 Task: Forward email with the signature Caleb Scott with the subject Apology from softage.1@softage.net to softage.9@softage.net with the message Can you please provide more information about the new company branding initiative?, select first sentence, change the font of the message to Georgia and change the font typography to bold Send the email
Action: Mouse moved to (1209, 93)
Screenshot: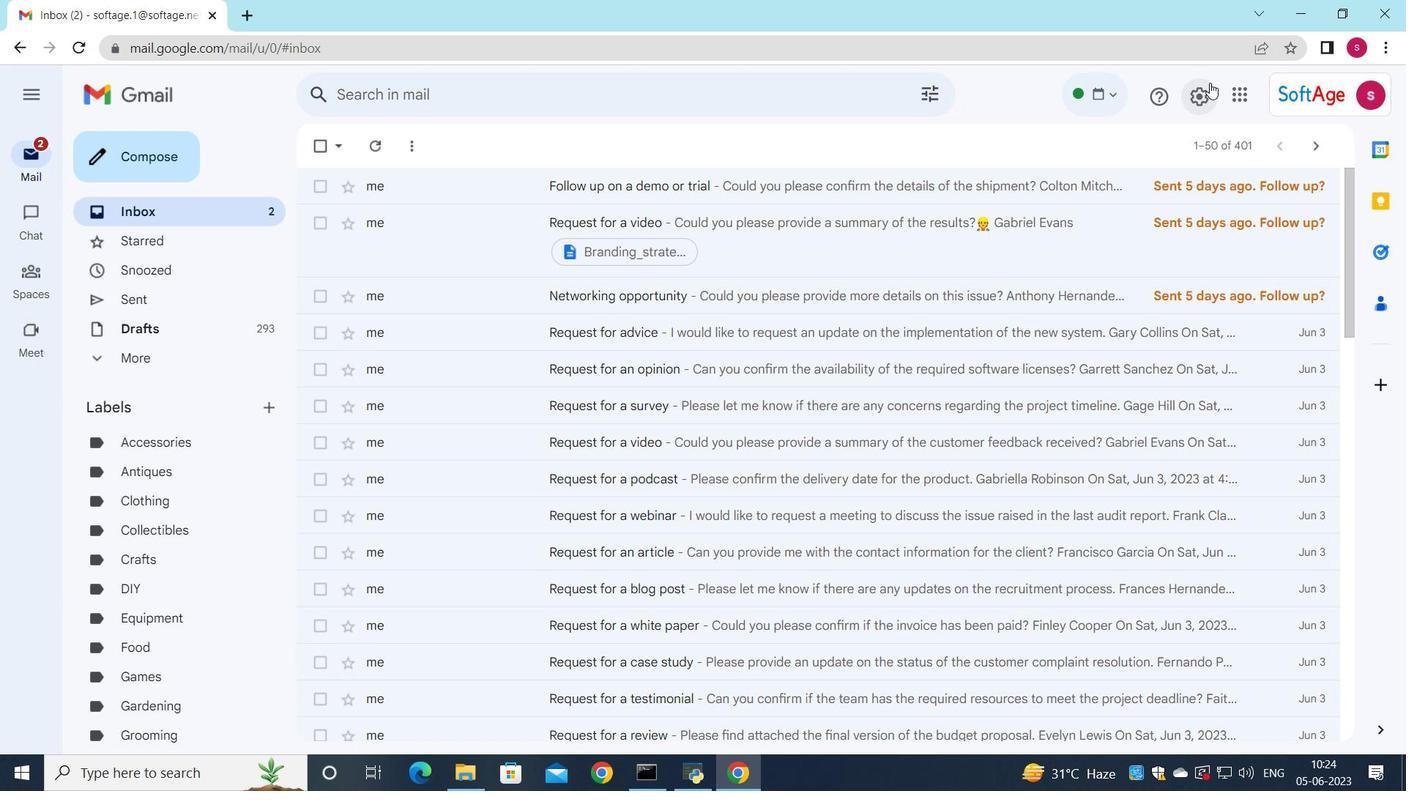 
Action: Mouse pressed left at (1209, 93)
Screenshot: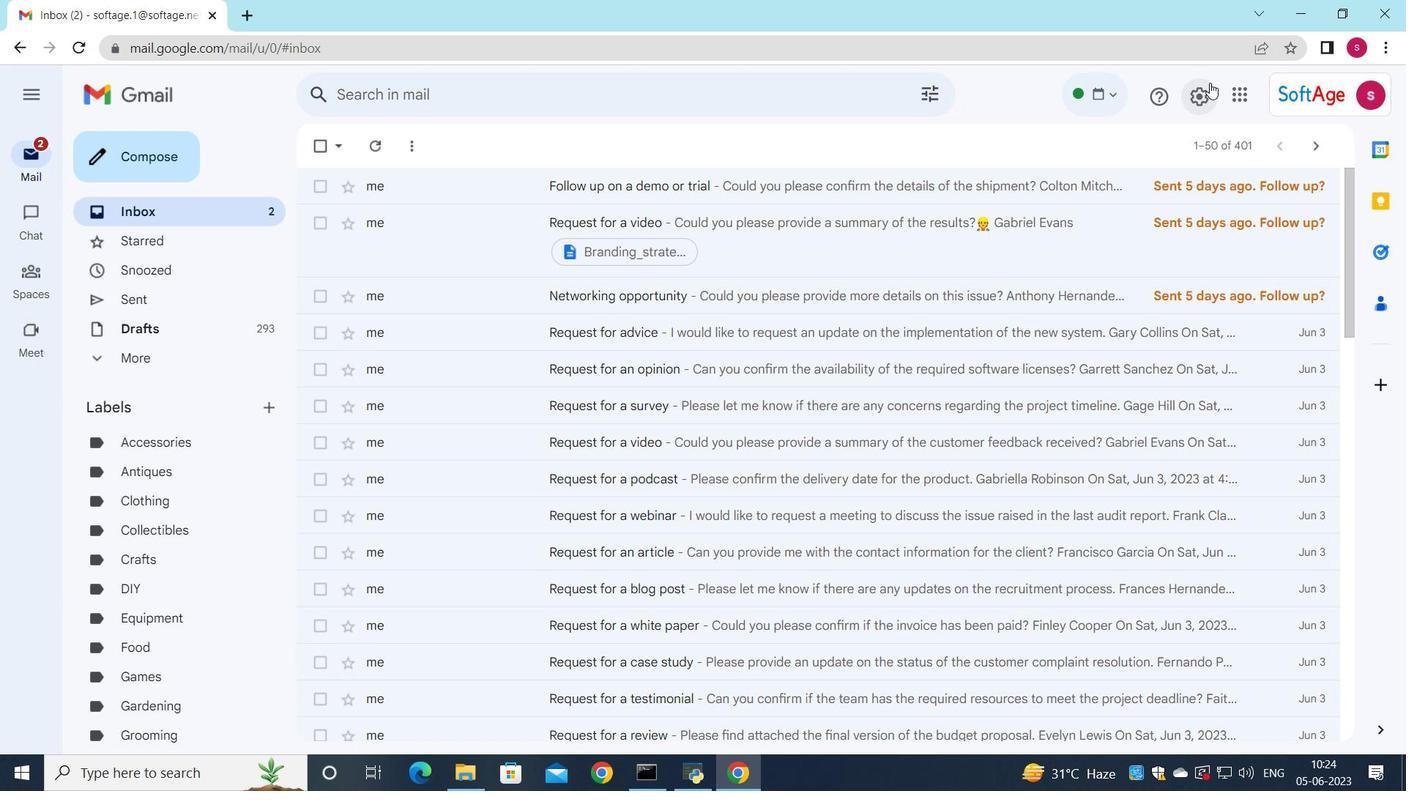 
Action: Mouse moved to (1221, 183)
Screenshot: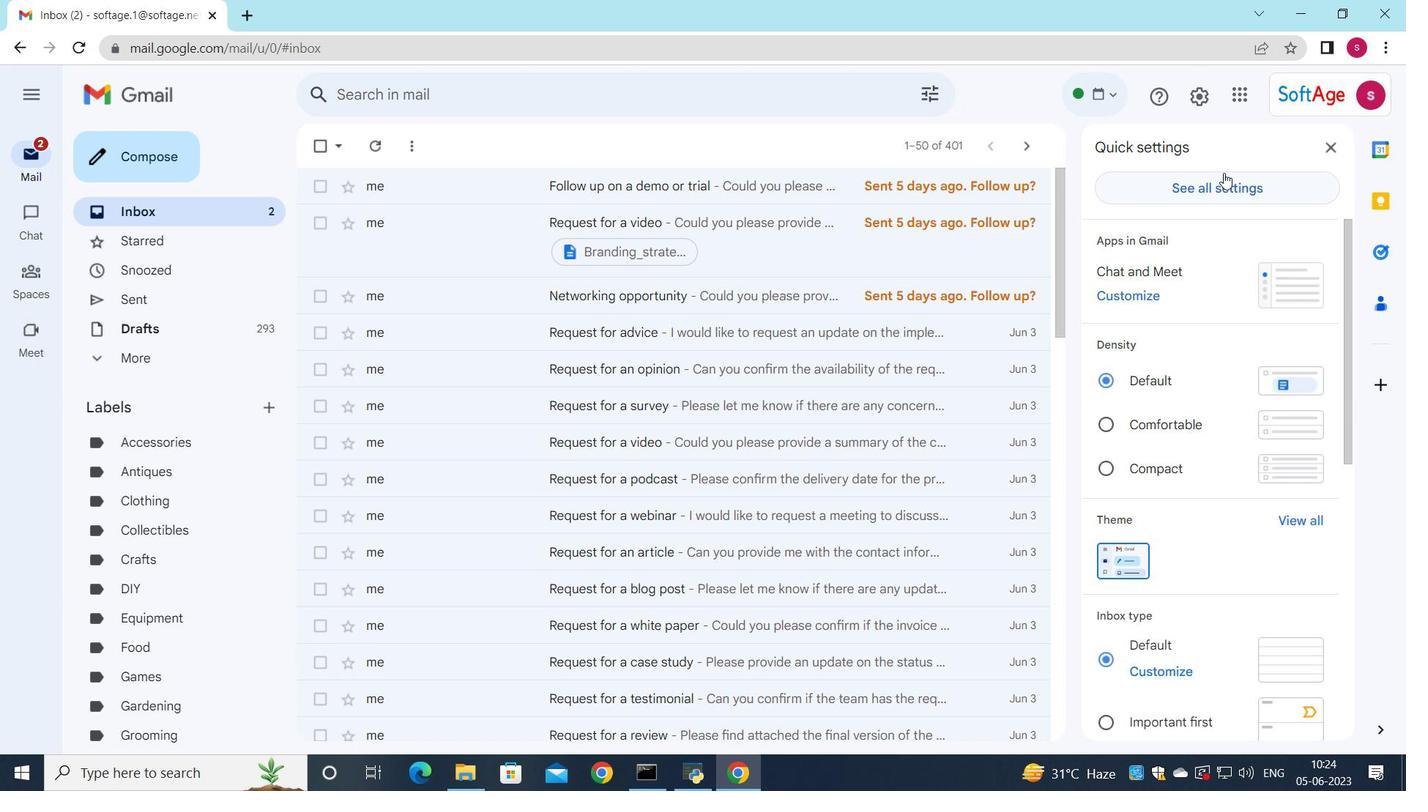 
Action: Mouse pressed left at (1221, 183)
Screenshot: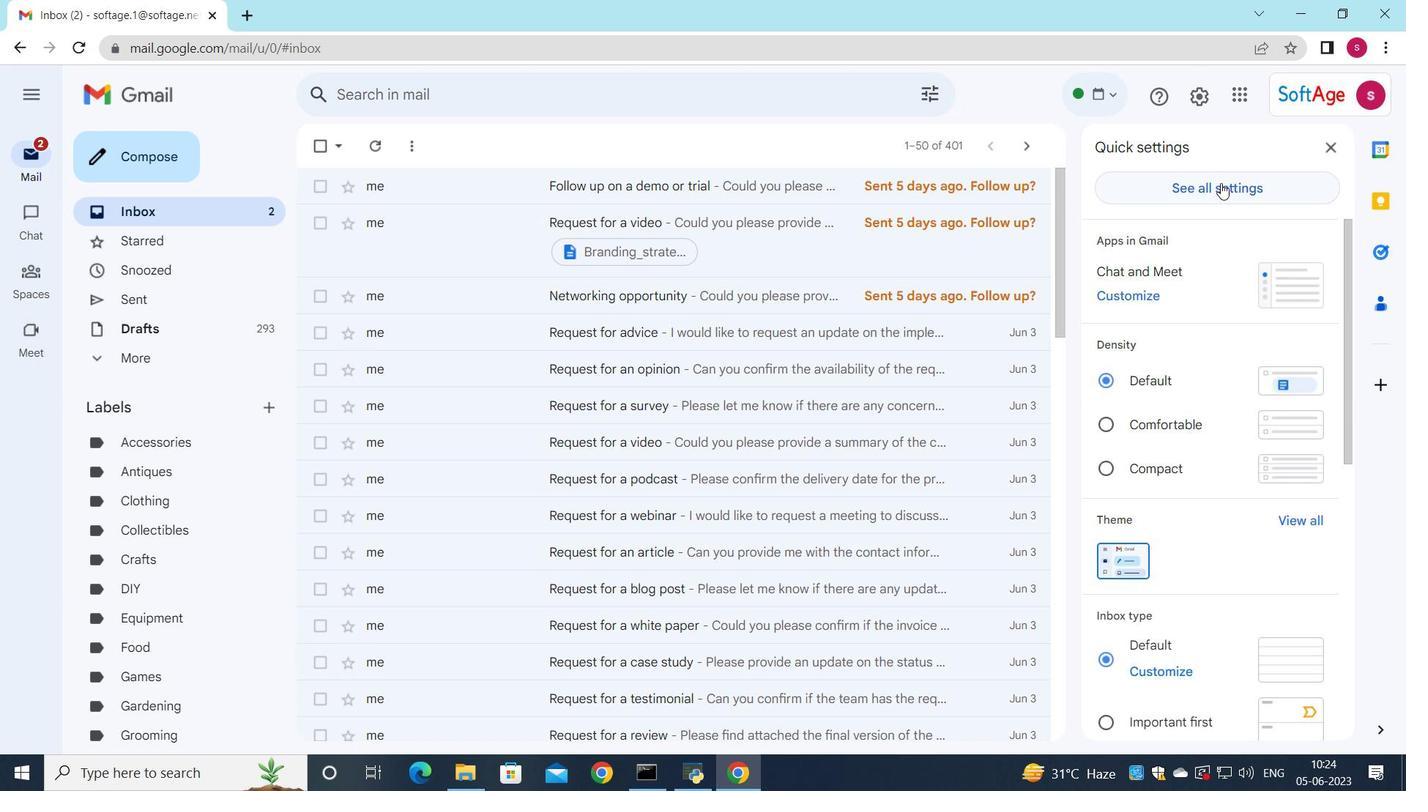 
Action: Mouse moved to (795, 278)
Screenshot: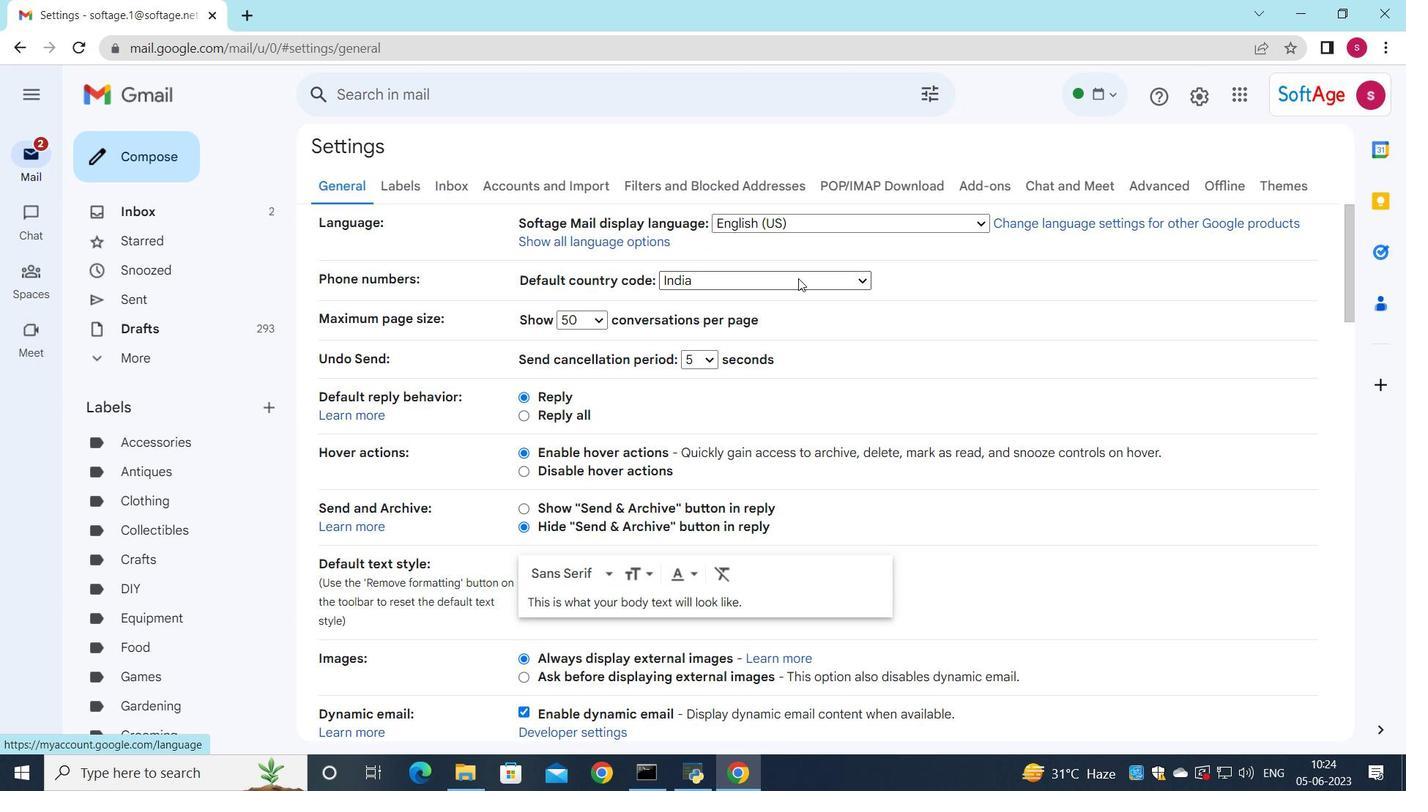
Action: Mouse scrolled (795, 277) with delta (0, 0)
Screenshot: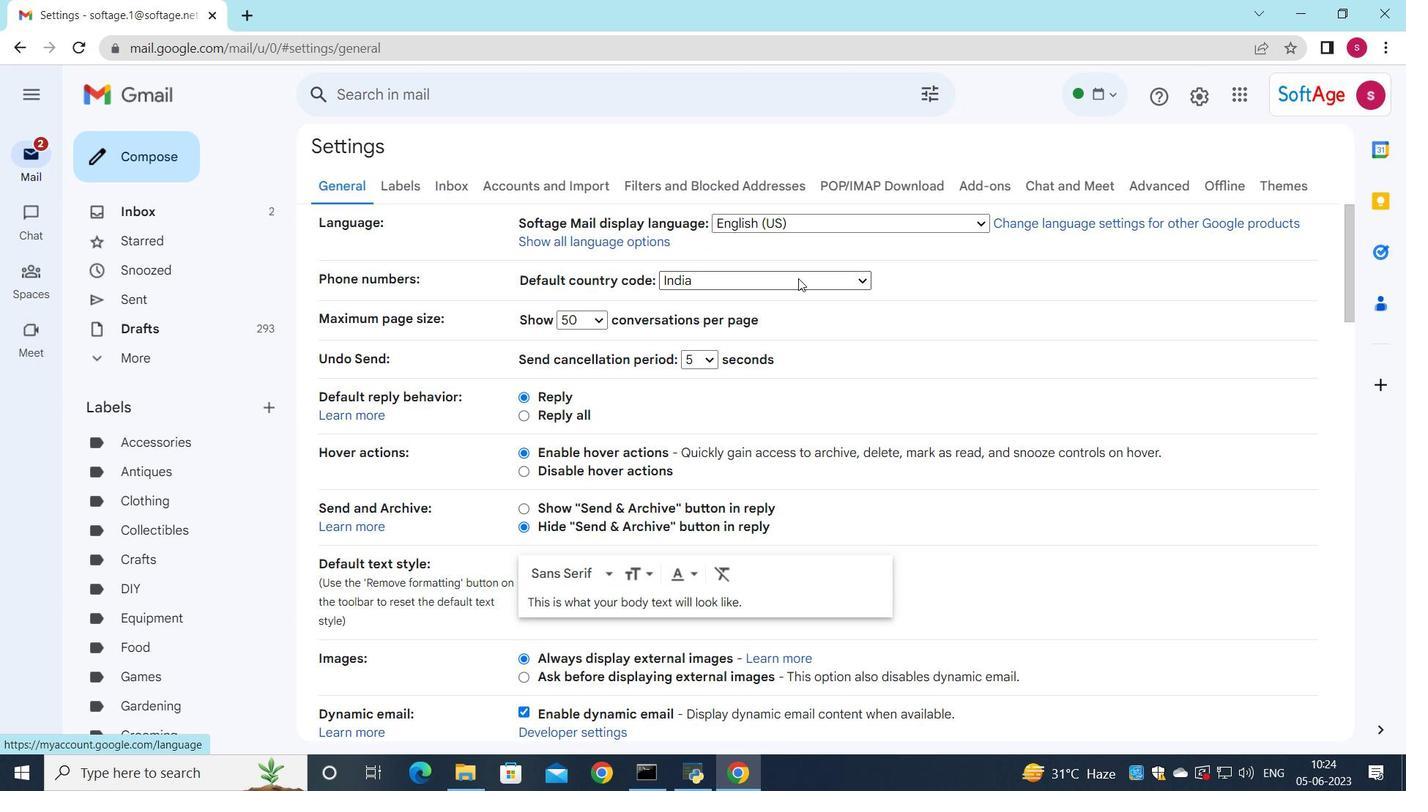 
Action: Mouse scrolled (795, 277) with delta (0, 0)
Screenshot: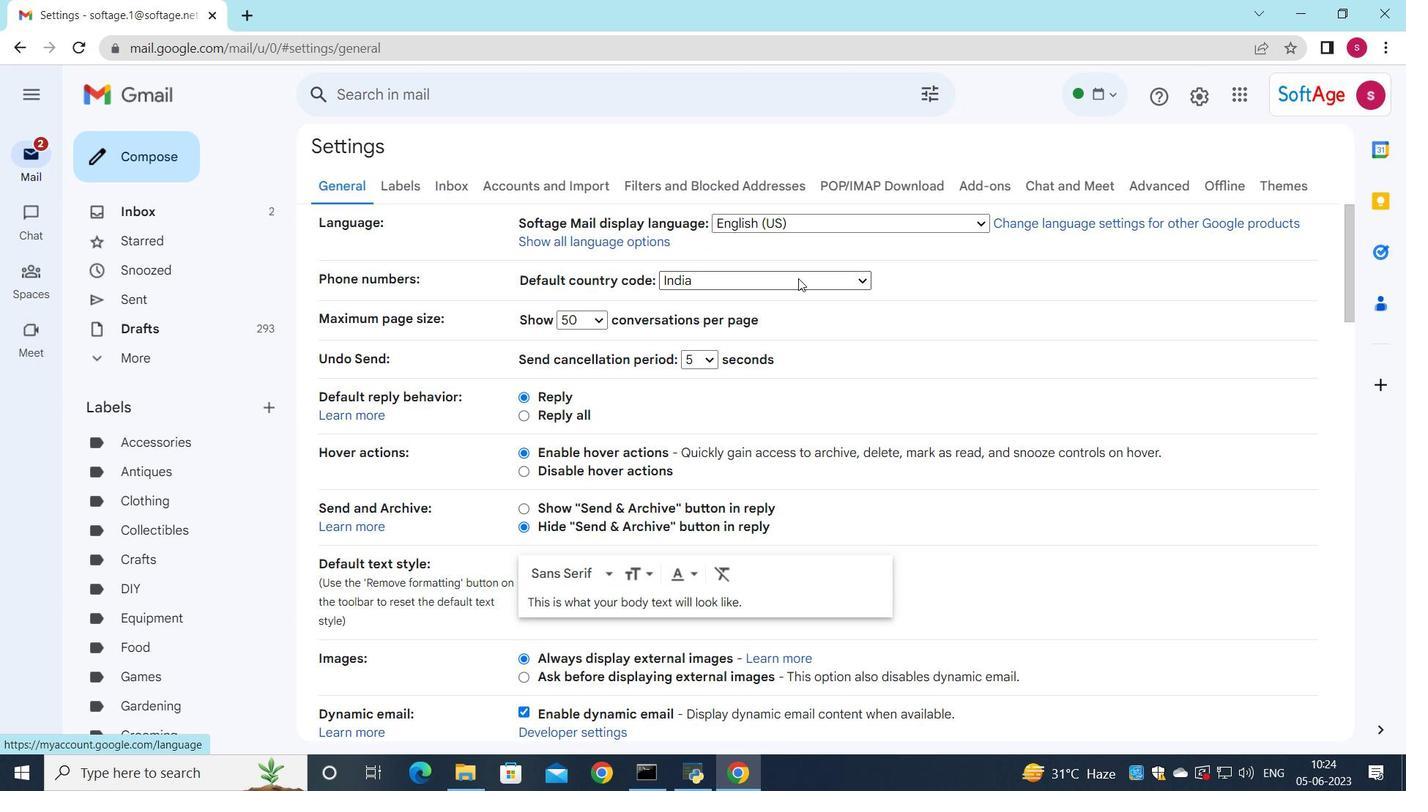 
Action: Mouse scrolled (795, 277) with delta (0, 0)
Screenshot: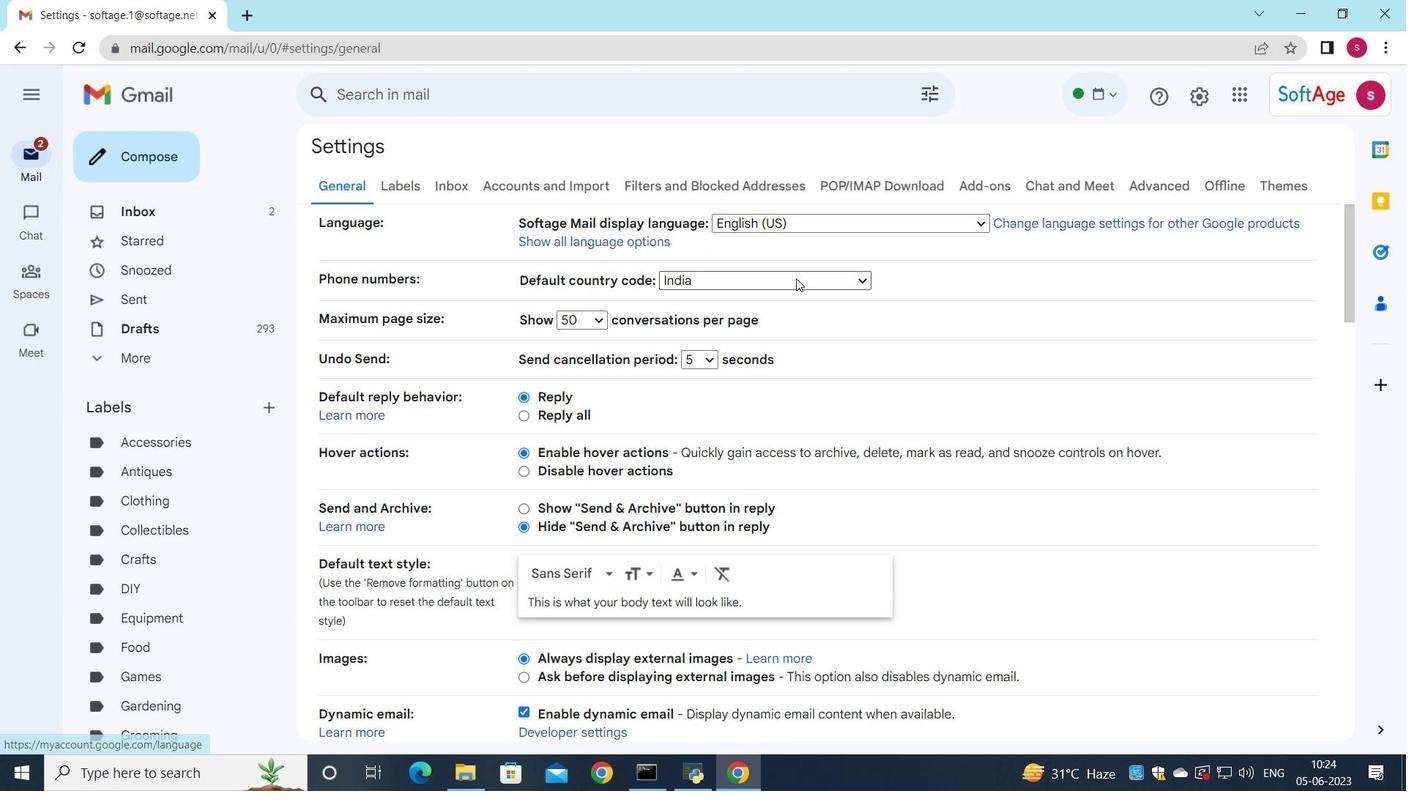 
Action: Mouse scrolled (795, 277) with delta (0, 0)
Screenshot: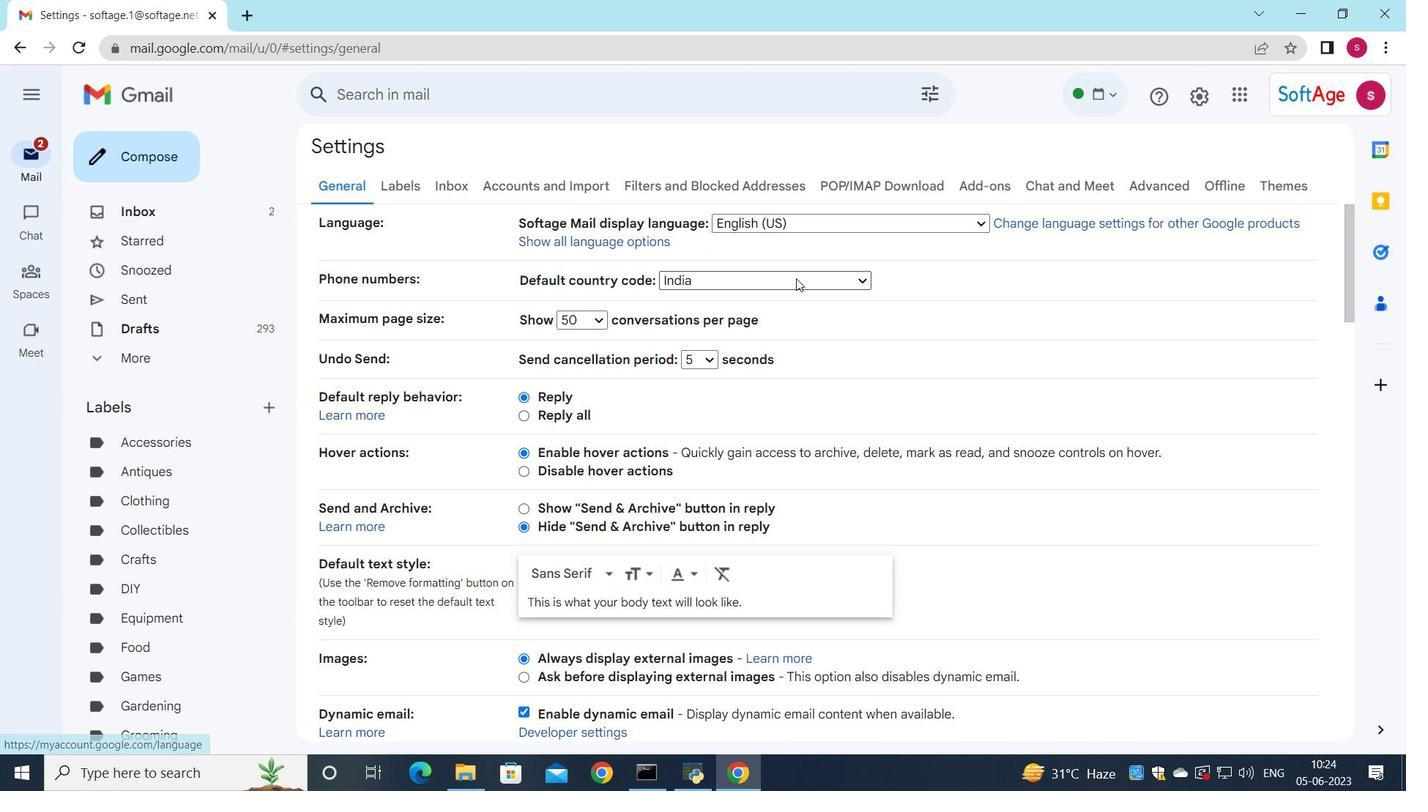 
Action: Mouse moved to (791, 278)
Screenshot: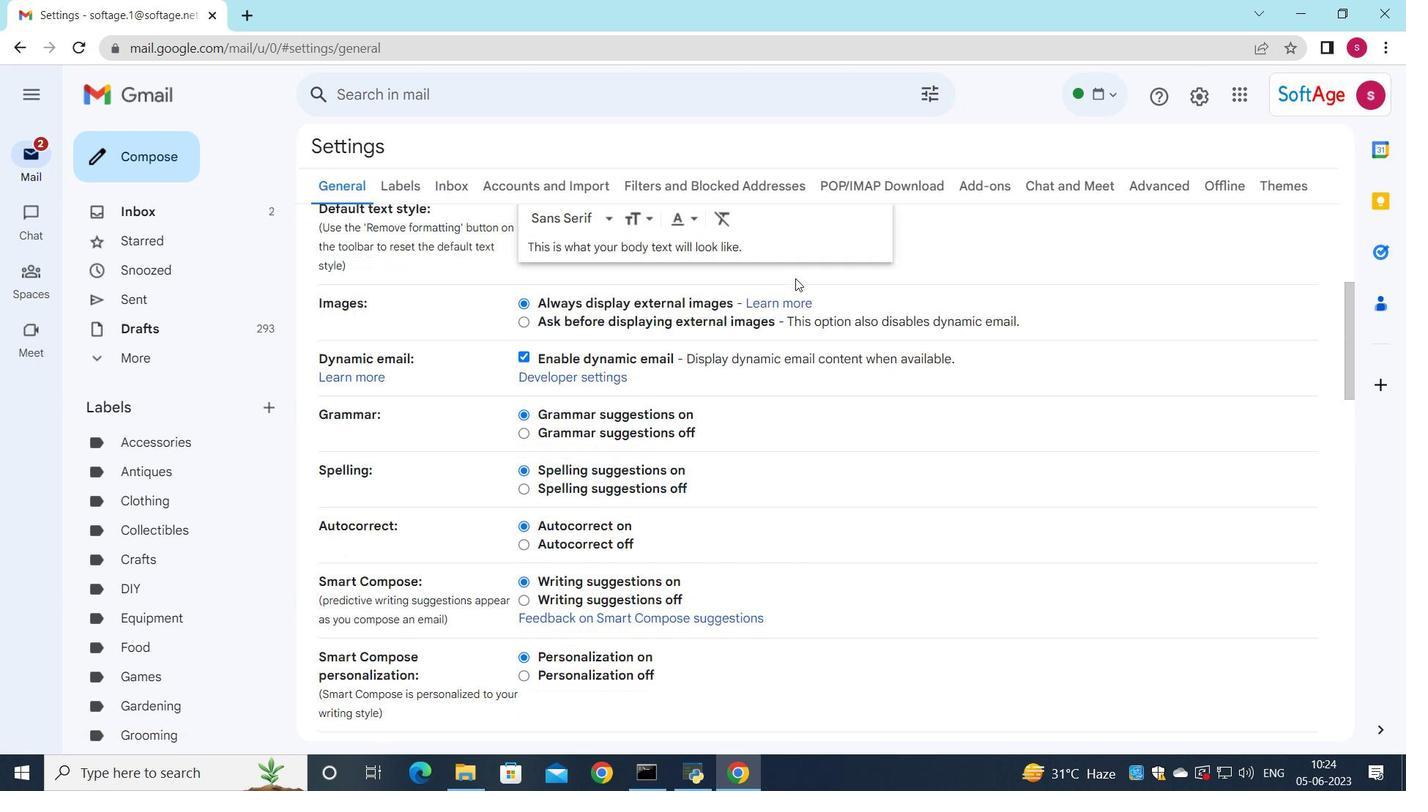 
Action: Mouse scrolled (791, 277) with delta (0, 0)
Screenshot: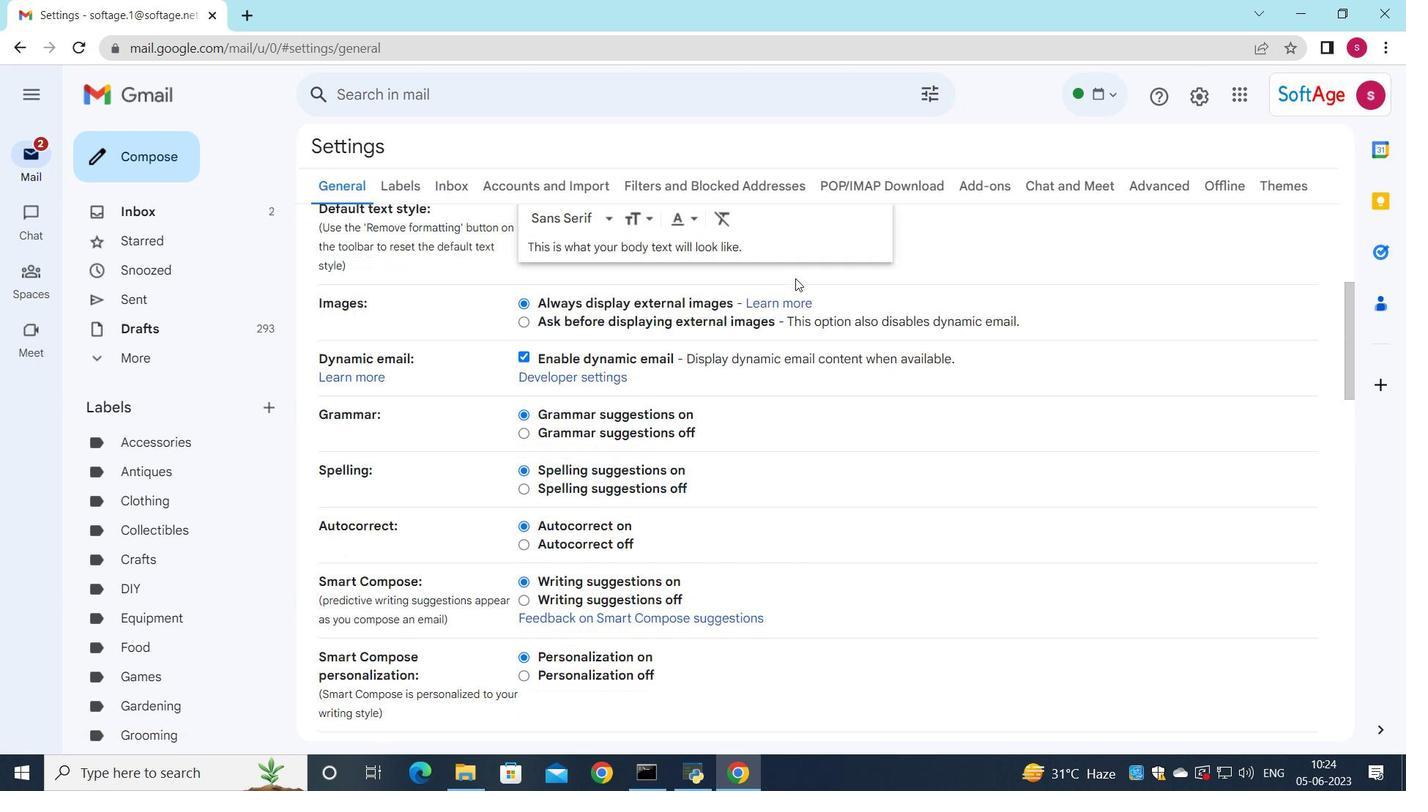 
Action: Mouse moved to (789, 278)
Screenshot: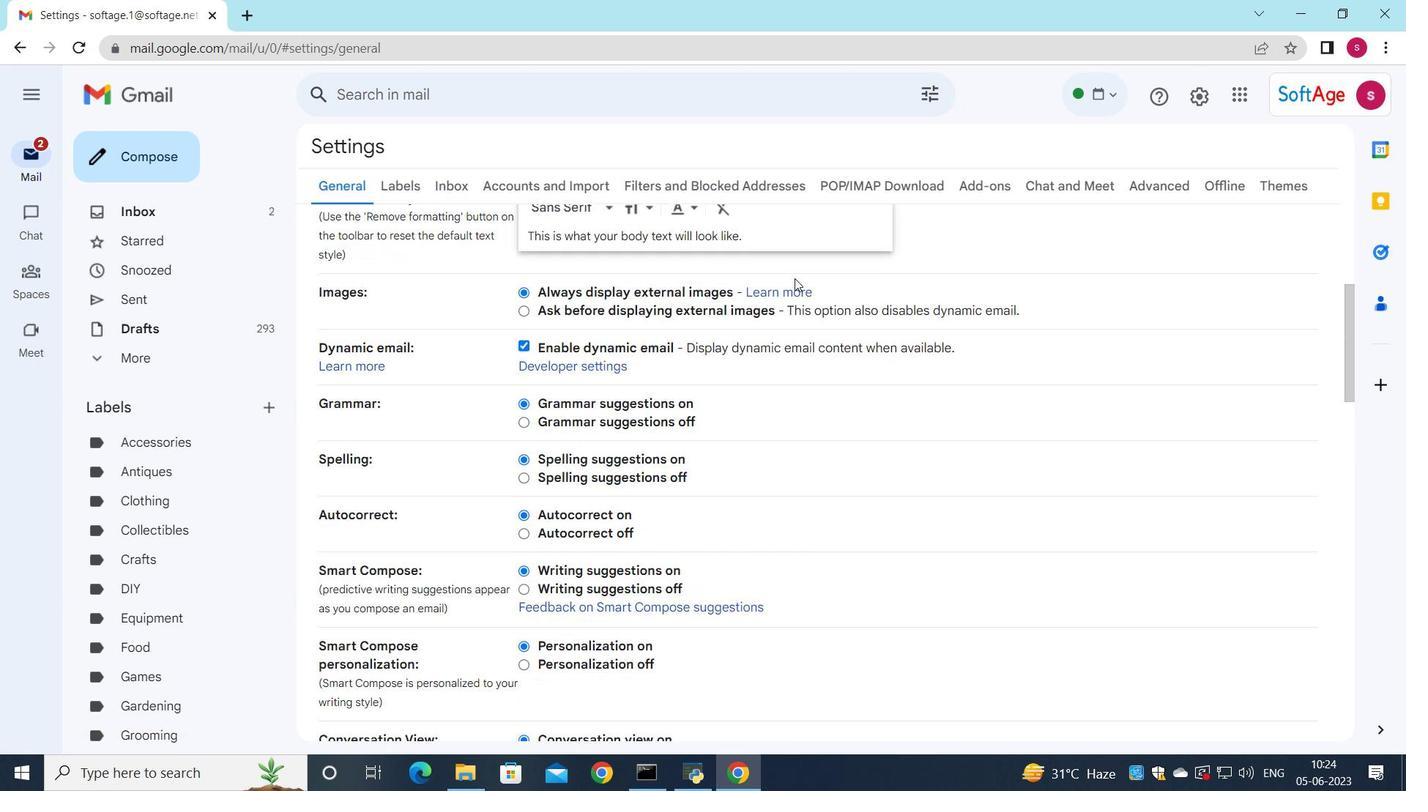 
Action: Mouse scrolled (789, 277) with delta (0, 0)
Screenshot: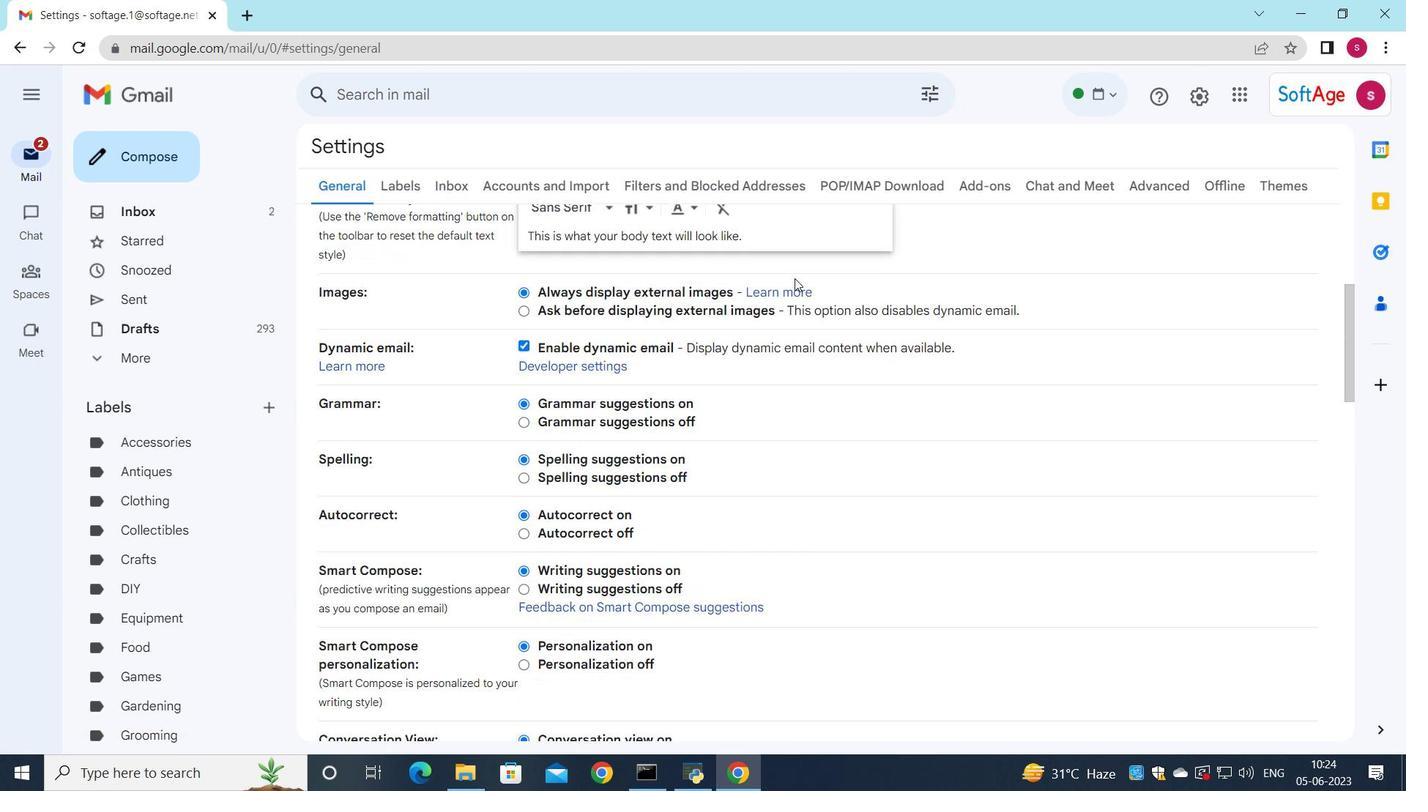 
Action: Mouse scrolled (789, 277) with delta (0, 0)
Screenshot: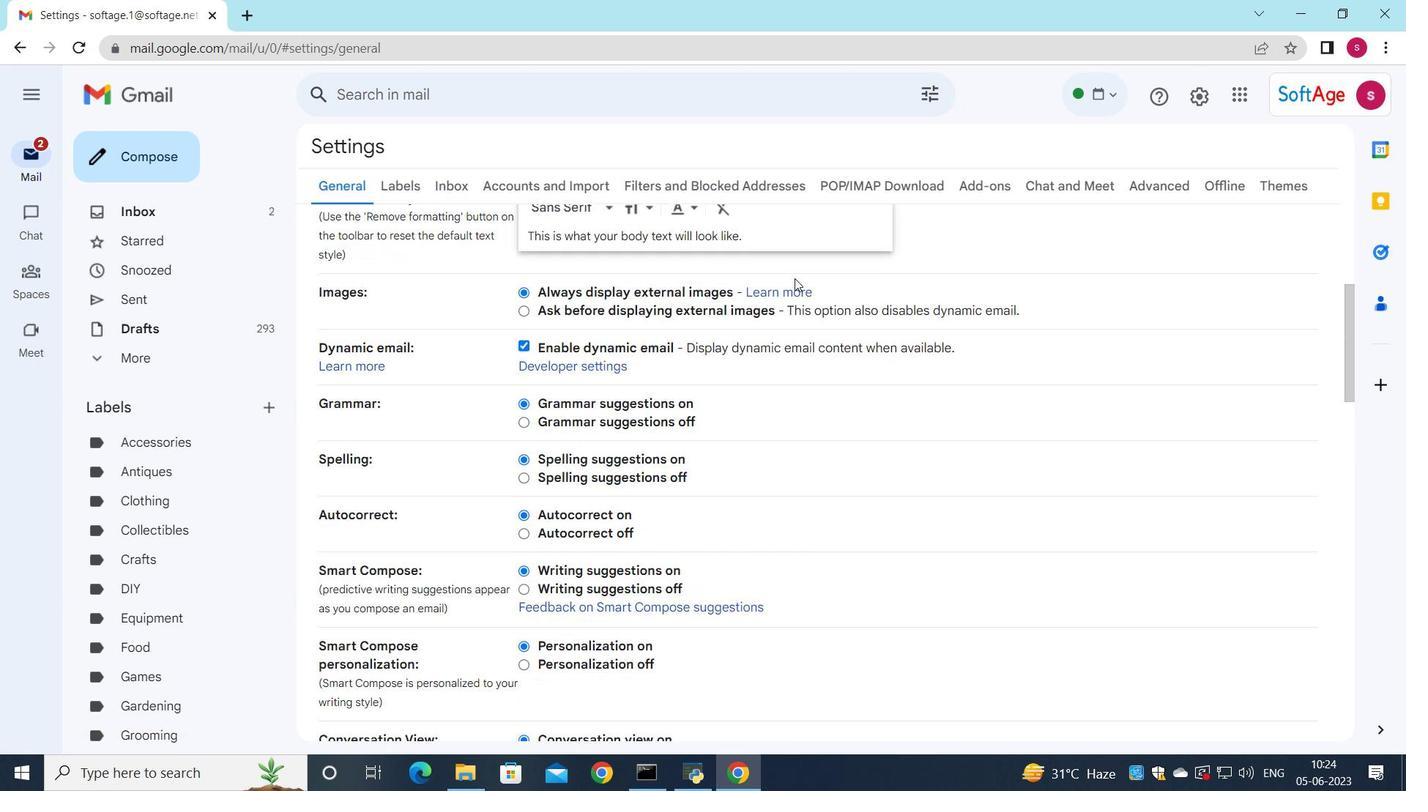 
Action: Mouse scrolled (789, 277) with delta (0, 0)
Screenshot: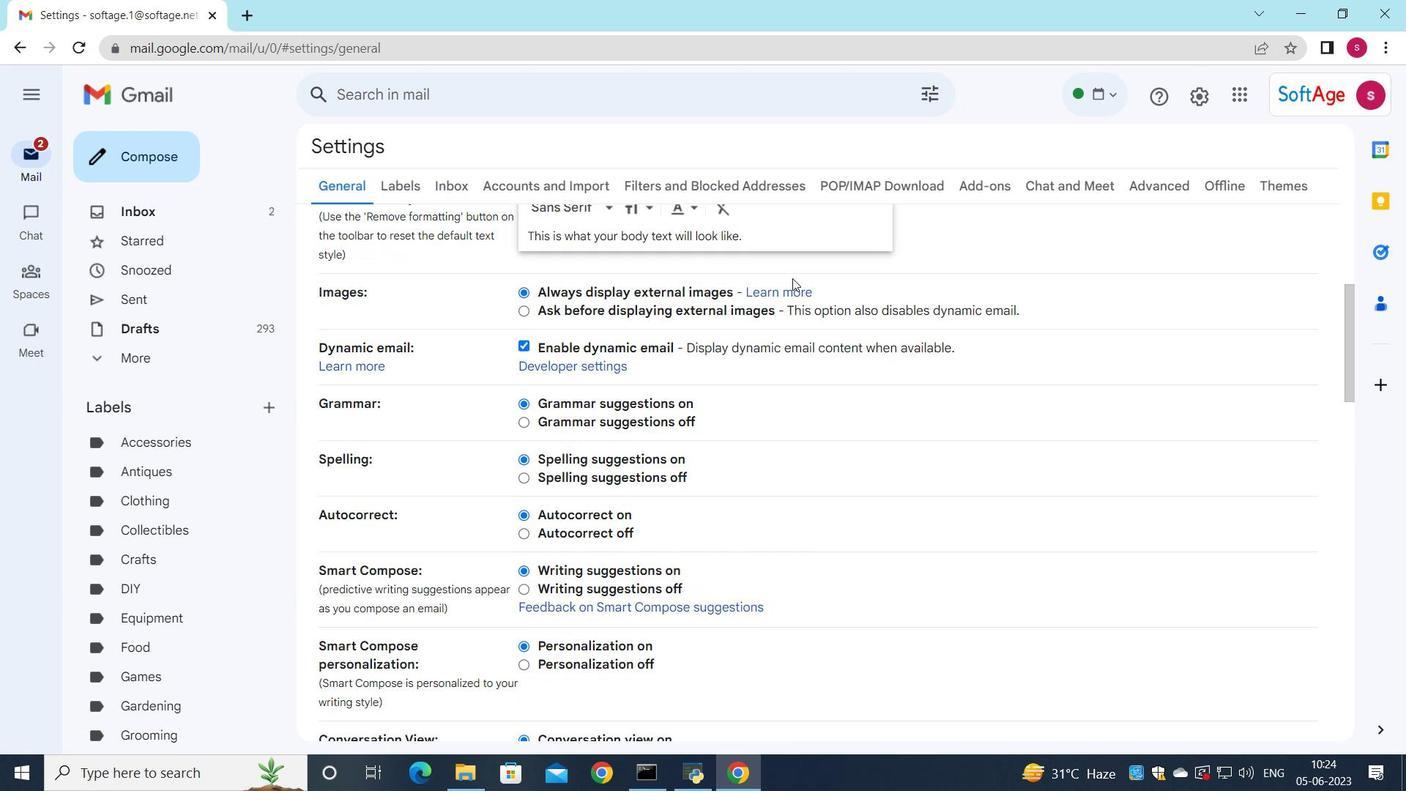 
Action: Mouse moved to (727, 312)
Screenshot: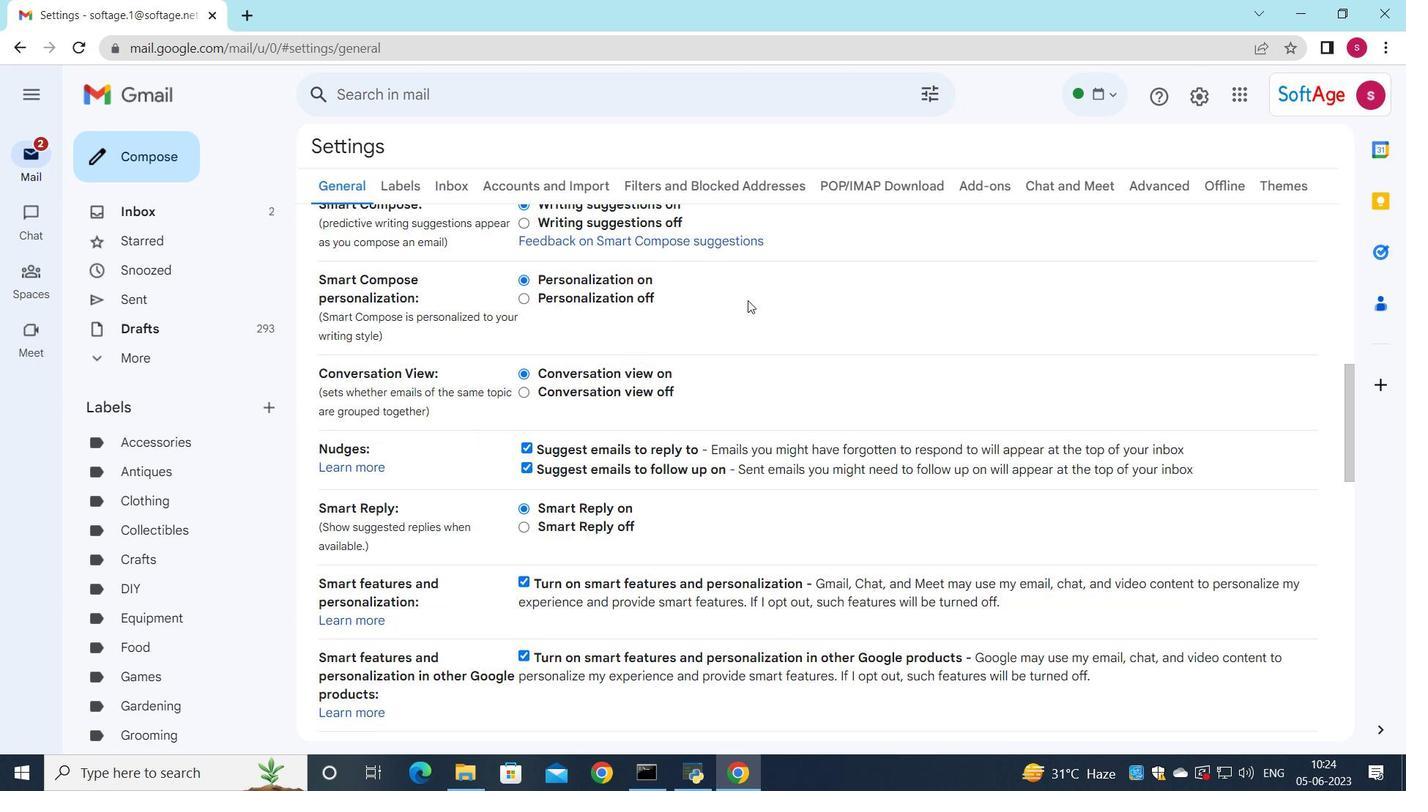 
Action: Mouse scrolled (727, 312) with delta (0, 0)
Screenshot: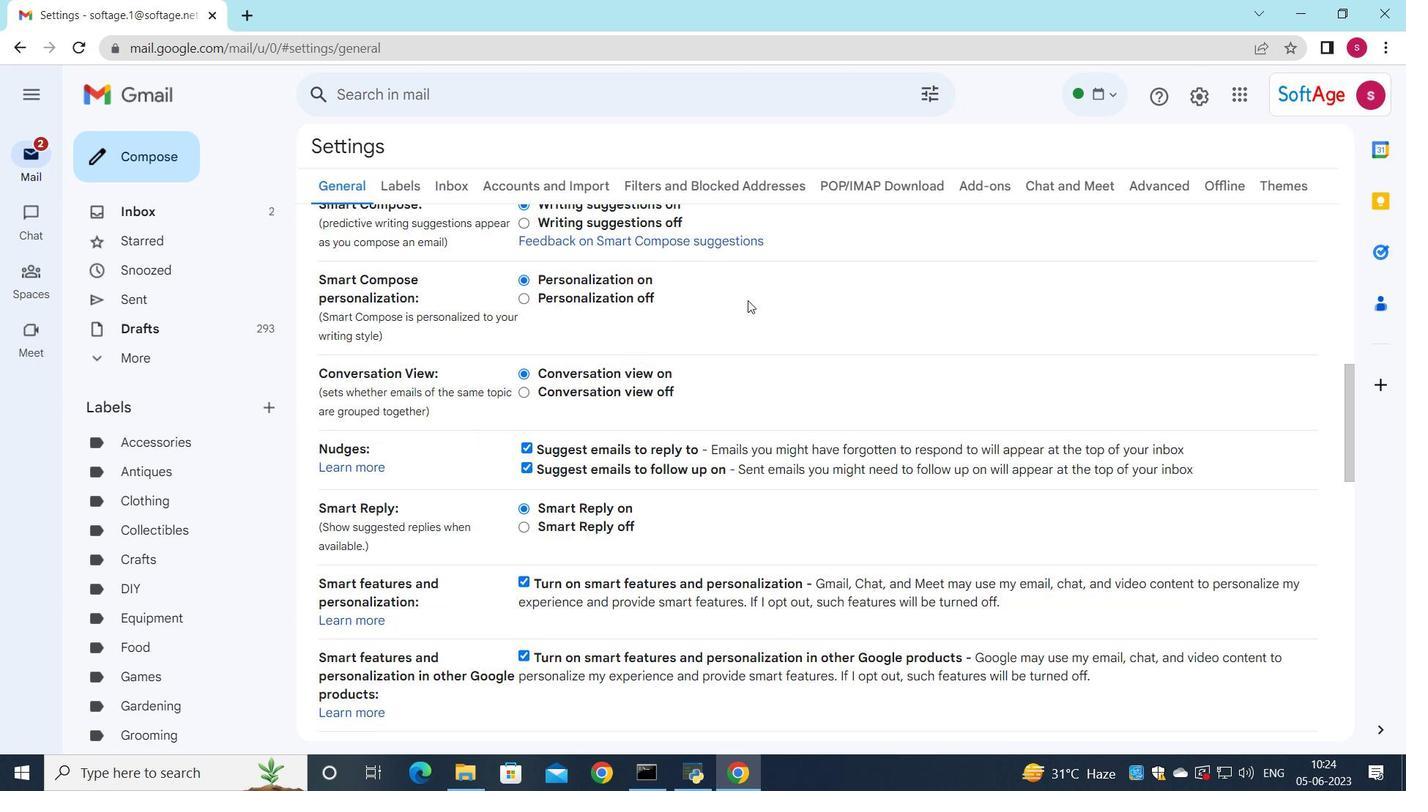 
Action: Mouse moved to (706, 332)
Screenshot: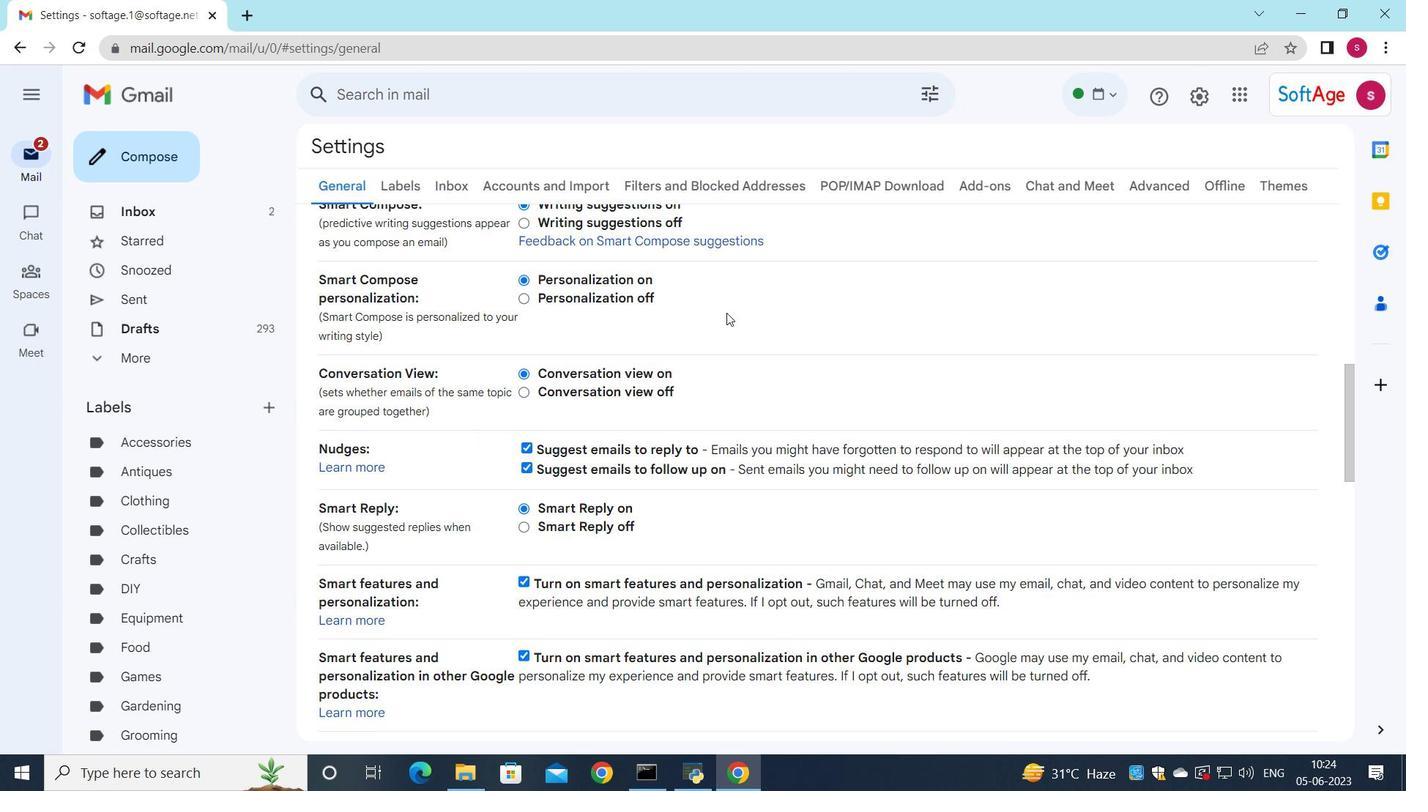 
Action: Mouse scrolled (721, 318) with delta (0, 0)
Screenshot: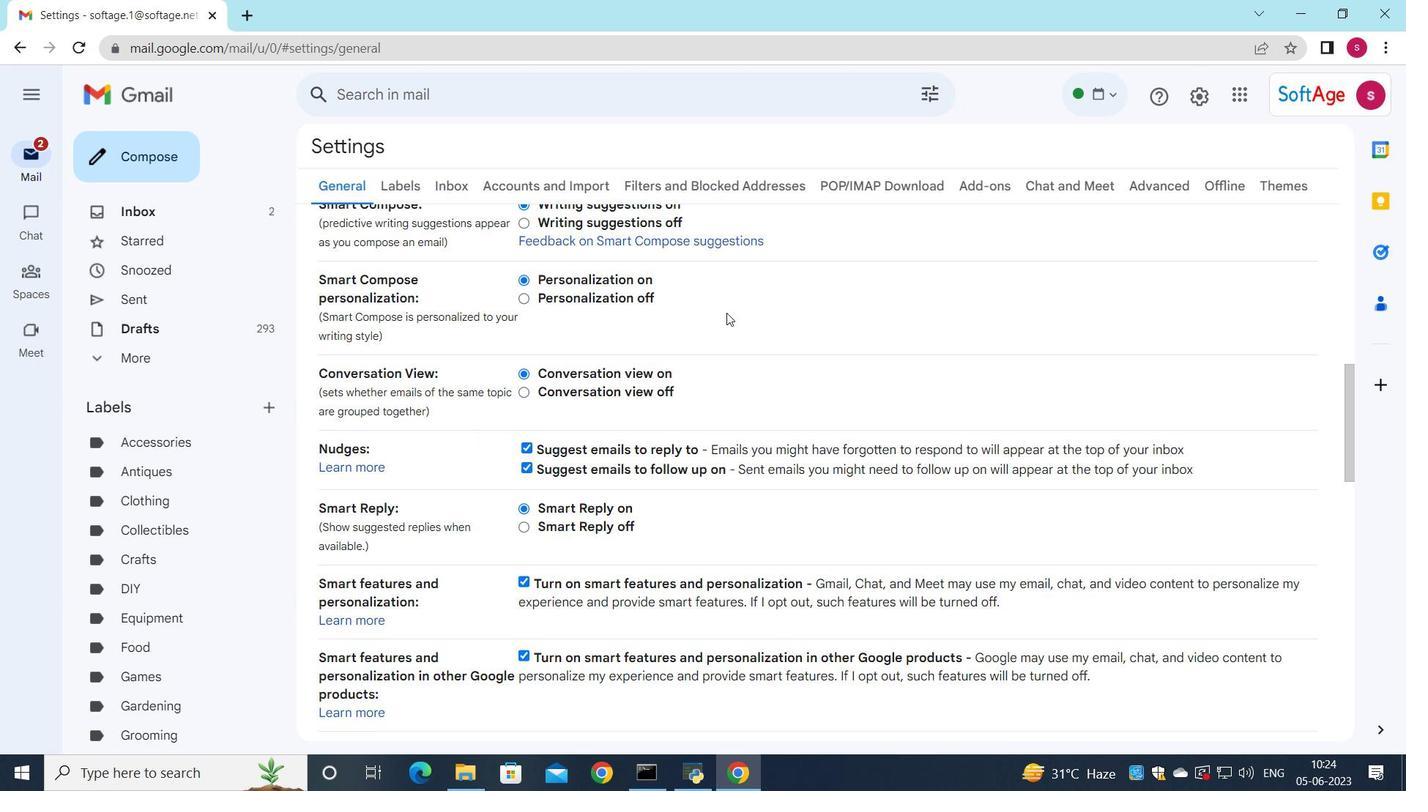 
Action: Mouse scrolled (716, 323) with delta (0, 0)
Screenshot: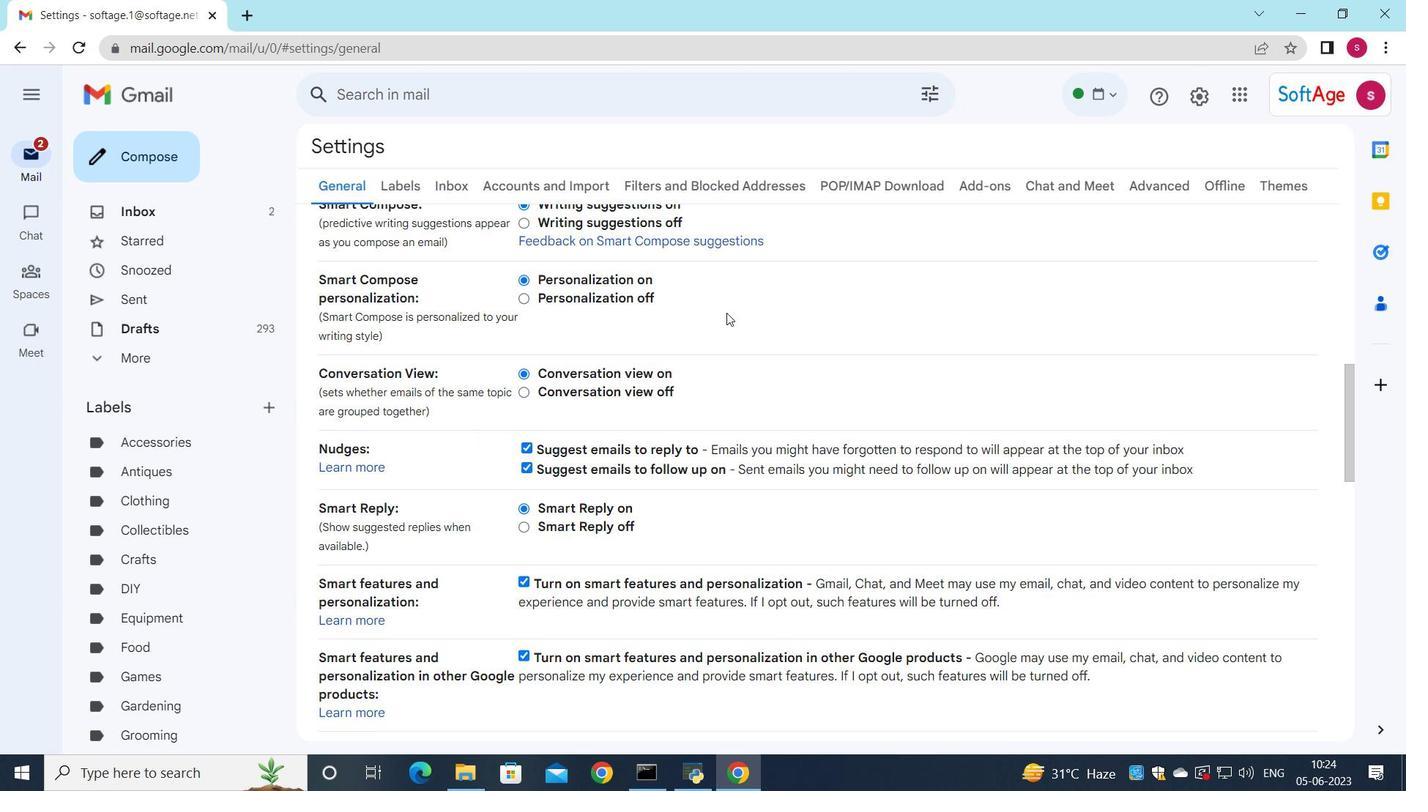 
Action: Mouse moved to (680, 366)
Screenshot: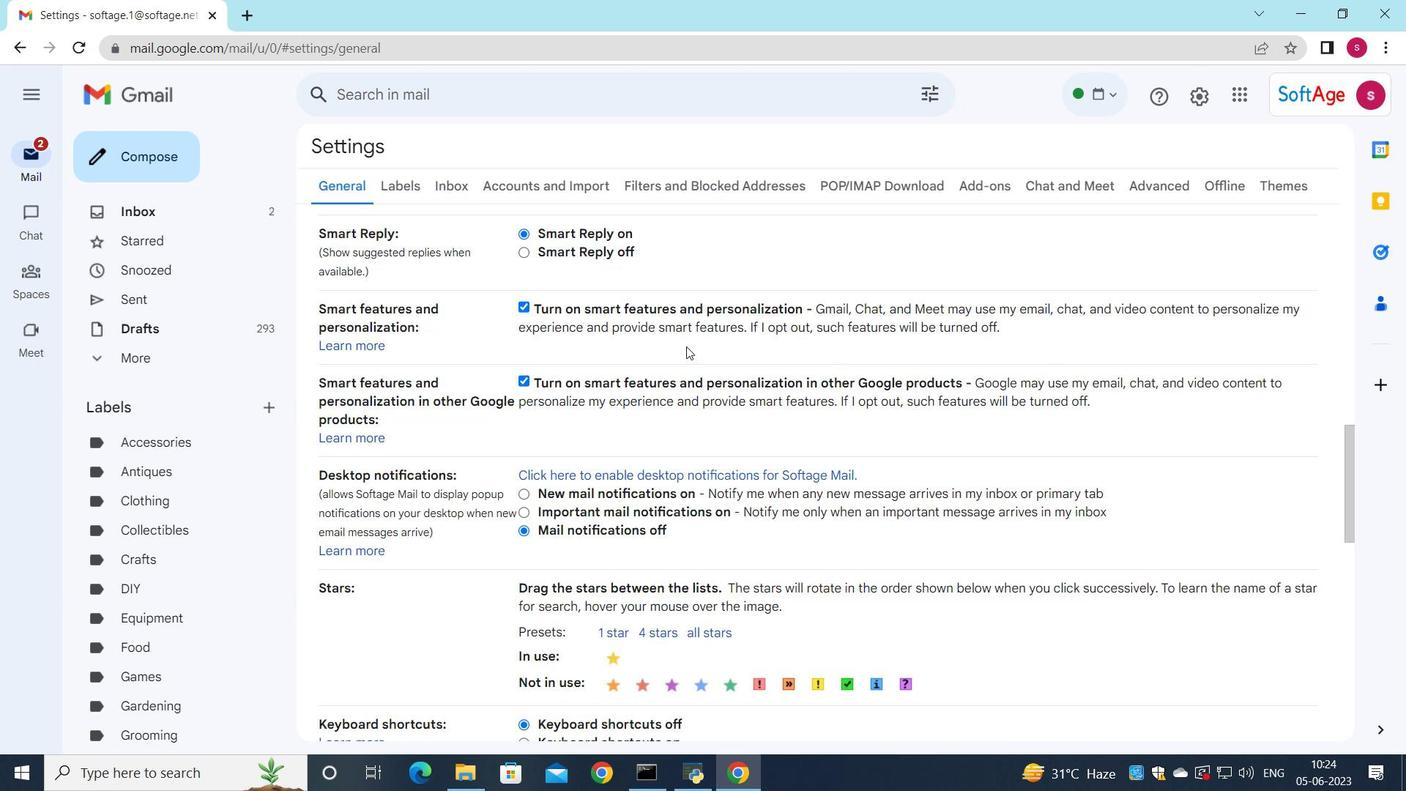 
Action: Mouse scrolled (680, 365) with delta (0, 0)
Screenshot: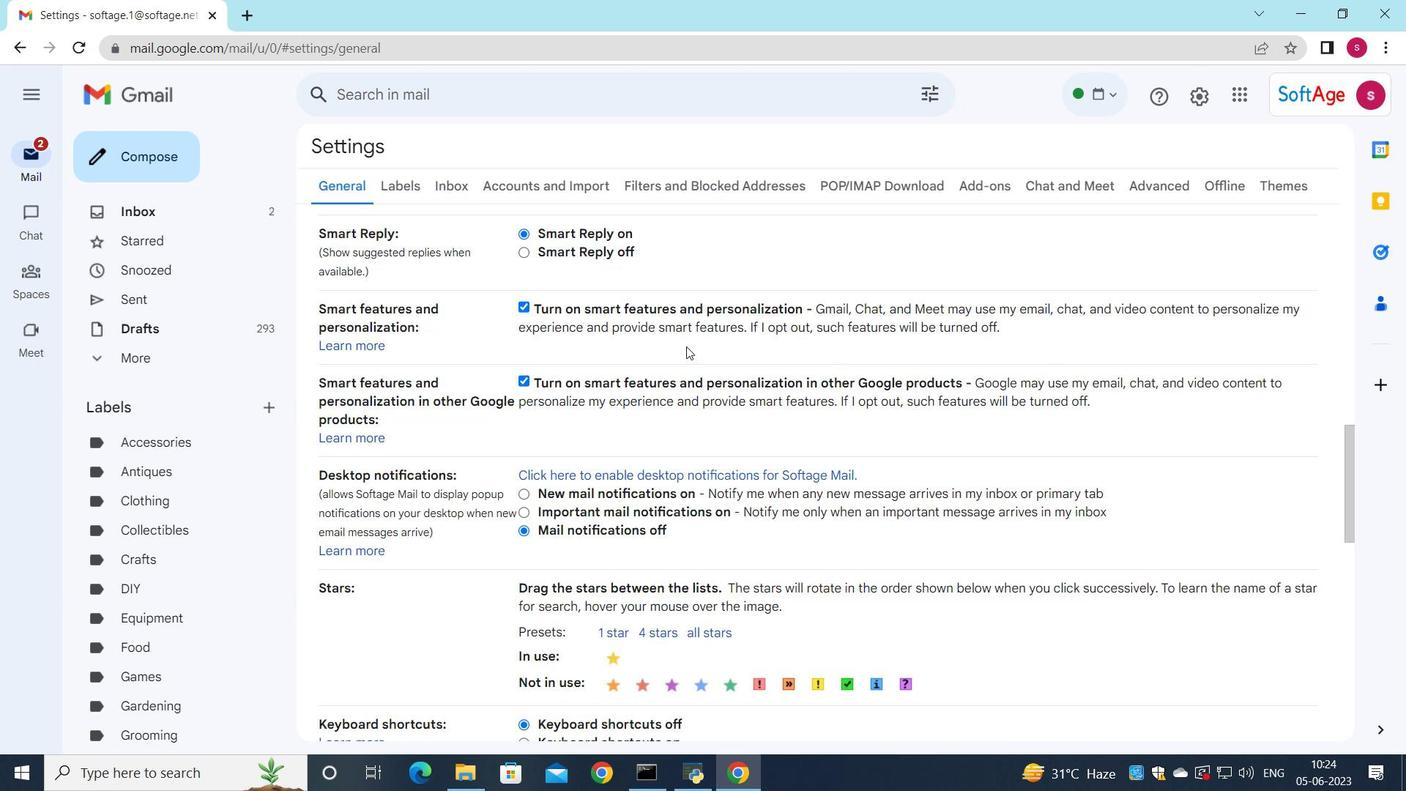 
Action: Mouse moved to (679, 370)
Screenshot: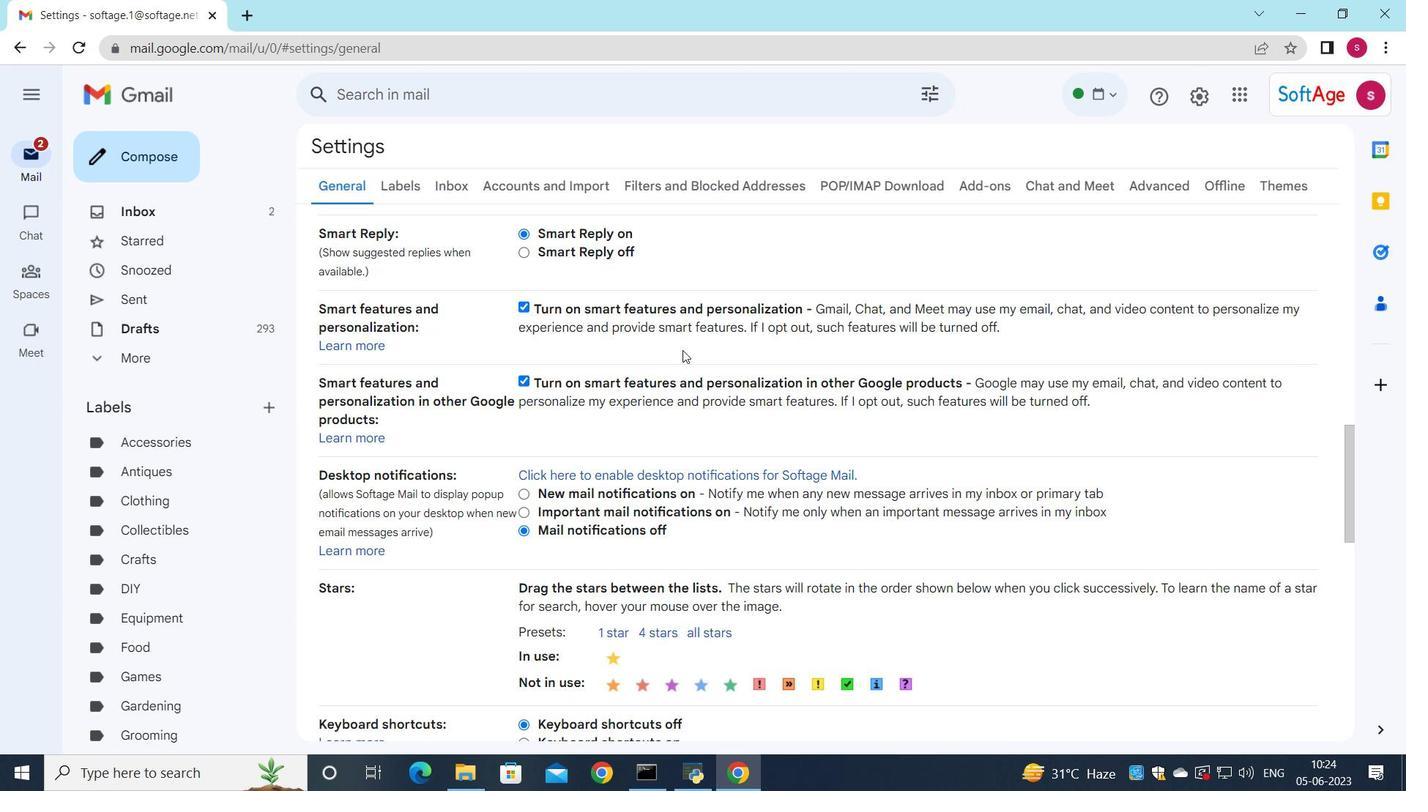 
Action: Mouse scrolled (679, 370) with delta (0, 0)
Screenshot: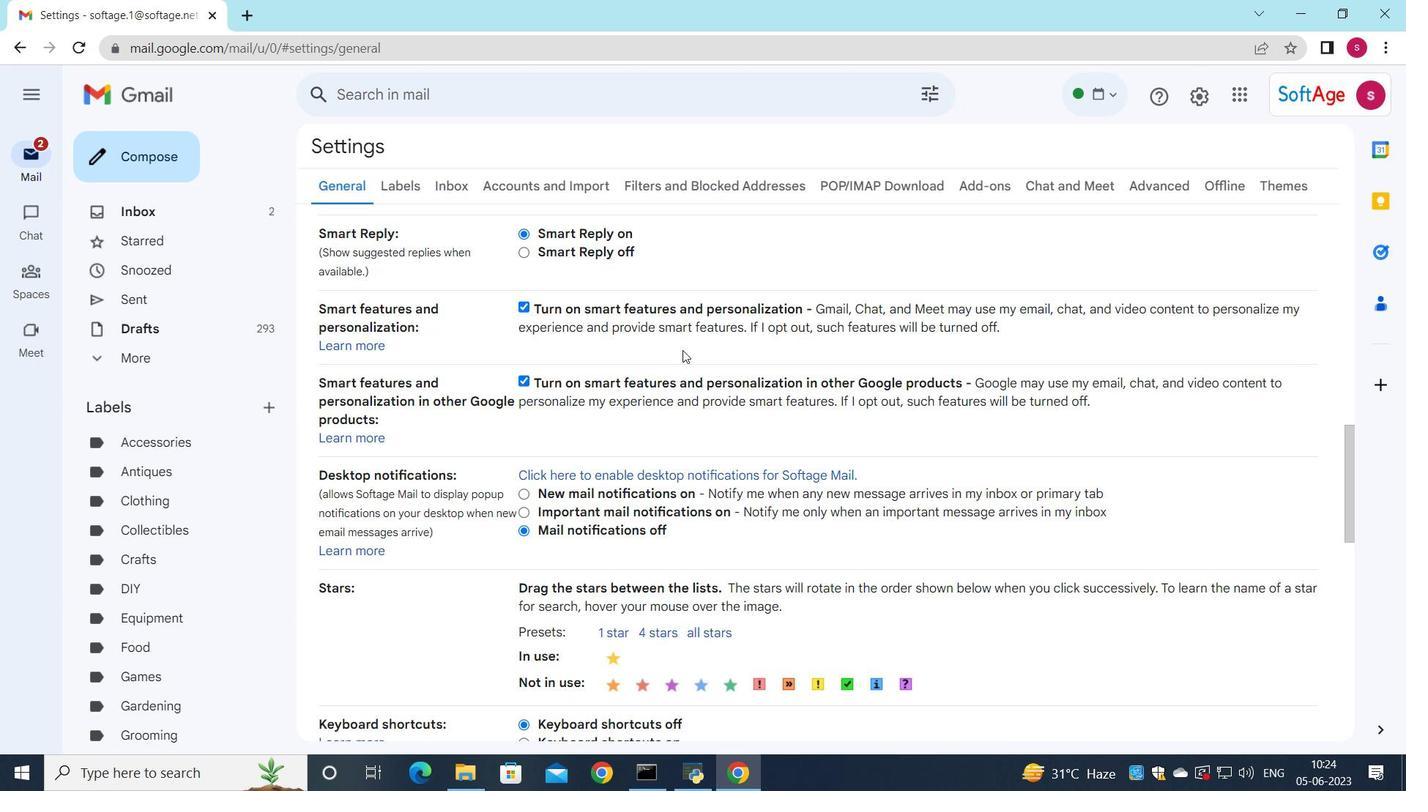 
Action: Mouse moved to (679, 371)
Screenshot: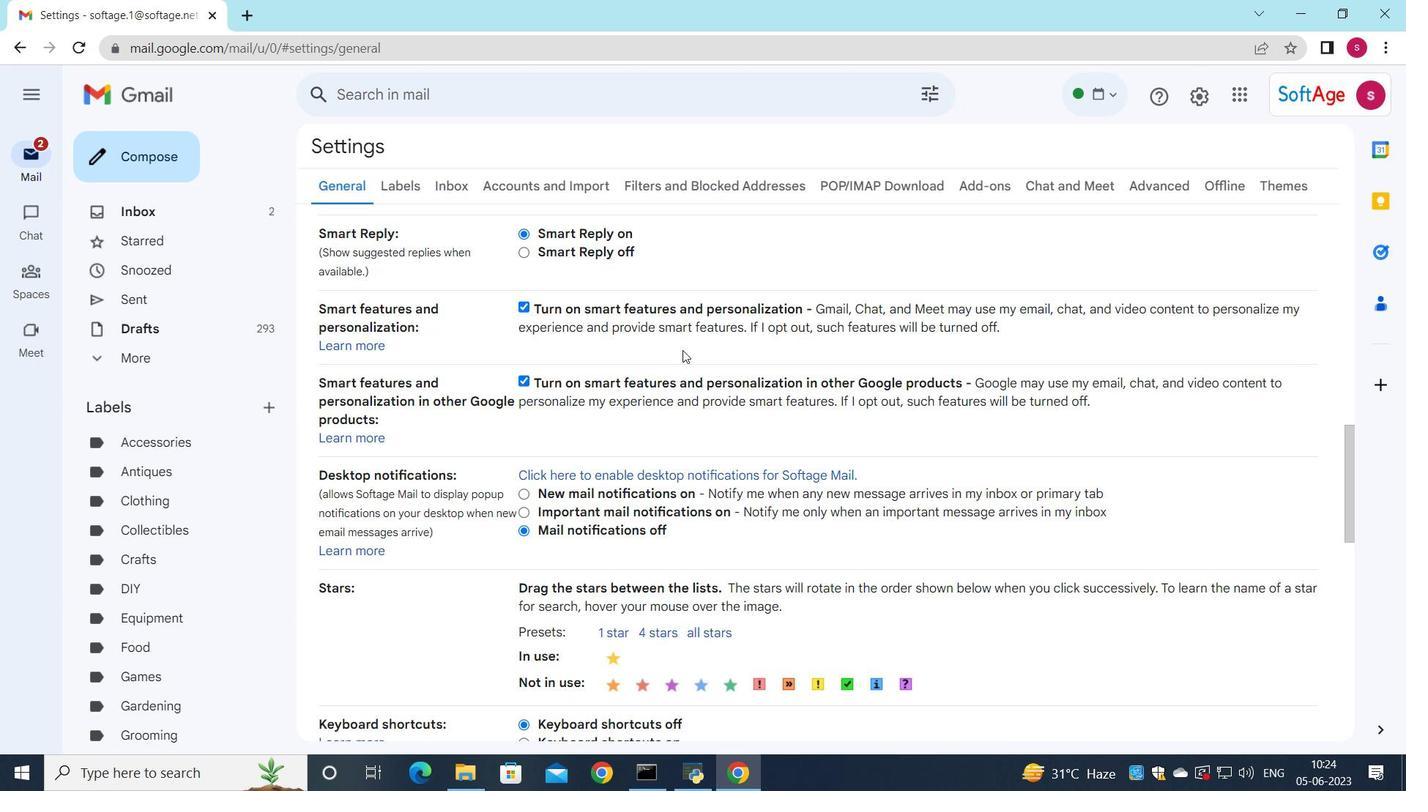 
Action: Mouse scrolled (679, 370) with delta (0, 0)
Screenshot: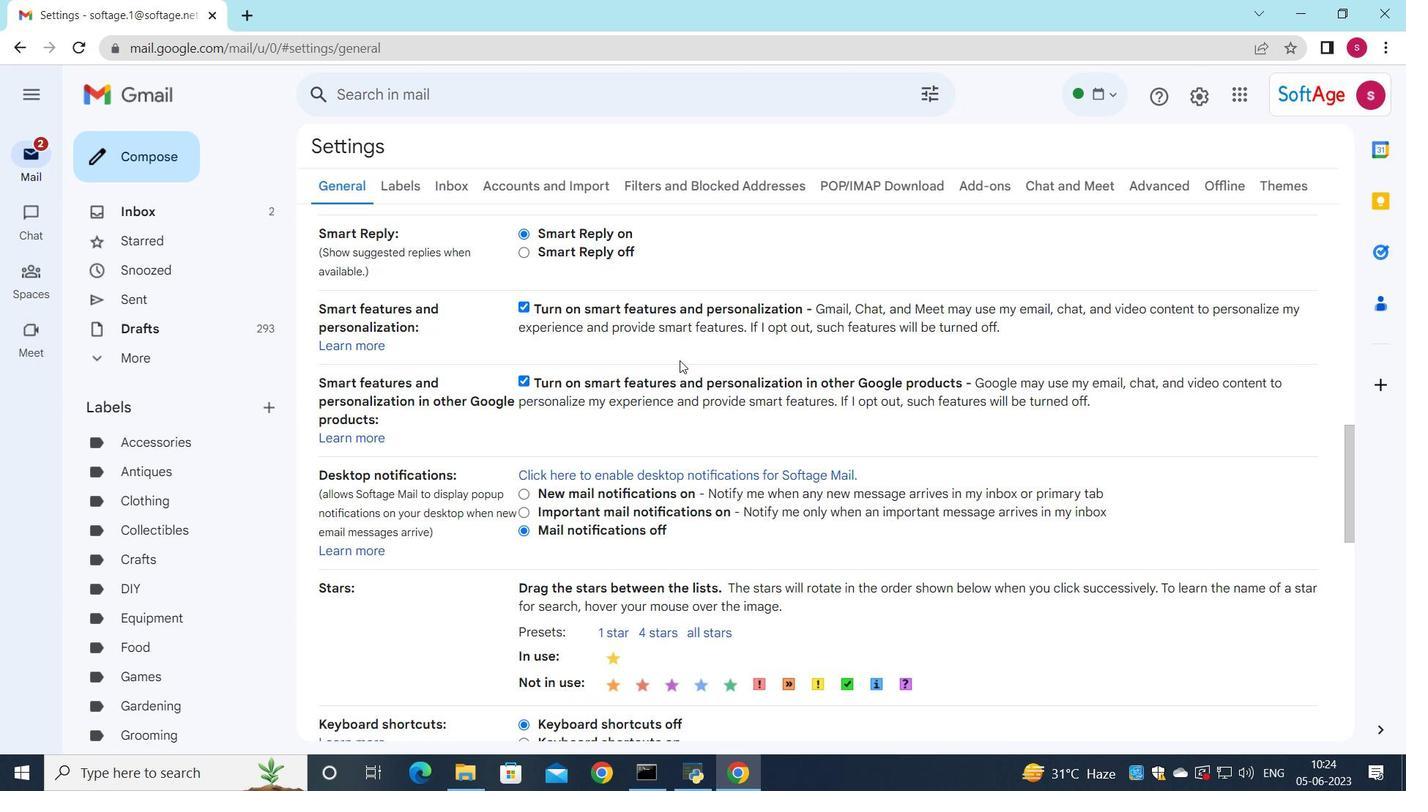 
Action: Mouse moved to (669, 397)
Screenshot: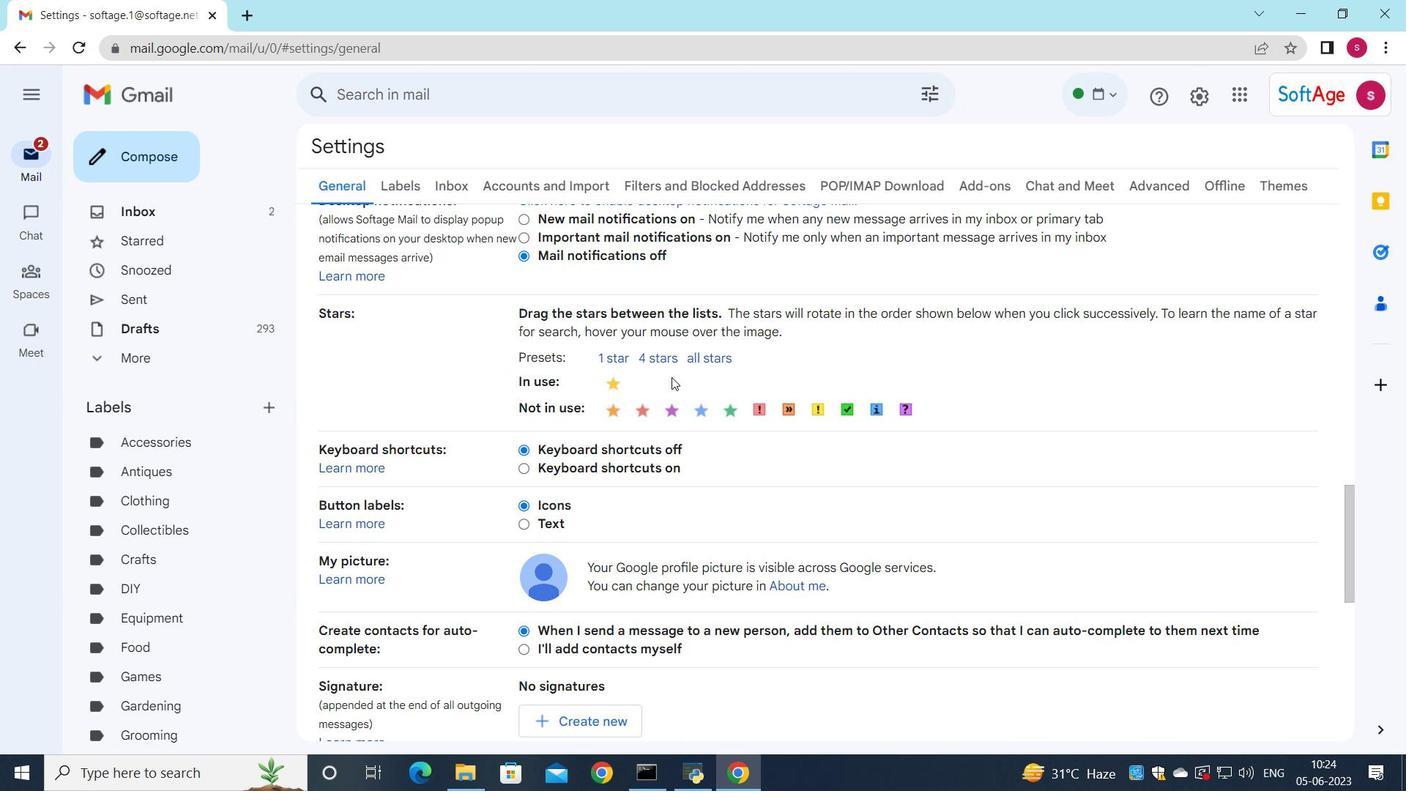 
Action: Mouse scrolled (669, 396) with delta (0, 0)
Screenshot: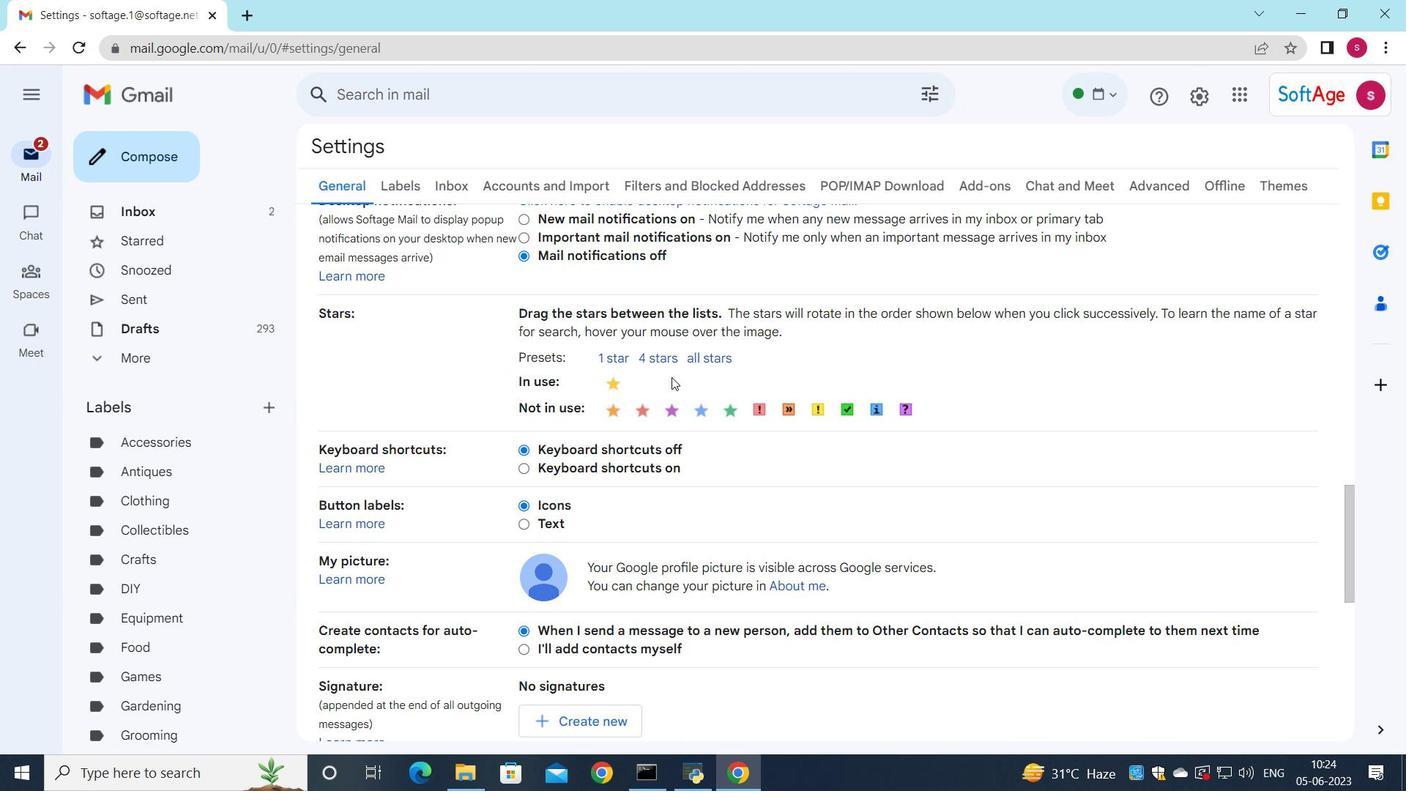 
Action: Mouse moved to (669, 400)
Screenshot: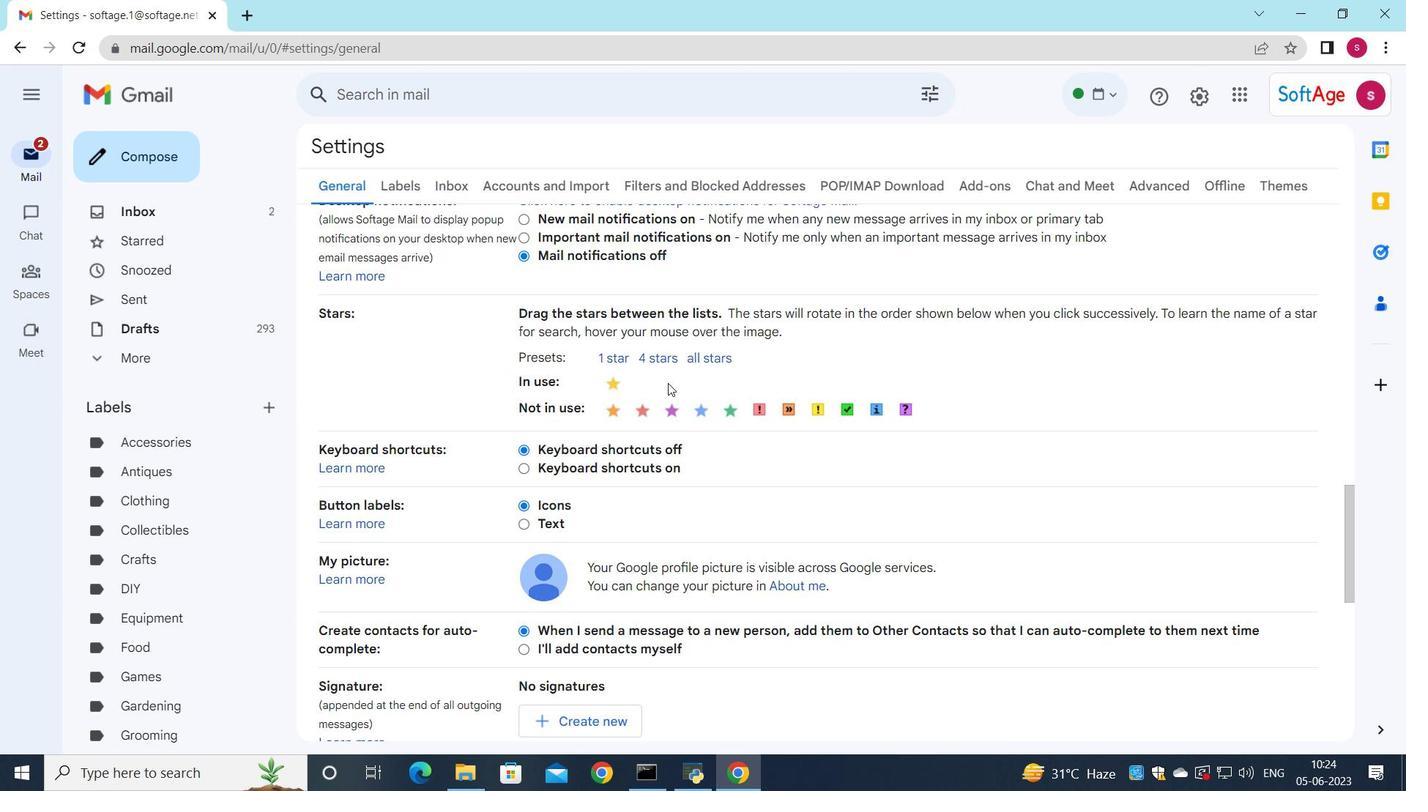 
Action: Mouse scrolled (669, 399) with delta (0, 0)
Screenshot: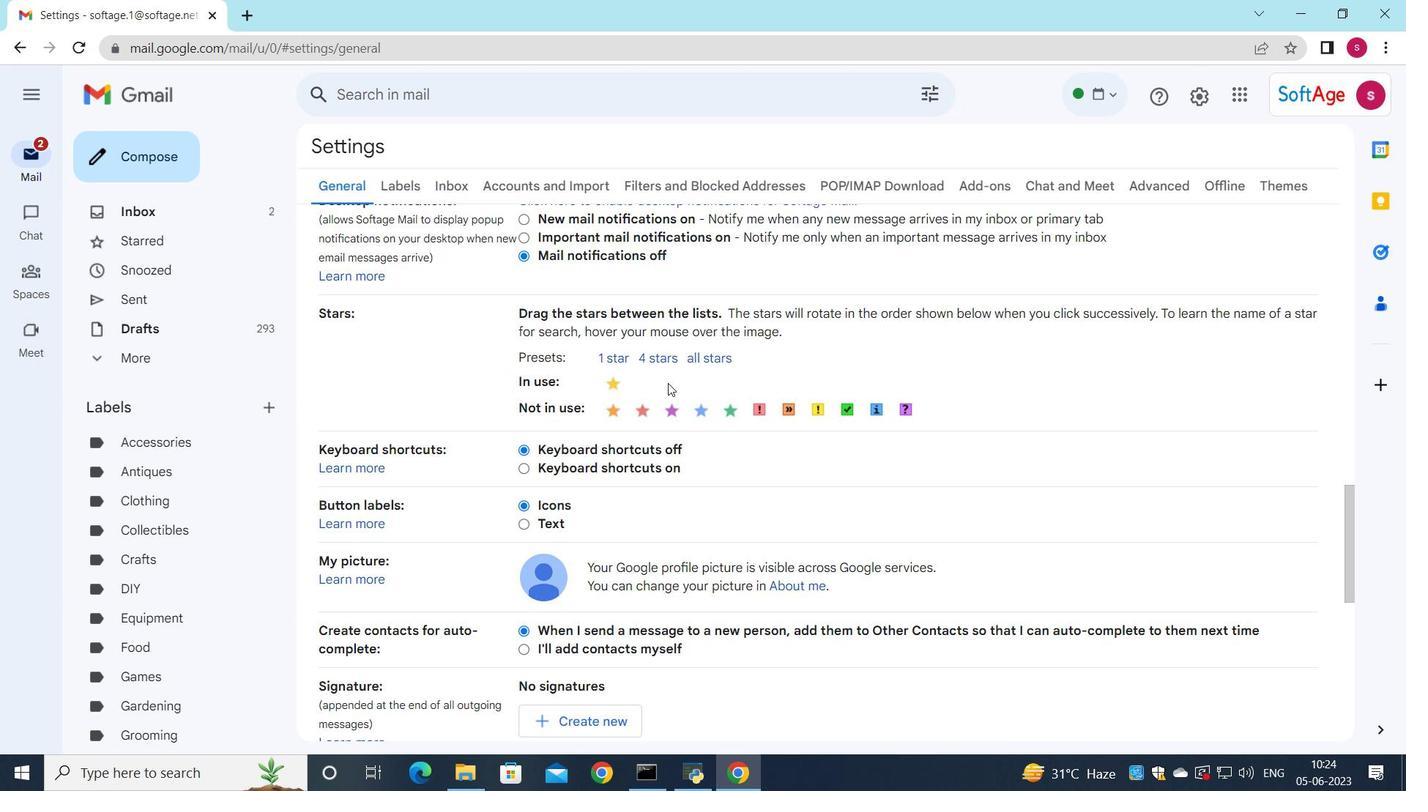 
Action: Mouse scrolled (669, 399) with delta (0, 0)
Screenshot: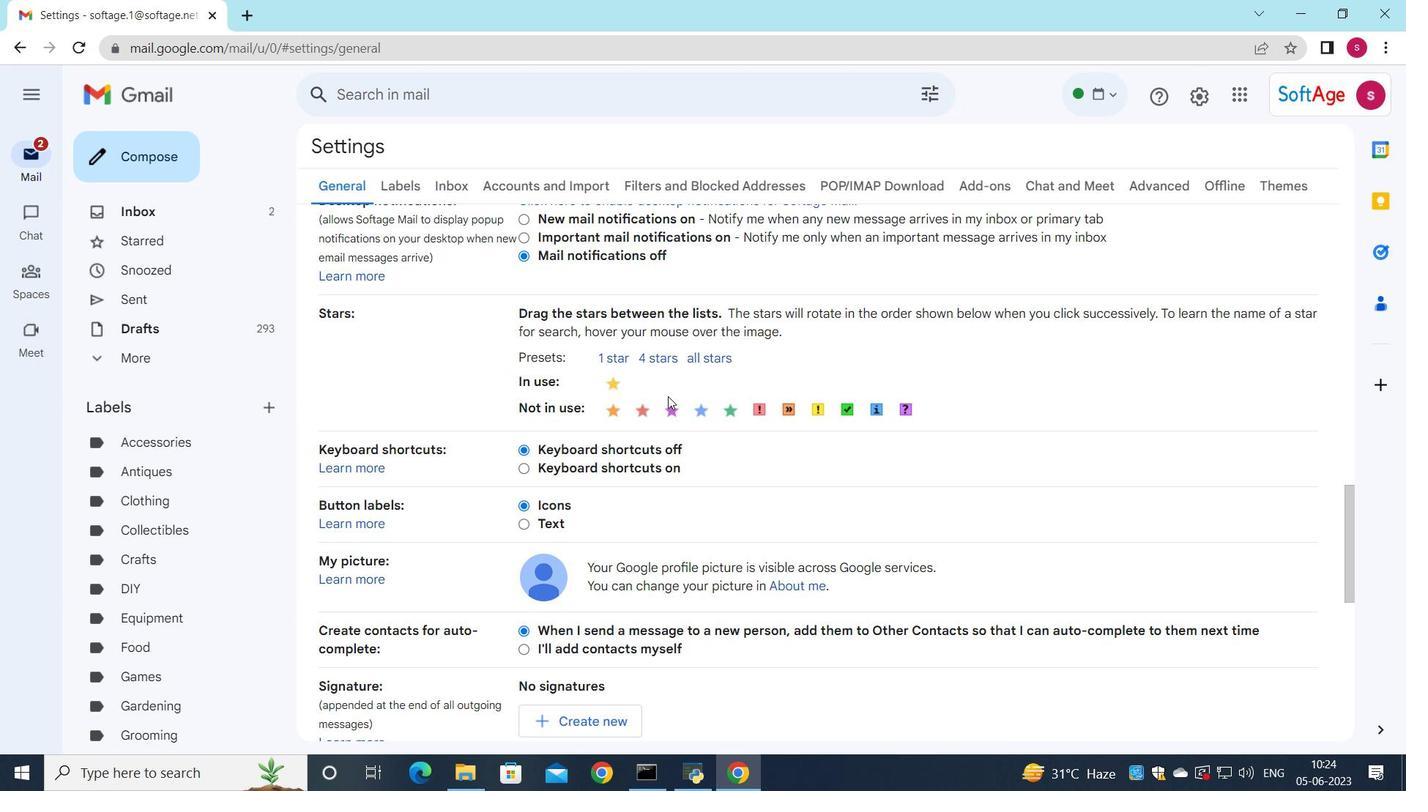 
Action: Mouse scrolled (669, 399) with delta (0, 0)
Screenshot: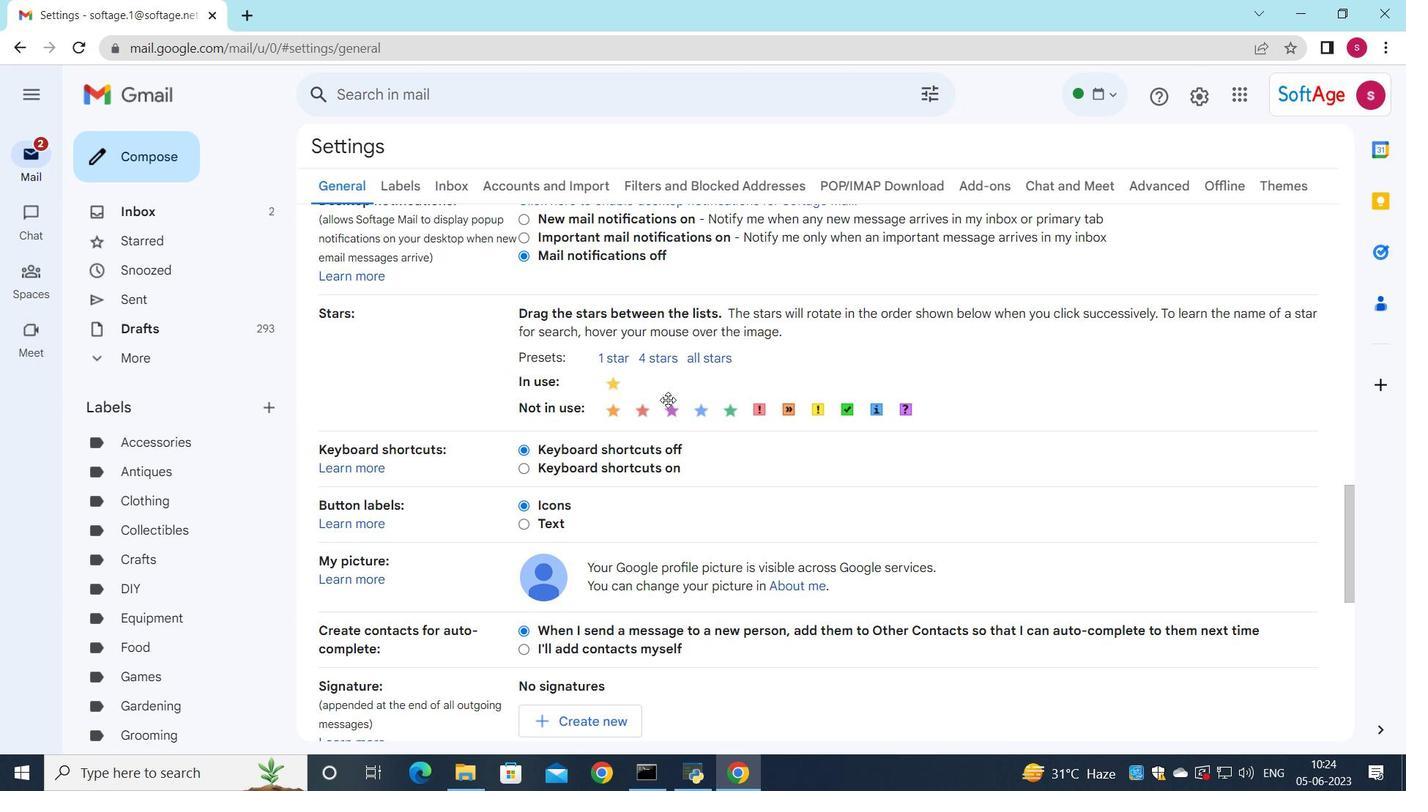 
Action: Mouse moved to (664, 399)
Screenshot: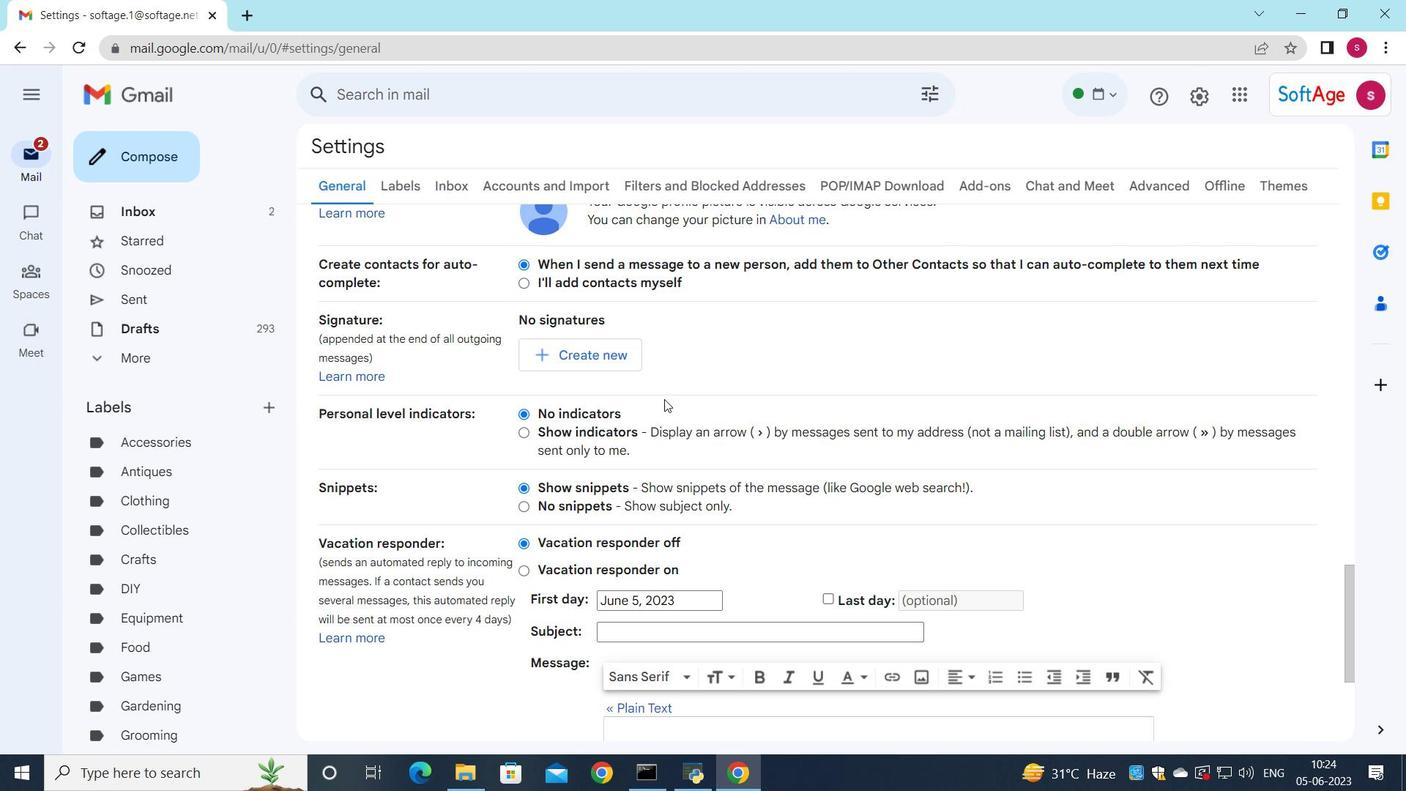 
Action: Mouse scrolled (664, 398) with delta (0, 0)
Screenshot: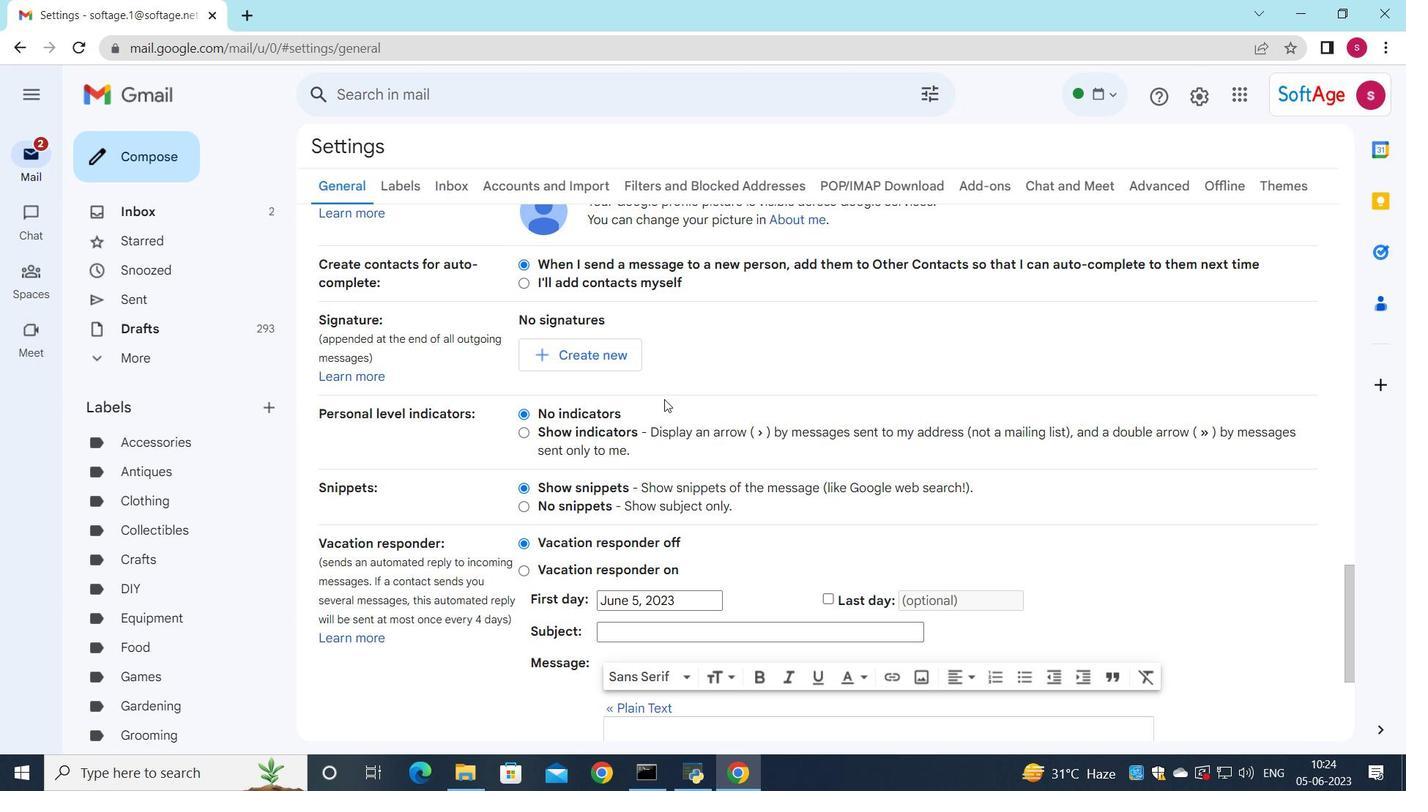 
Action: Mouse scrolled (664, 398) with delta (0, 0)
Screenshot: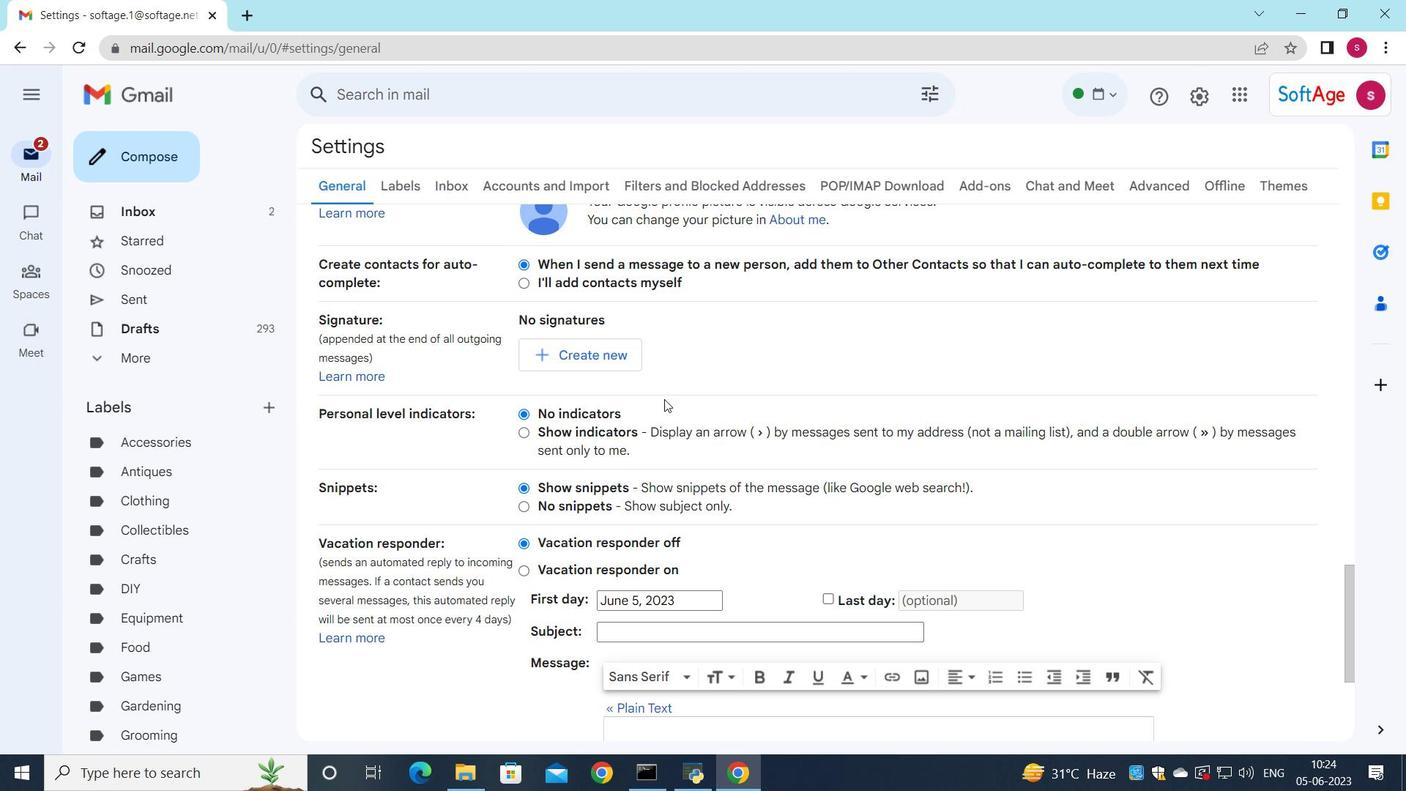 
Action: Mouse scrolled (664, 398) with delta (0, 0)
Screenshot: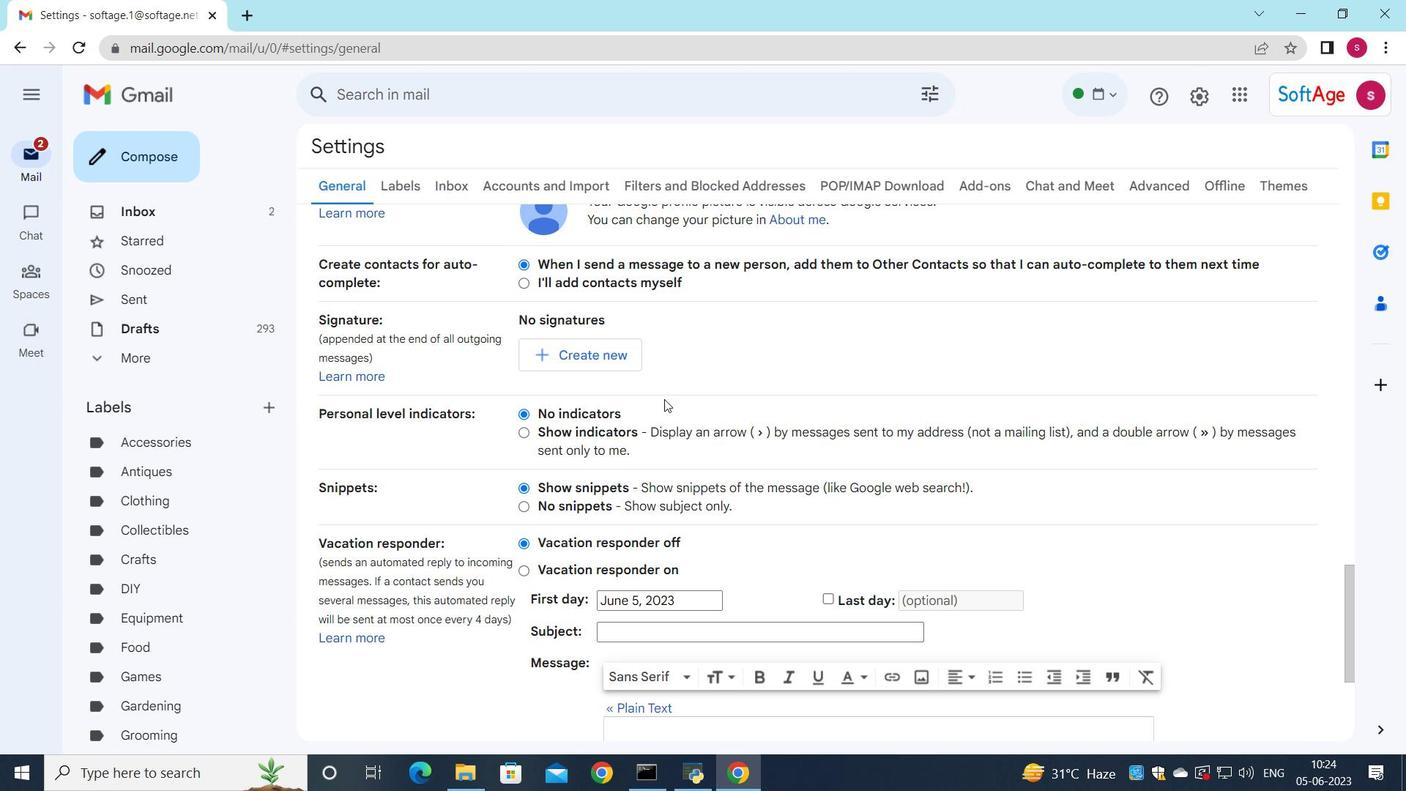 
Action: Mouse moved to (664, 394)
Screenshot: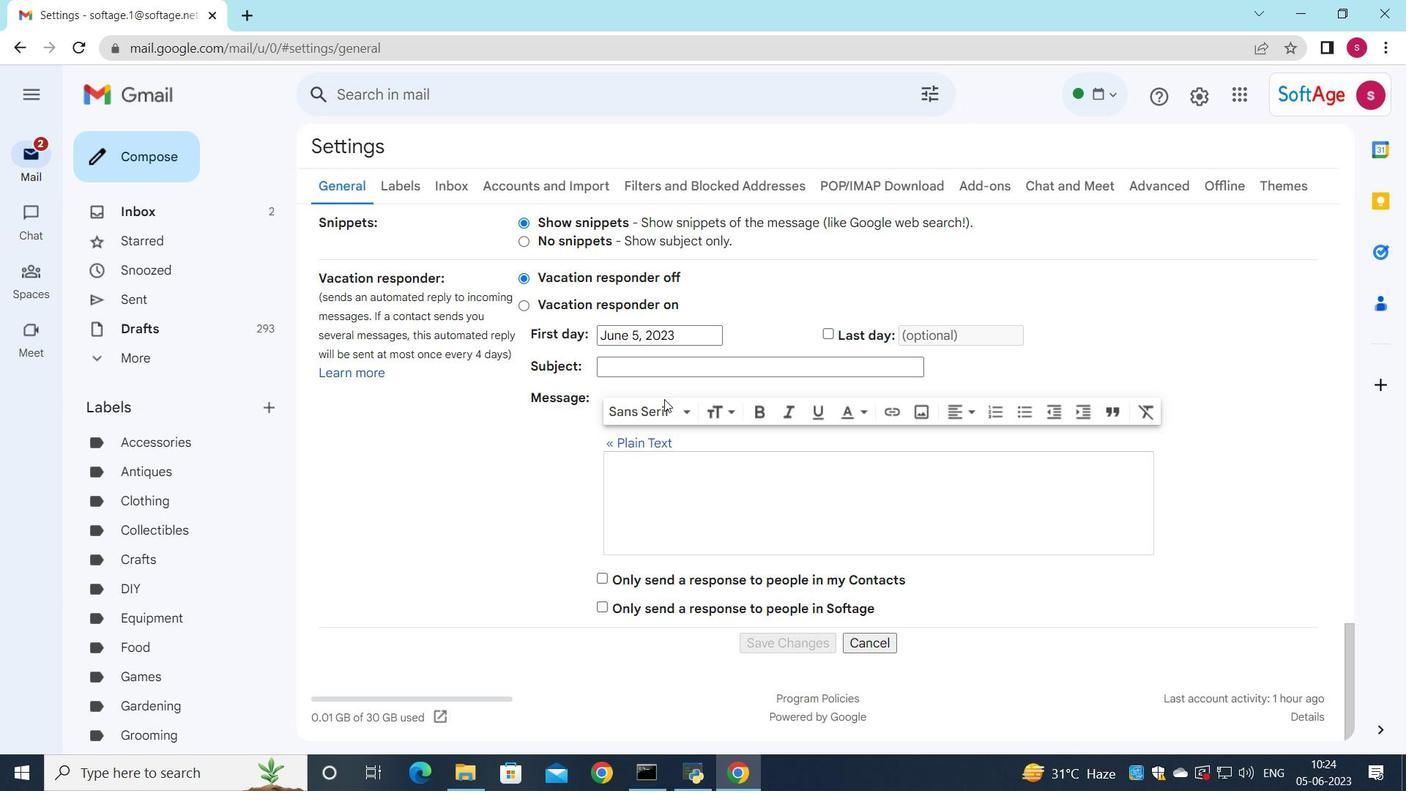 
Action: Mouse scrolled (664, 395) with delta (0, 0)
Screenshot: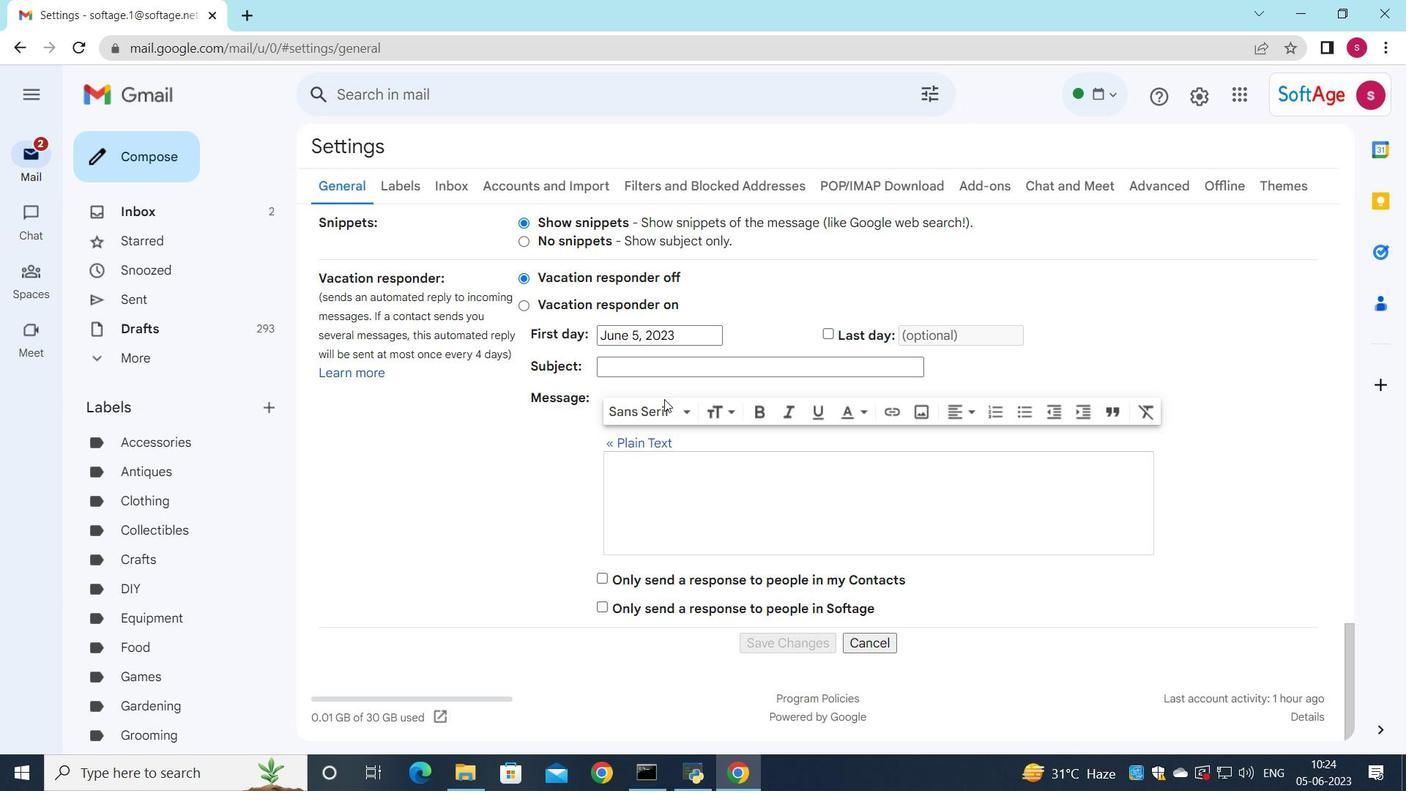 
Action: Mouse moved to (664, 393)
Screenshot: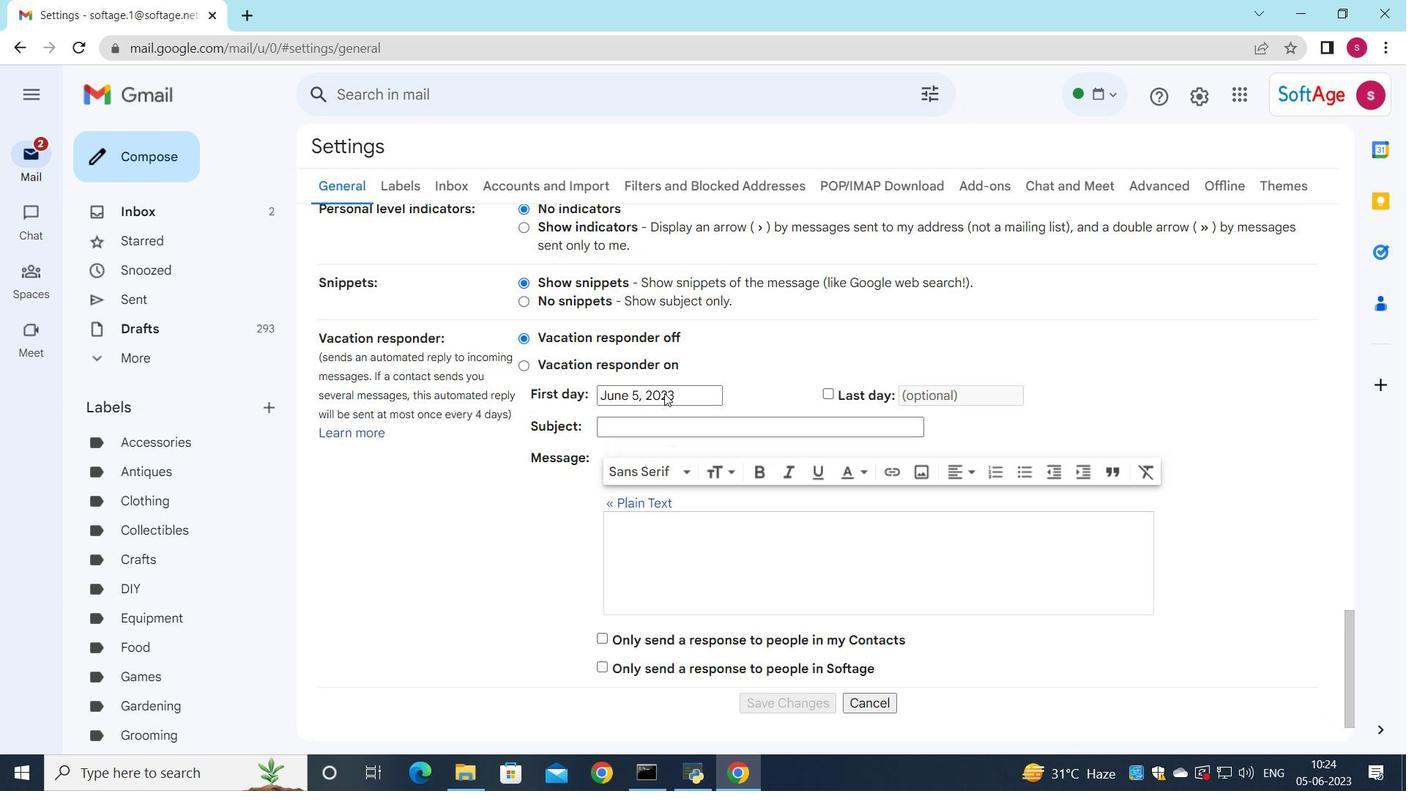 
Action: Mouse scrolled (664, 394) with delta (0, 0)
Screenshot: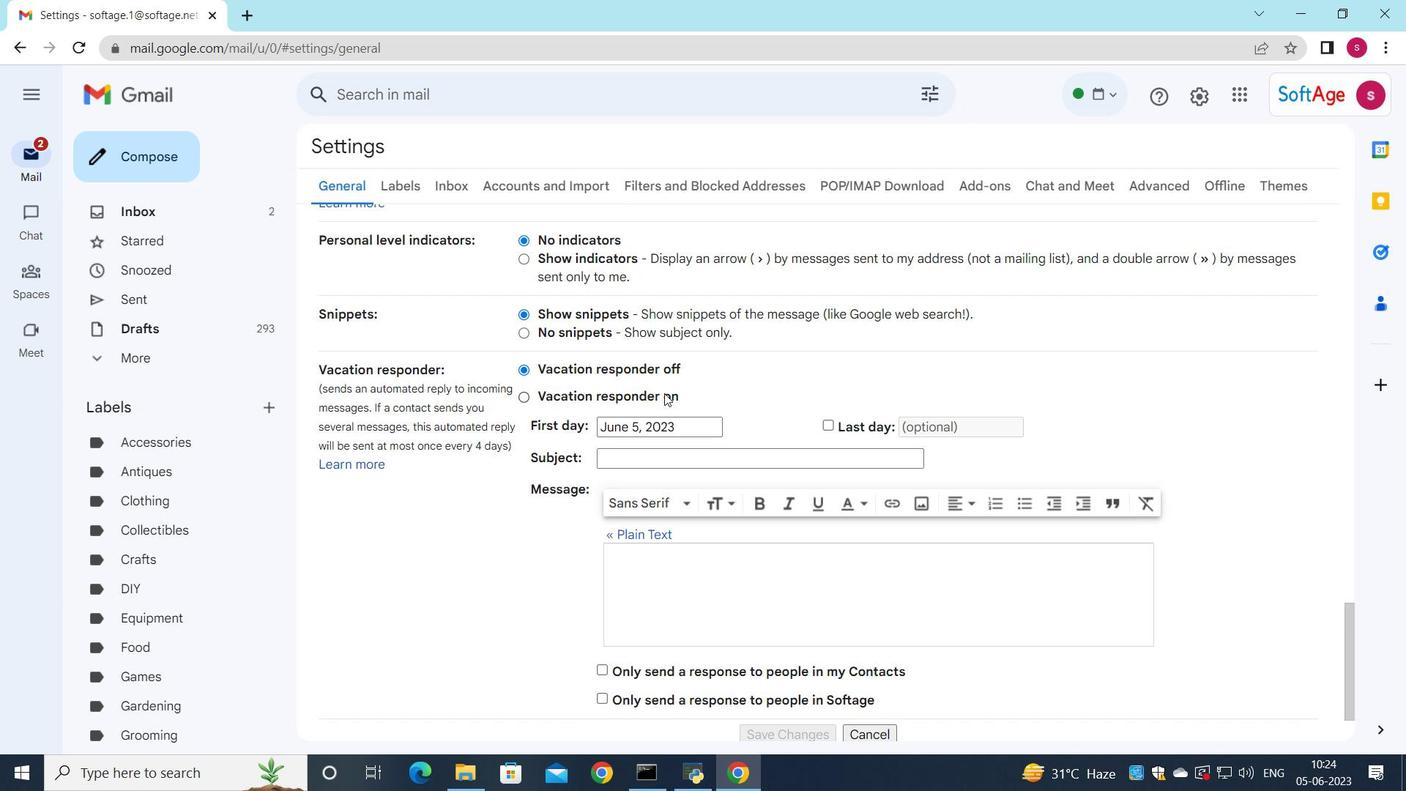 
Action: Mouse scrolled (664, 394) with delta (0, 0)
Screenshot: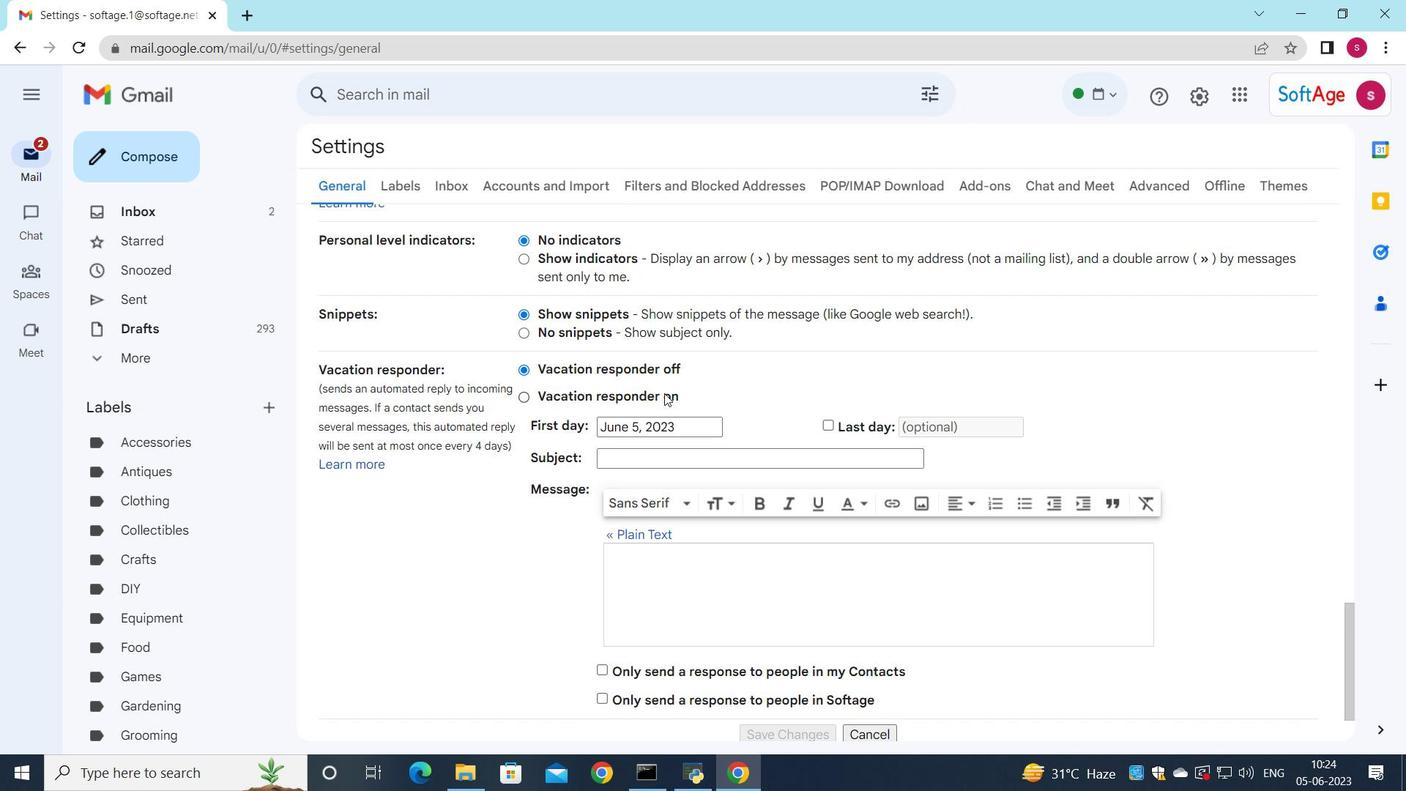 
Action: Mouse scrolled (664, 394) with delta (0, 0)
Screenshot: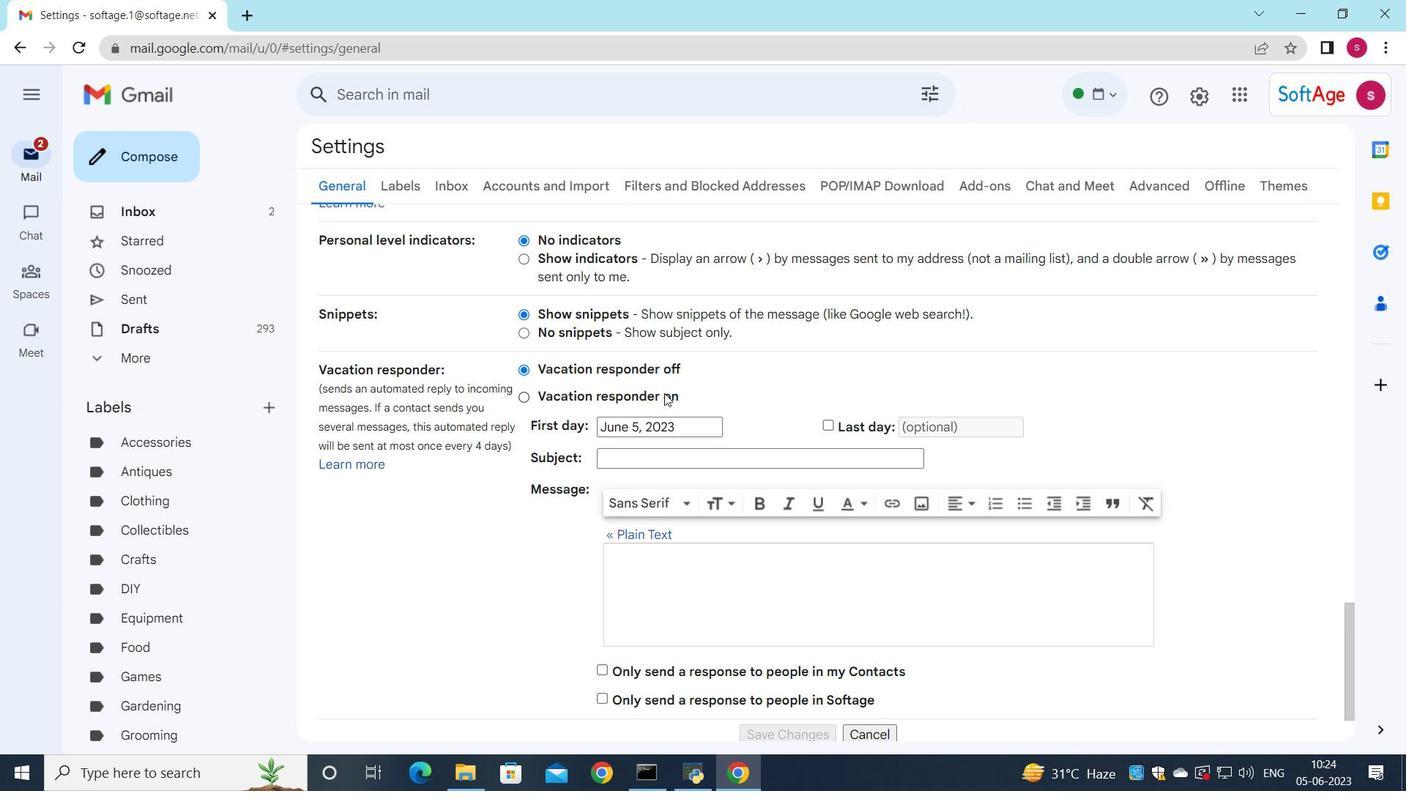 
Action: Mouse scrolled (664, 394) with delta (0, 0)
Screenshot: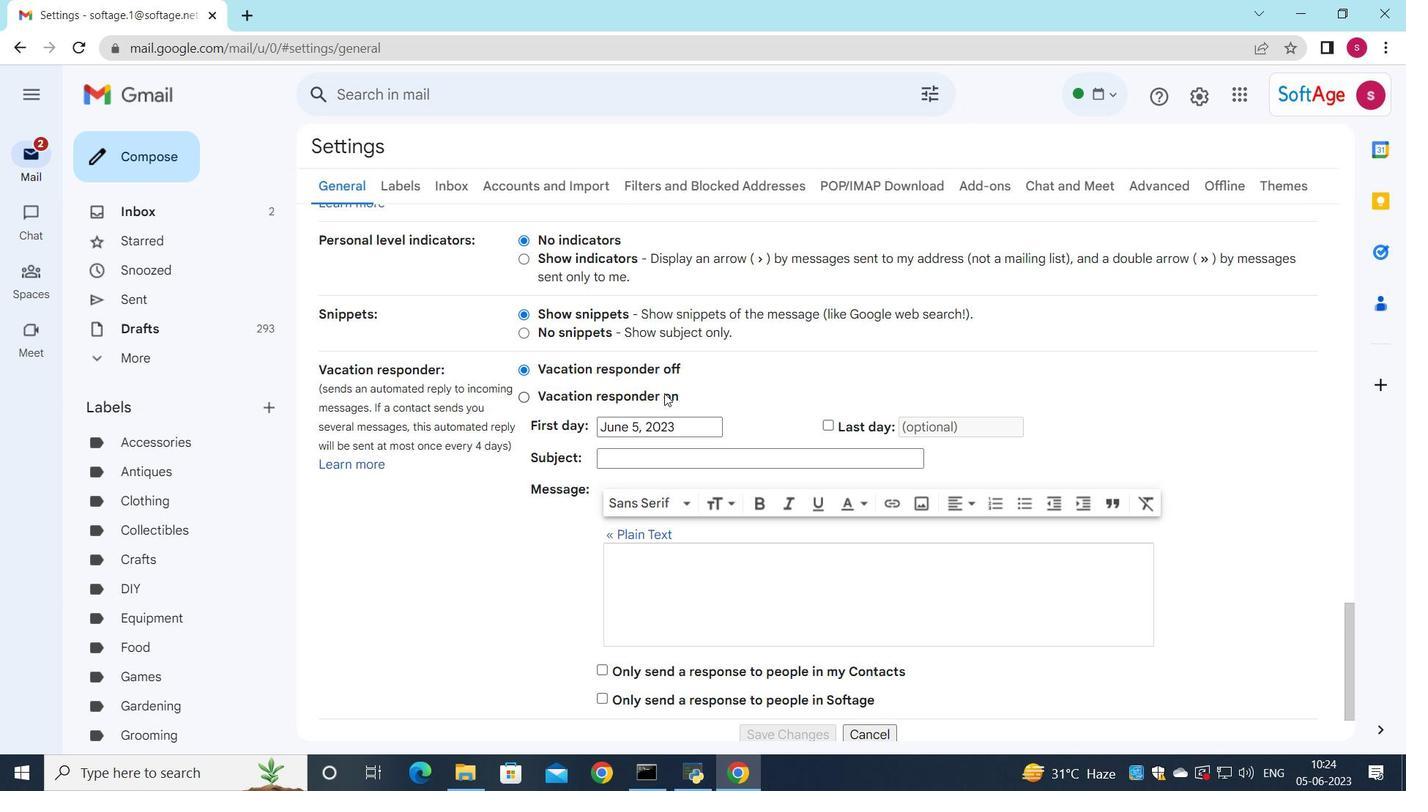 
Action: Mouse scrolled (664, 394) with delta (0, 0)
Screenshot: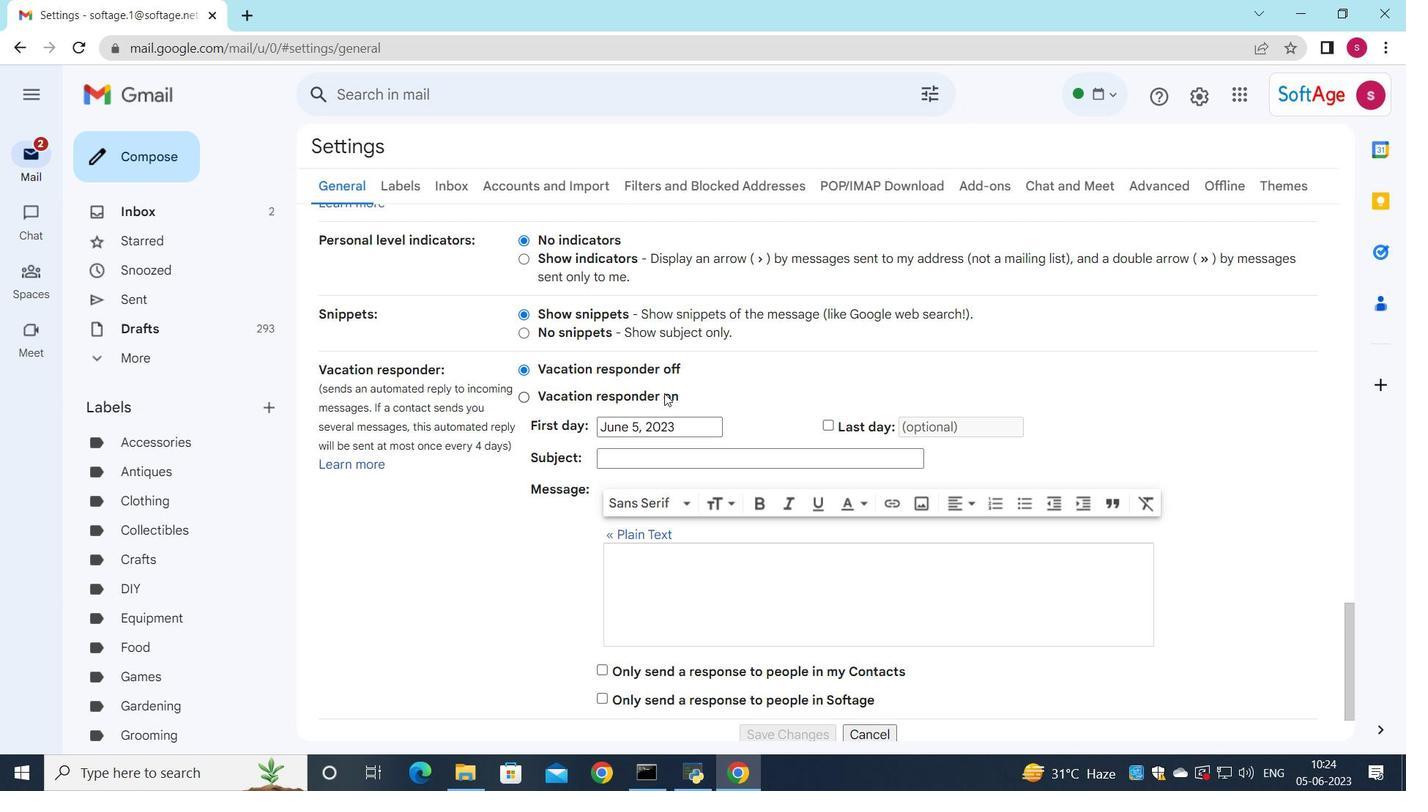 
Action: Mouse moved to (613, 627)
Screenshot: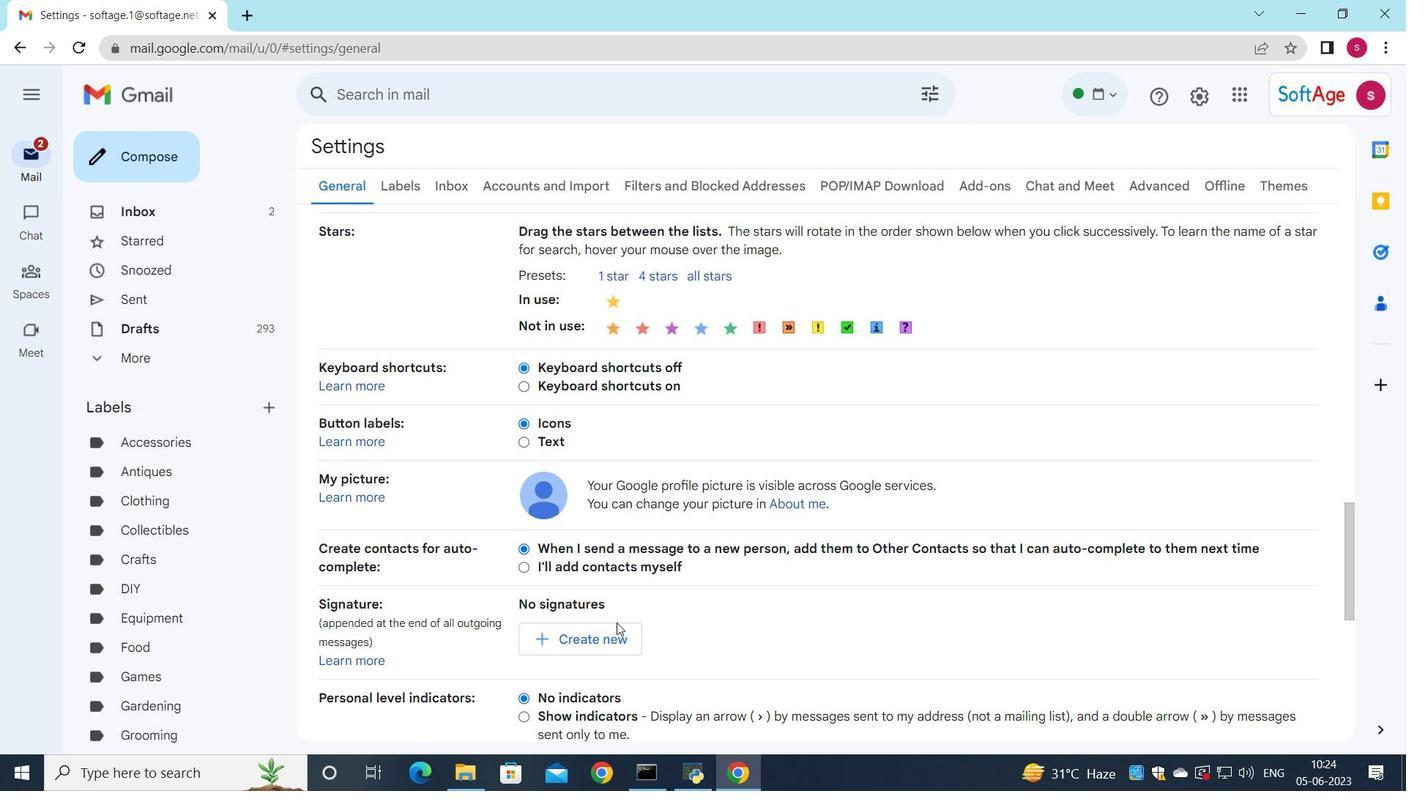 
Action: Mouse pressed left at (613, 627)
Screenshot: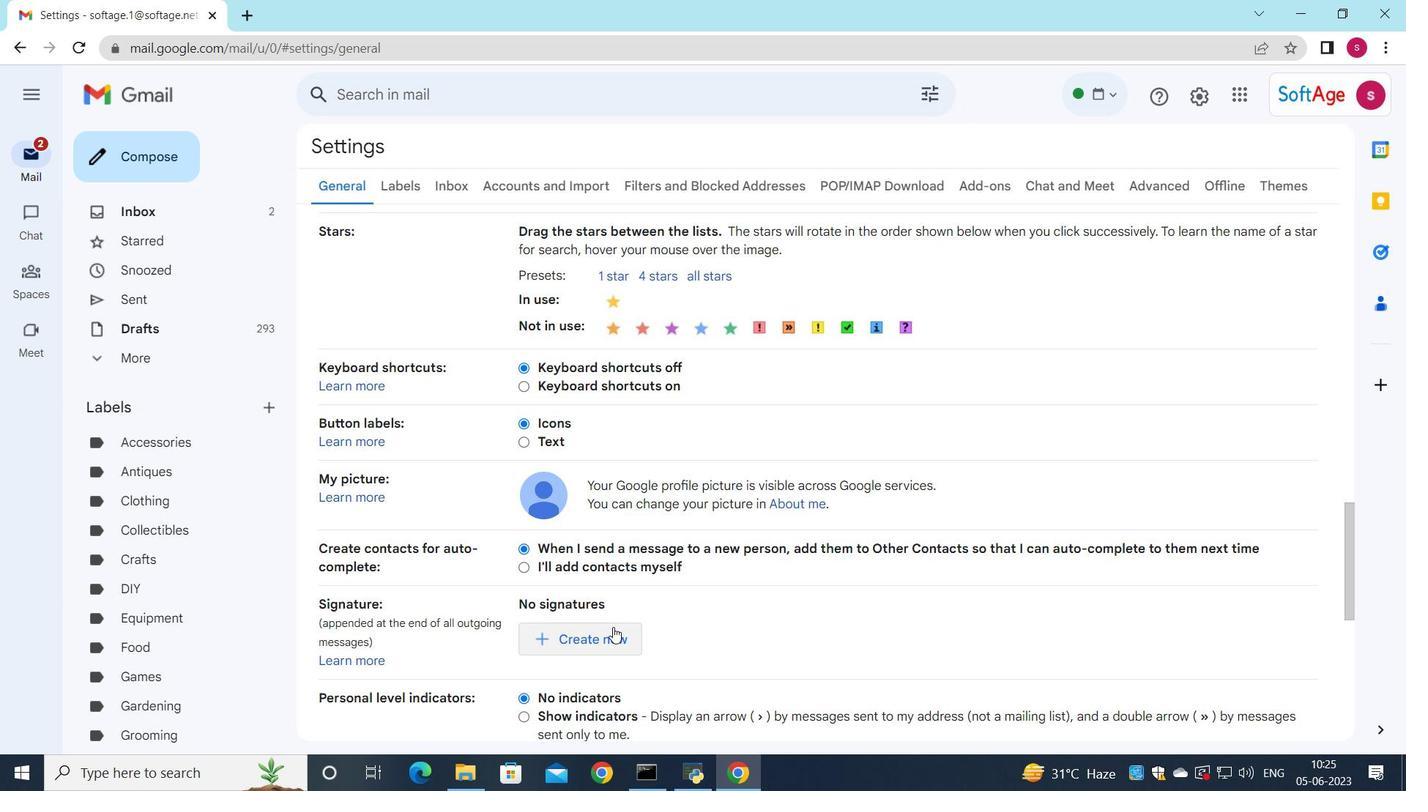 
Action: Mouse moved to (624, 399)
Screenshot: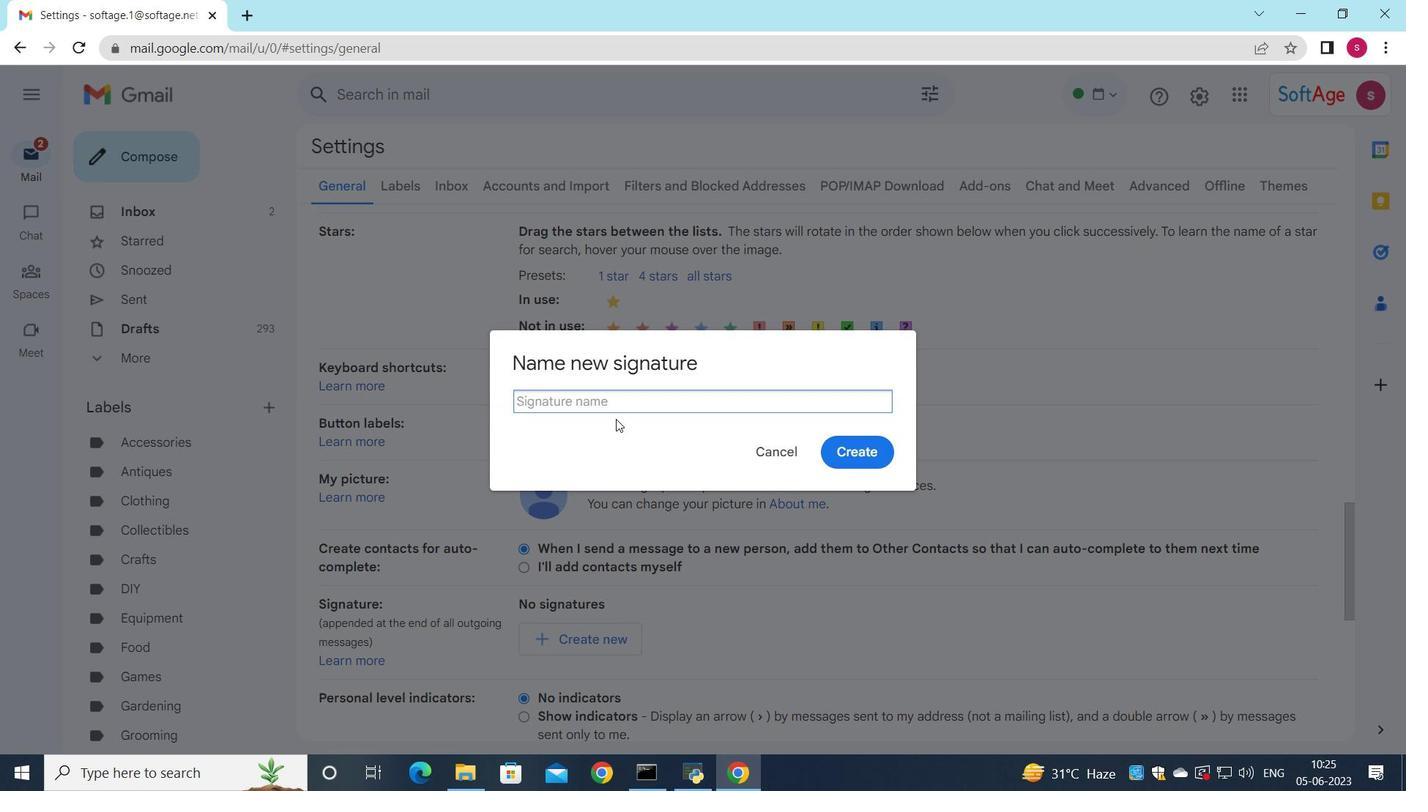 
Action: Key pressed <Key.shift><Key.shift><Key.shift><Key.shift>Caleb<Key.space><Key.shift>Scott
Screenshot: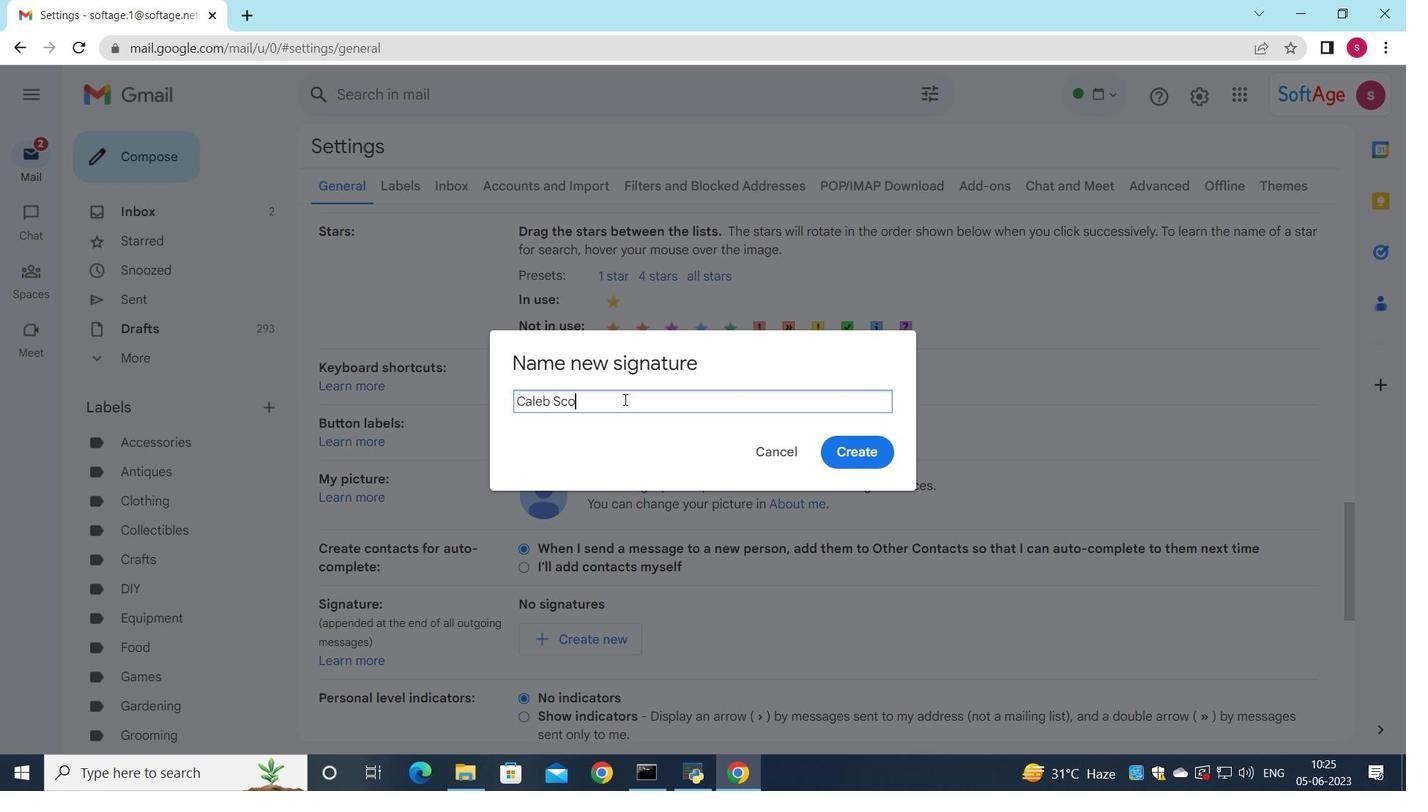 
Action: Mouse moved to (826, 455)
Screenshot: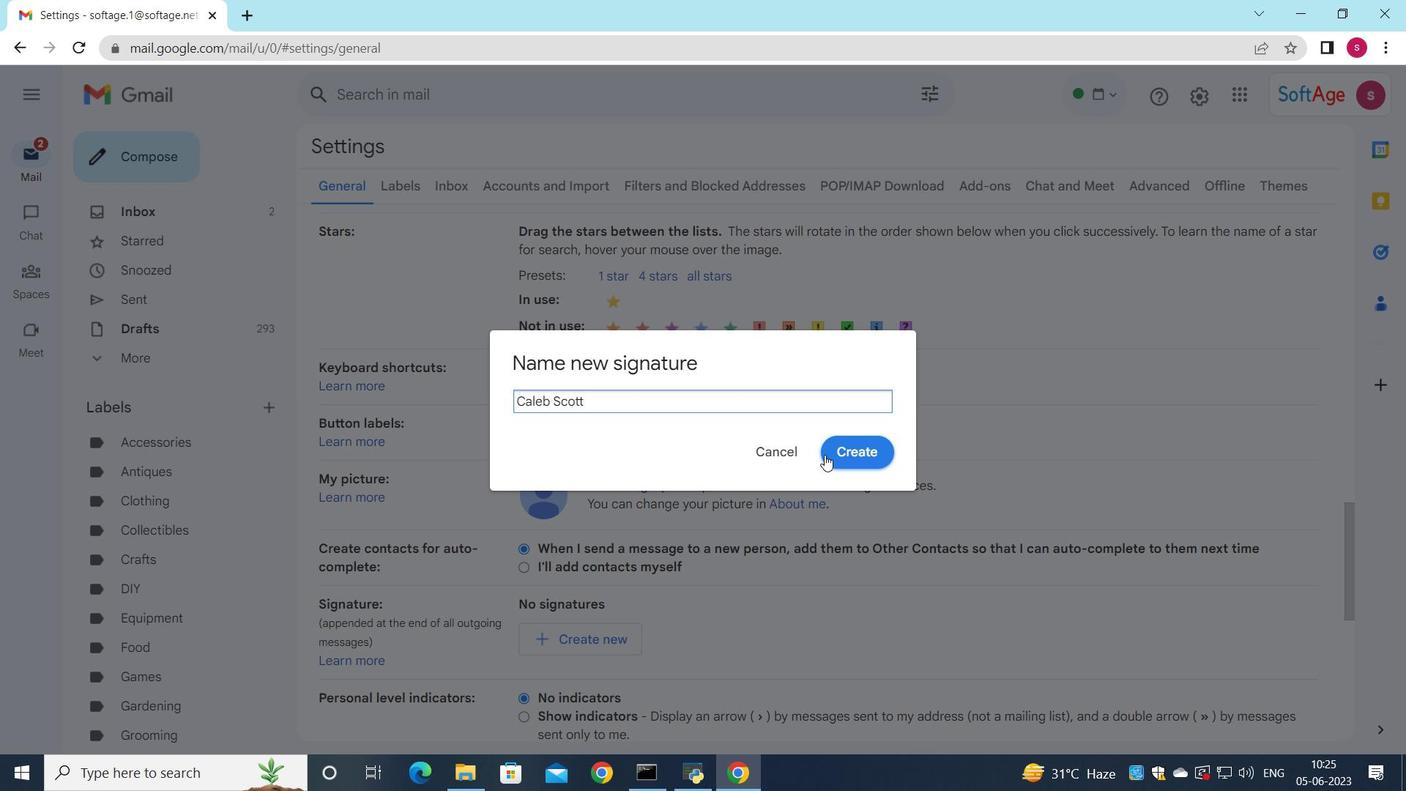 
Action: Mouse pressed left at (826, 455)
Screenshot: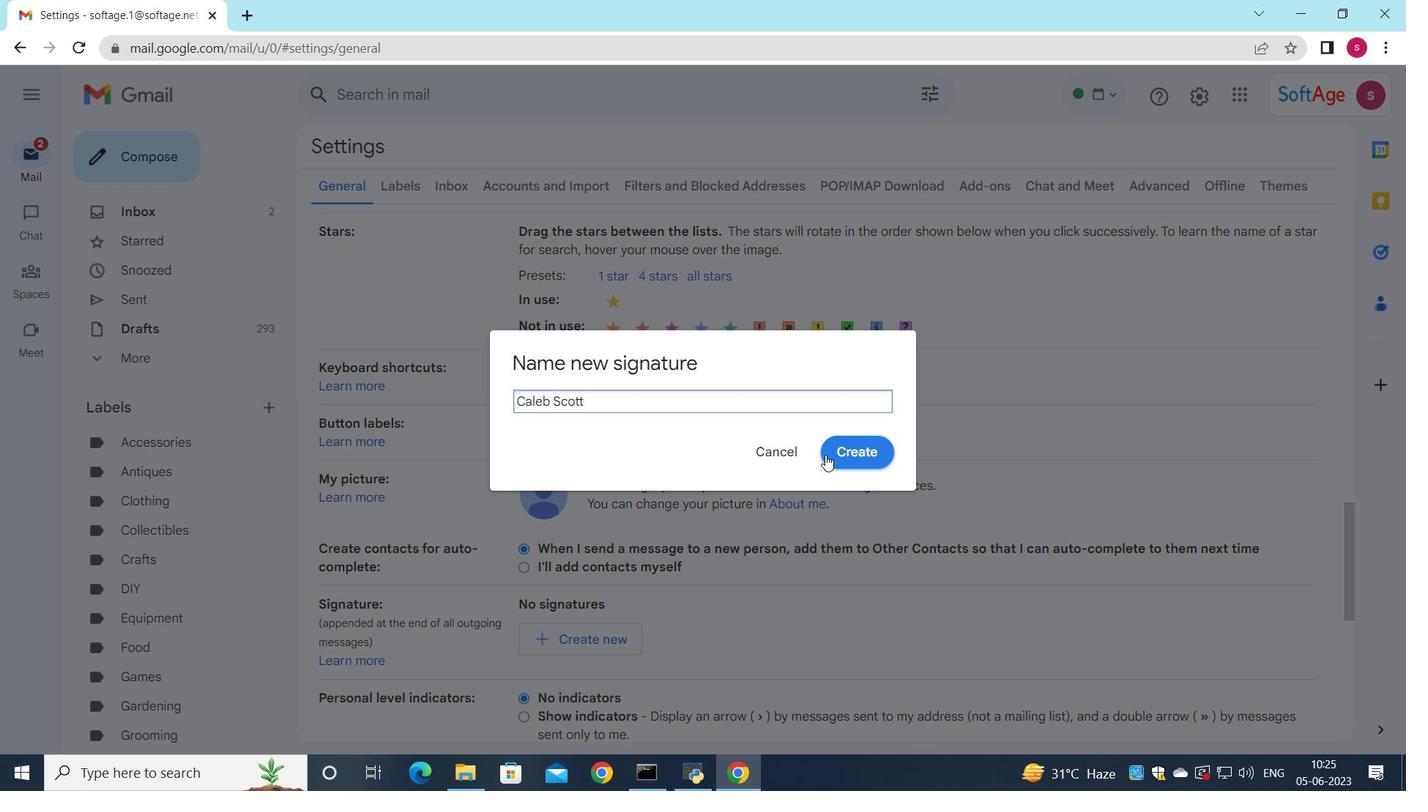 
Action: Mouse moved to (806, 617)
Screenshot: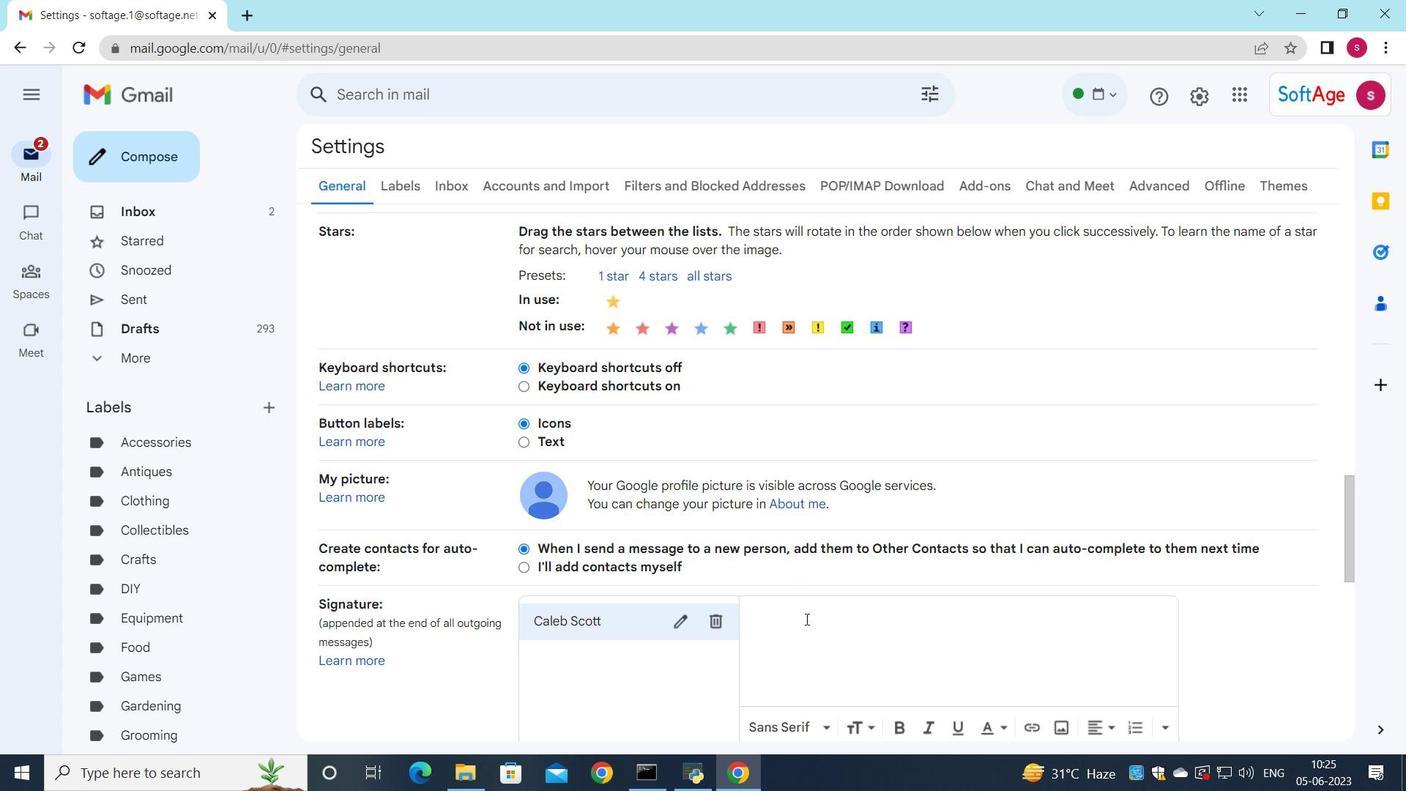 
Action: Mouse pressed left at (806, 617)
Screenshot: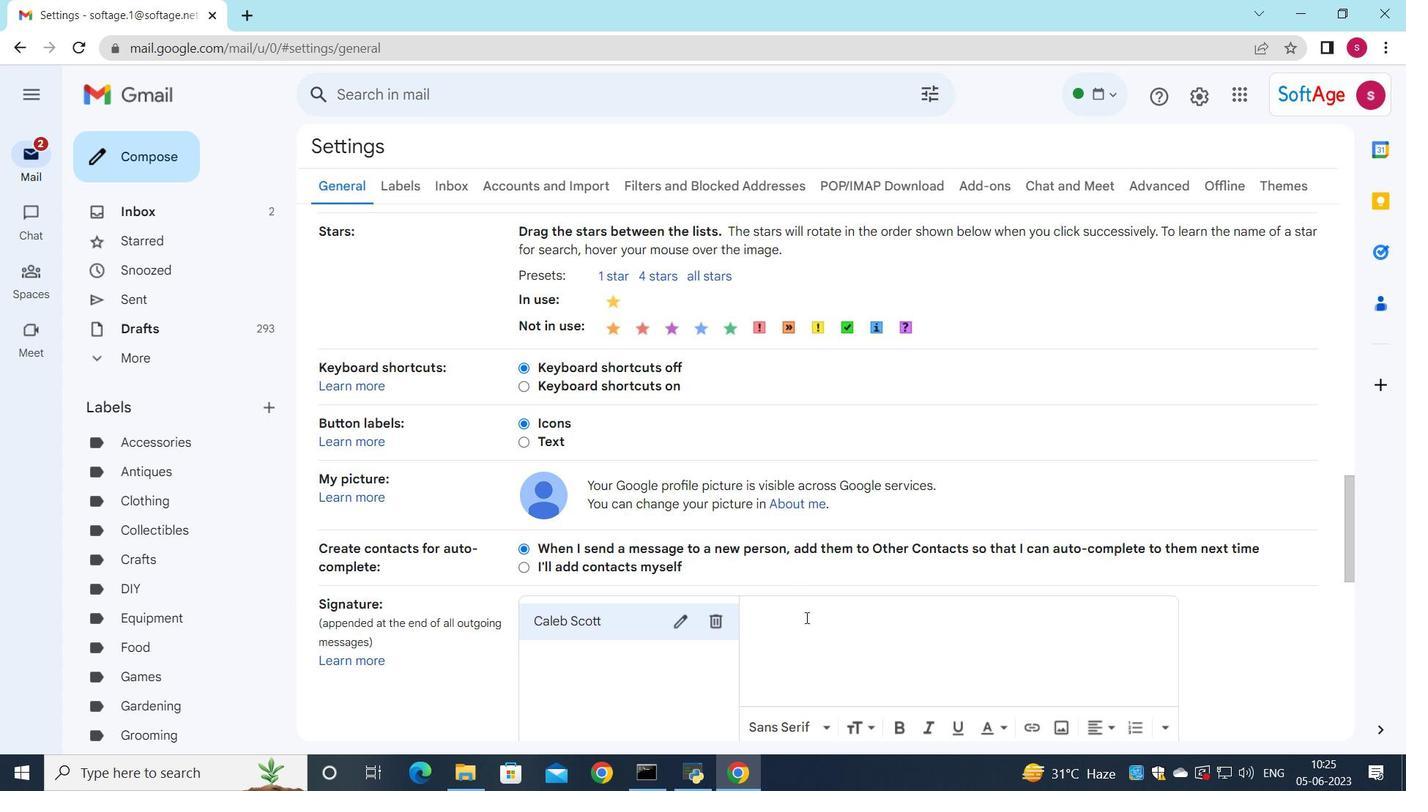 
Action: Mouse moved to (793, 375)
Screenshot: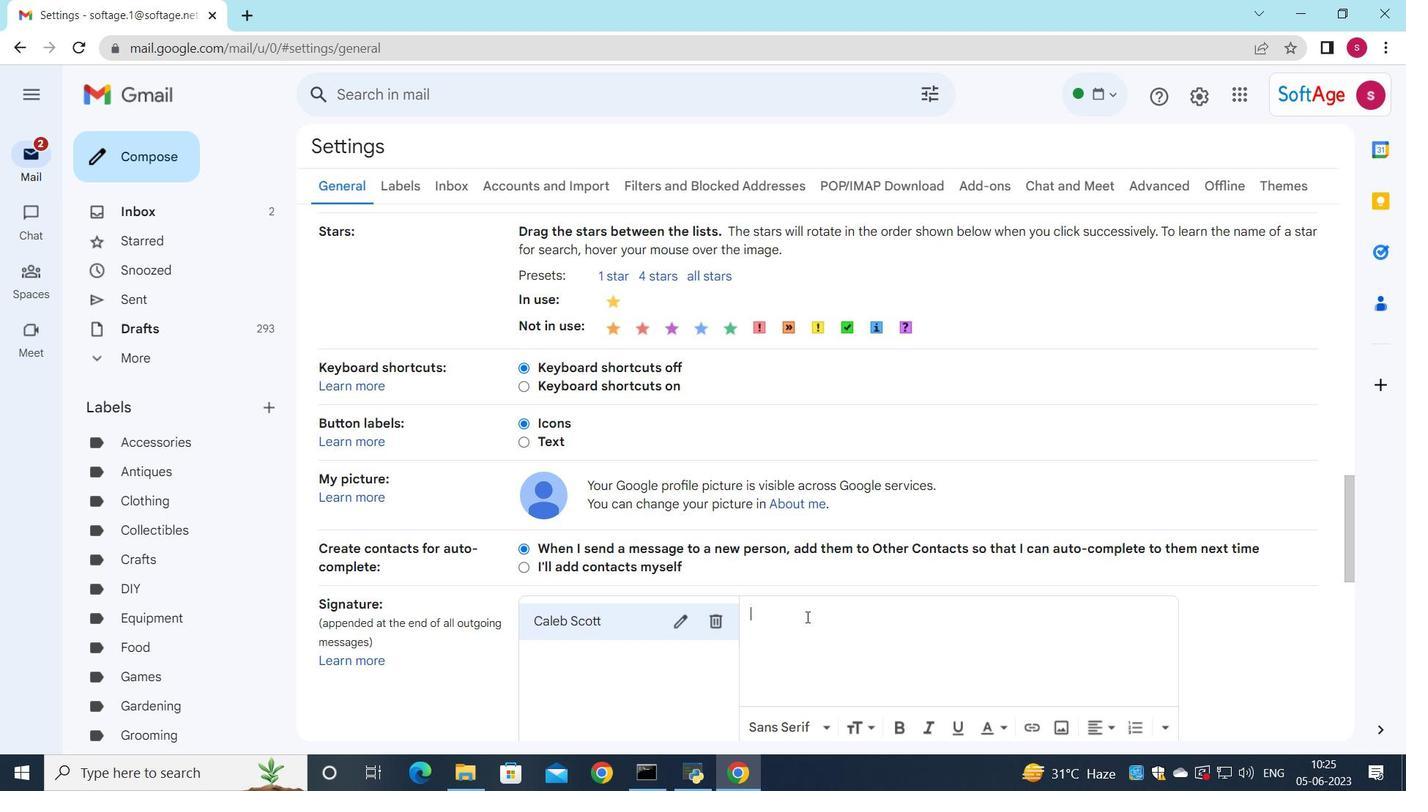 
Action: Key pressed <Key.shift><Key.shift><Key.shift><Key.shift><Key.shift><Key.shift><Key.shift>Caleb<Key.space><Key.shift>Scott
Screenshot: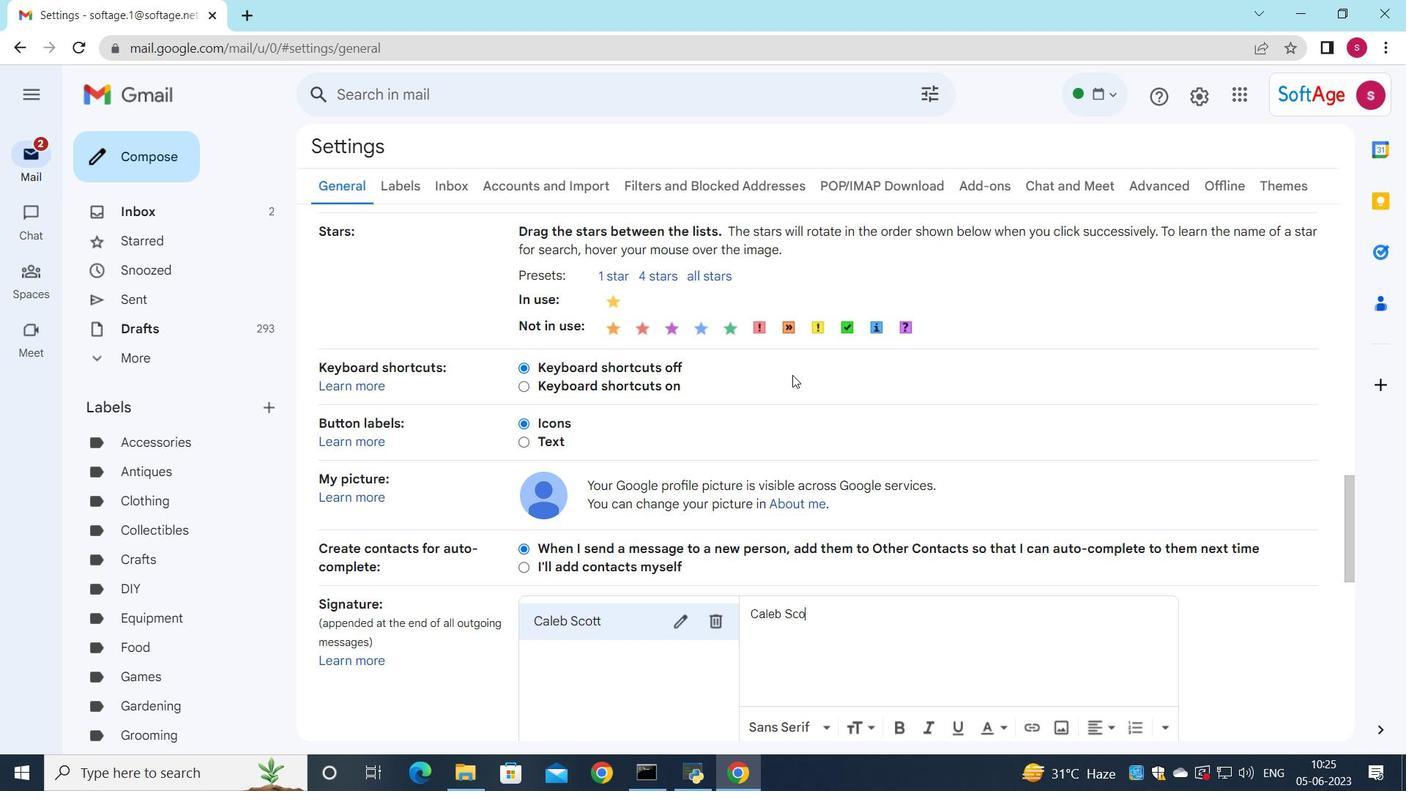 
Action: Mouse moved to (764, 554)
Screenshot: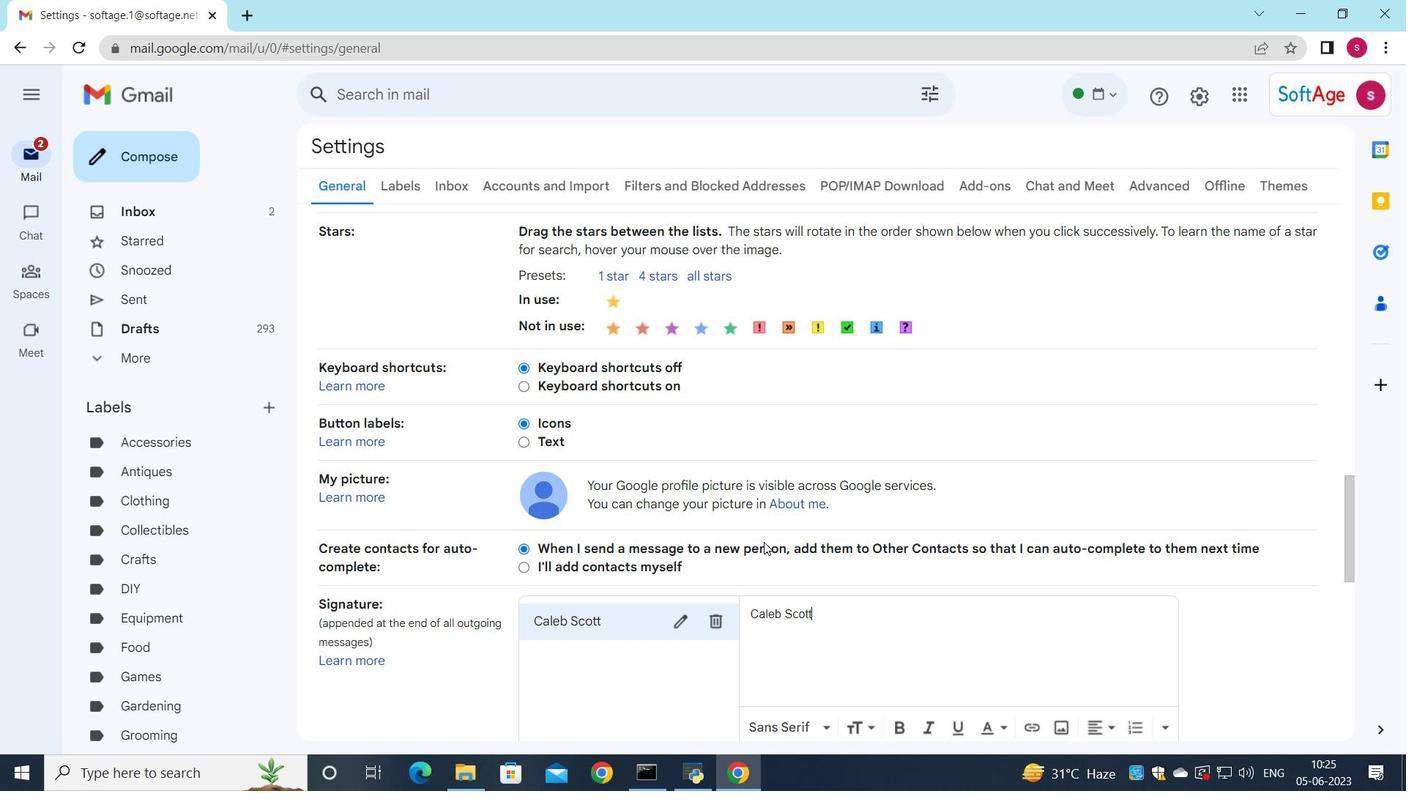 
Action: Mouse scrolled (764, 553) with delta (0, 0)
Screenshot: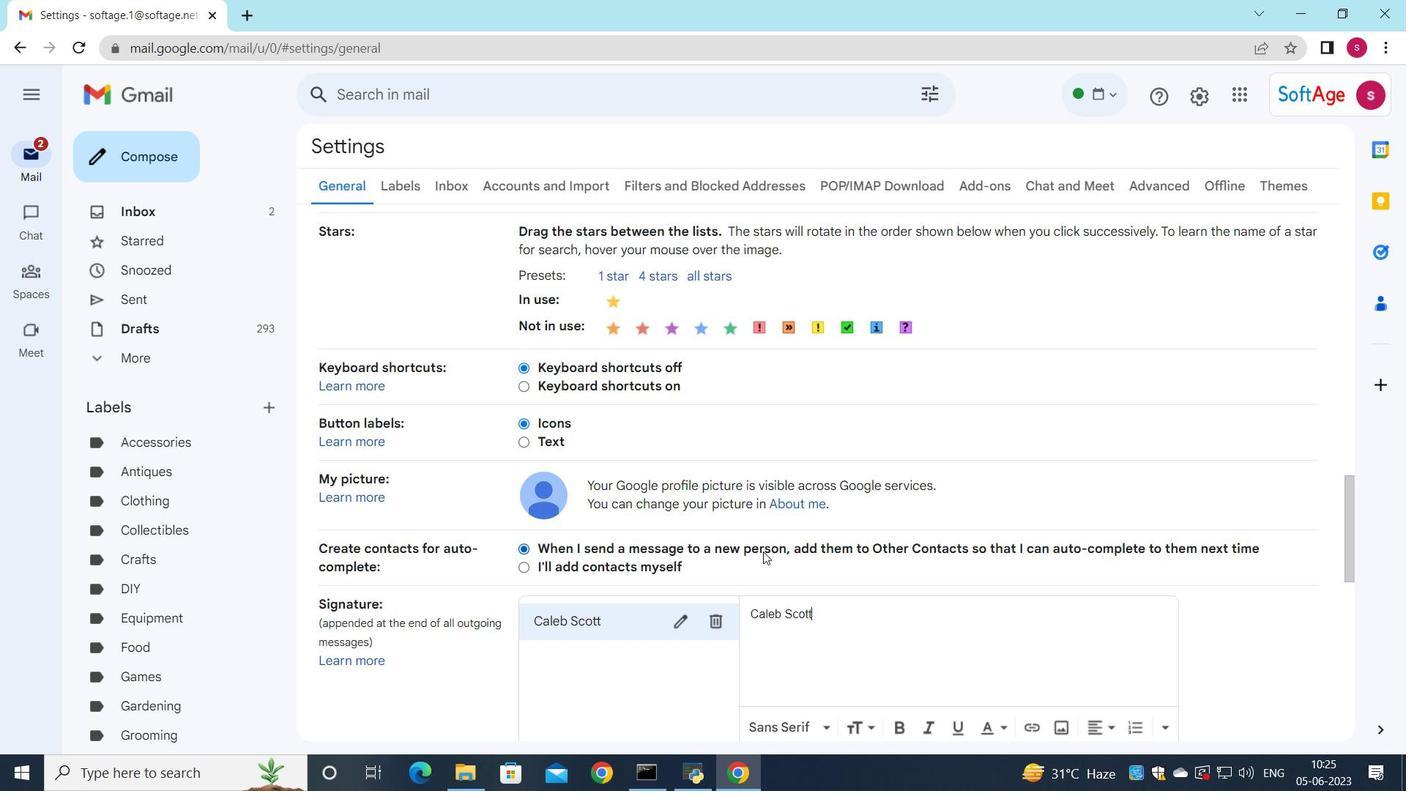 
Action: Mouse scrolled (764, 553) with delta (0, 0)
Screenshot: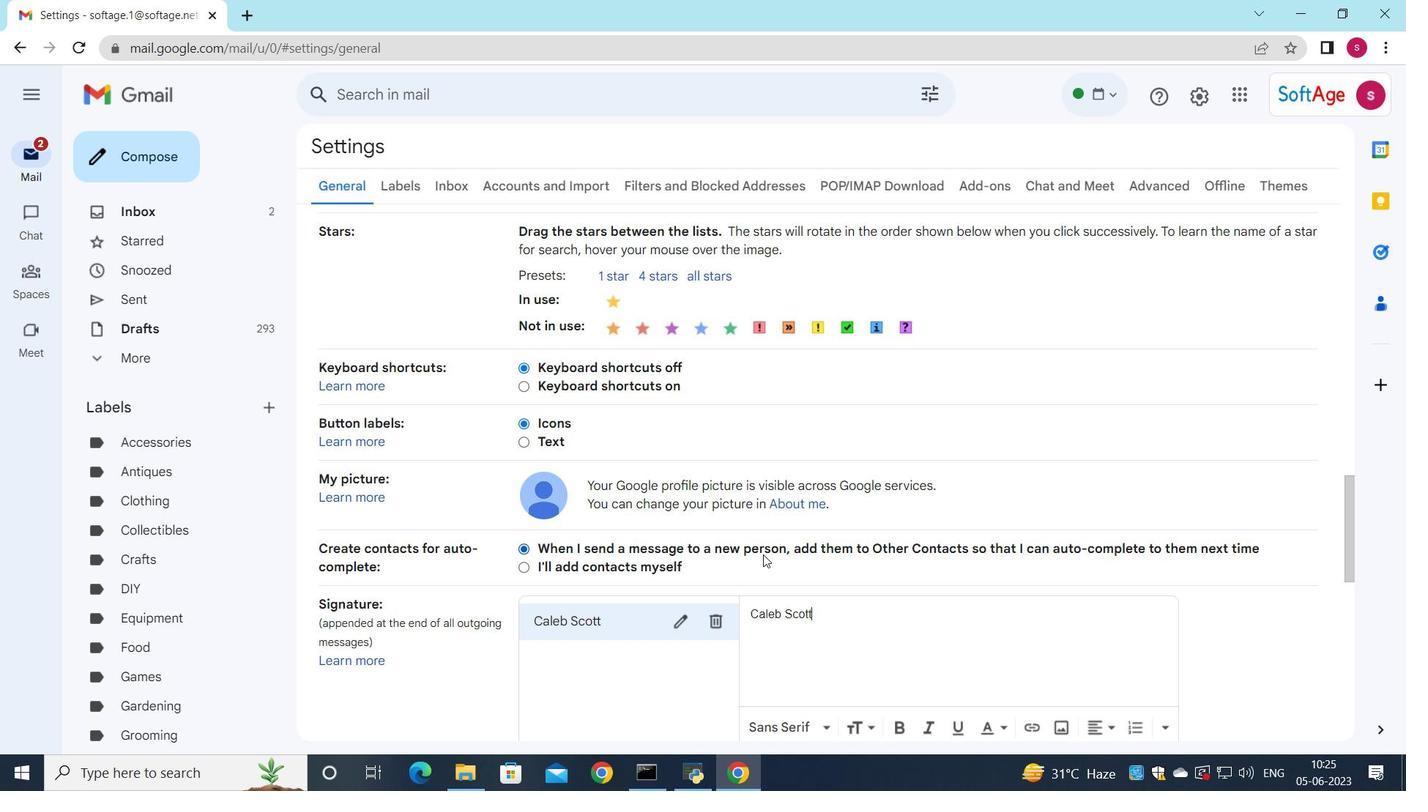 
Action: Mouse moved to (759, 456)
Screenshot: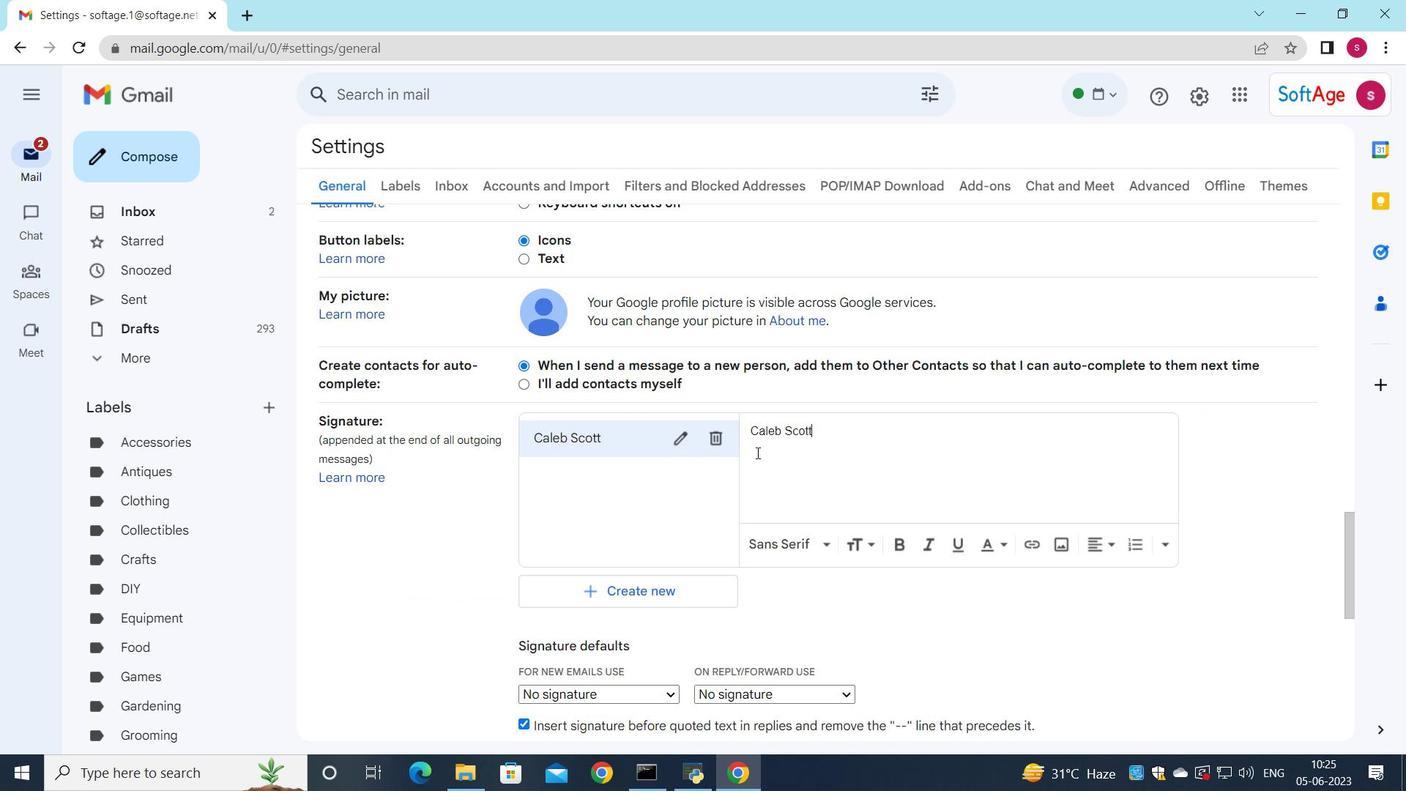 
Action: Mouse scrolled (759, 455) with delta (0, 0)
Screenshot: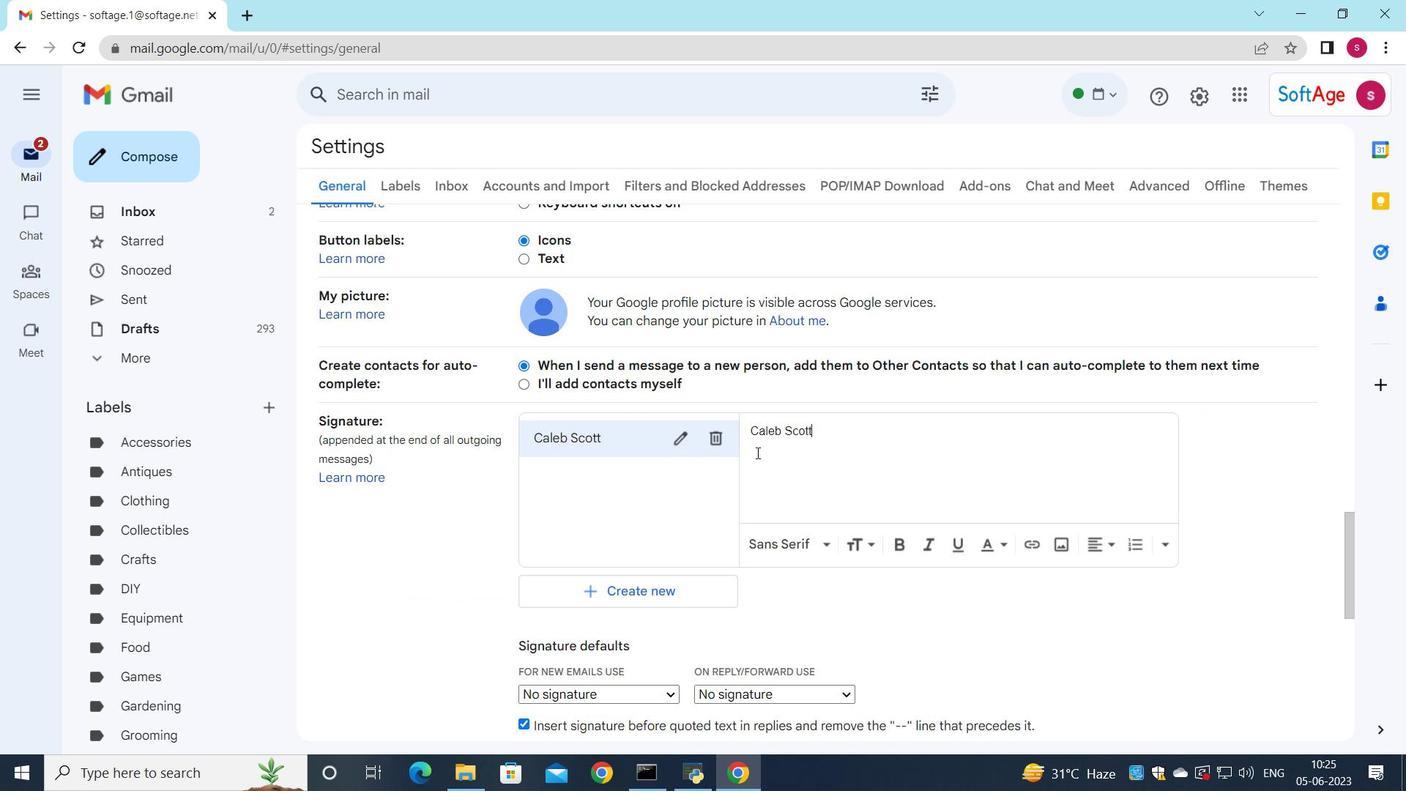 
Action: Mouse moved to (759, 457)
Screenshot: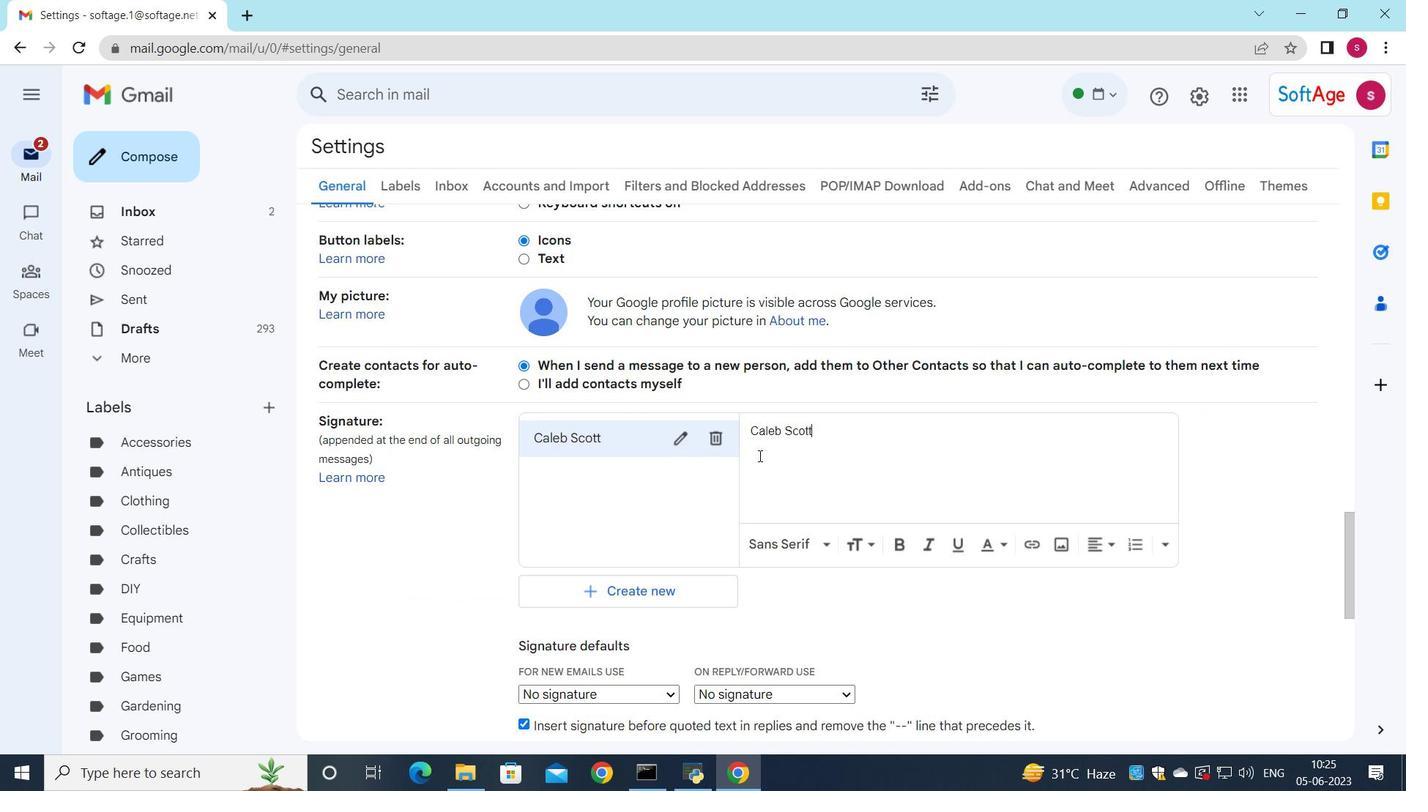 
Action: Mouse scrolled (759, 457) with delta (0, 0)
Screenshot: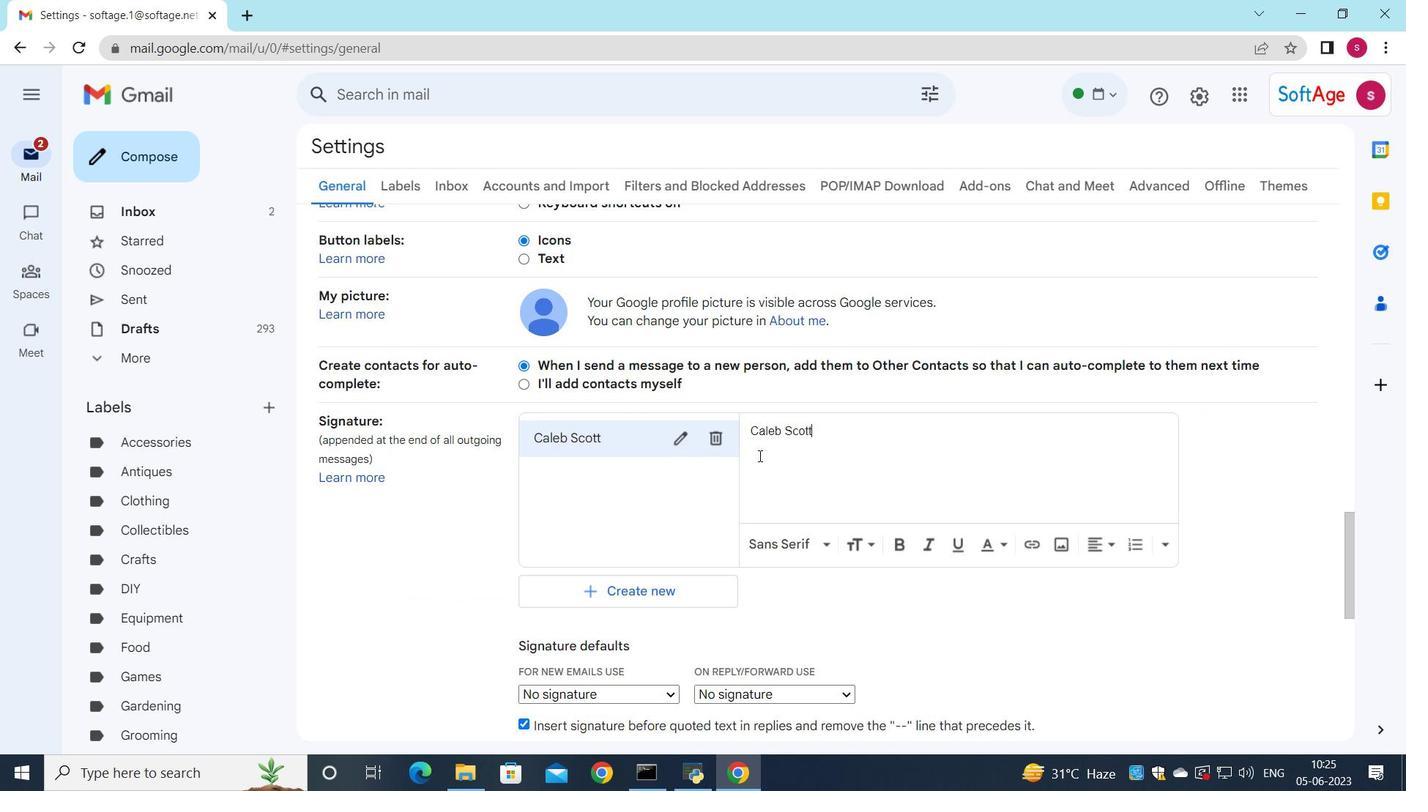 
Action: Mouse moved to (674, 506)
Screenshot: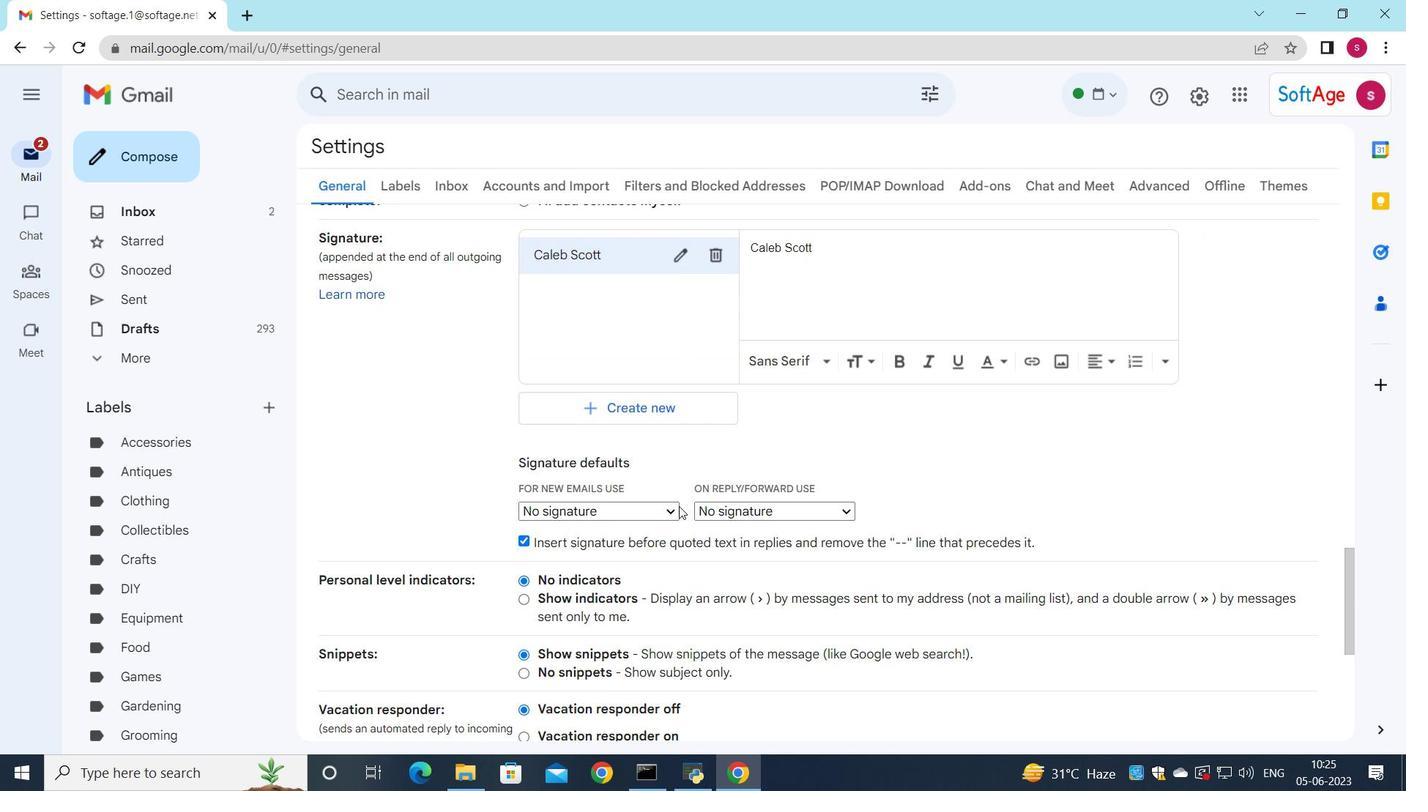 
Action: Mouse pressed left at (674, 506)
Screenshot: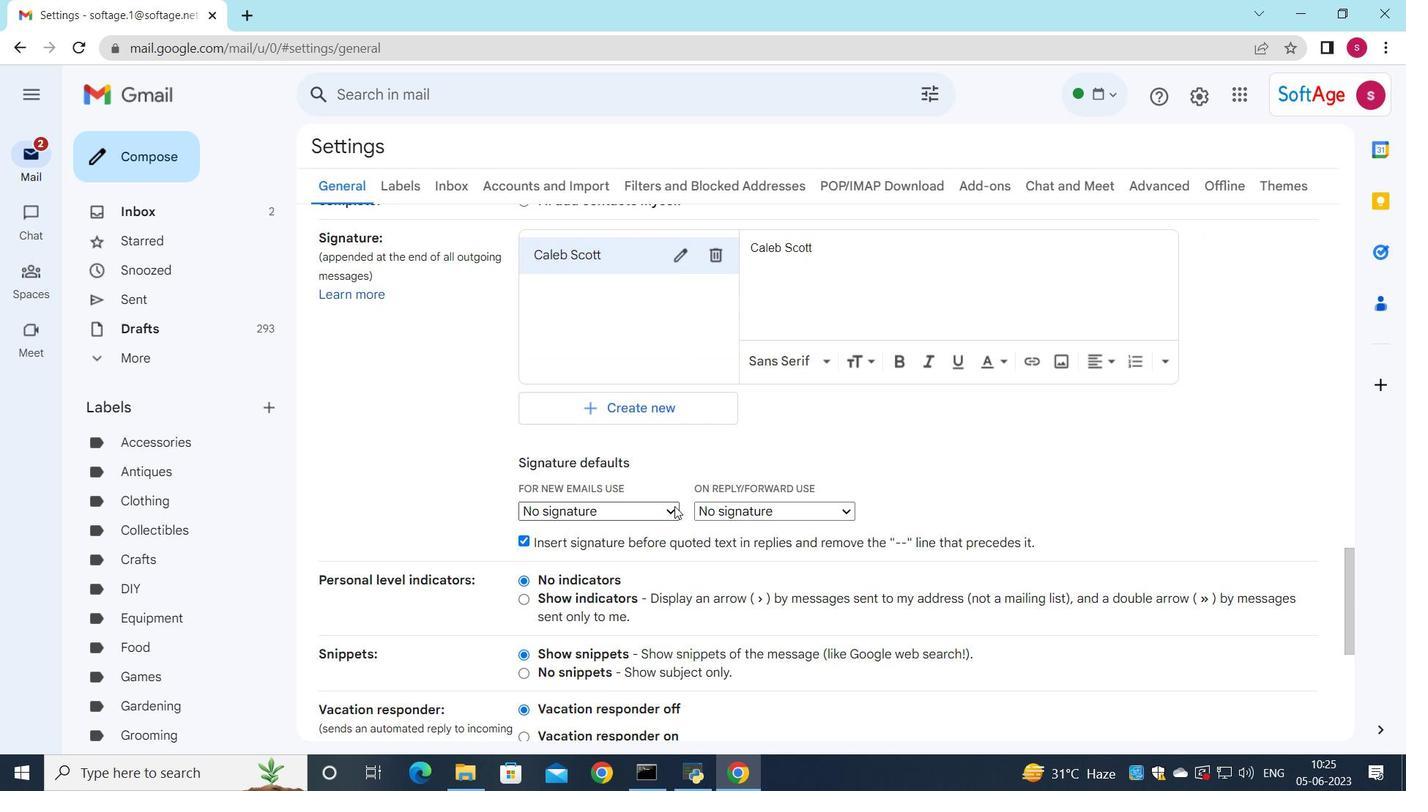 
Action: Mouse moved to (659, 550)
Screenshot: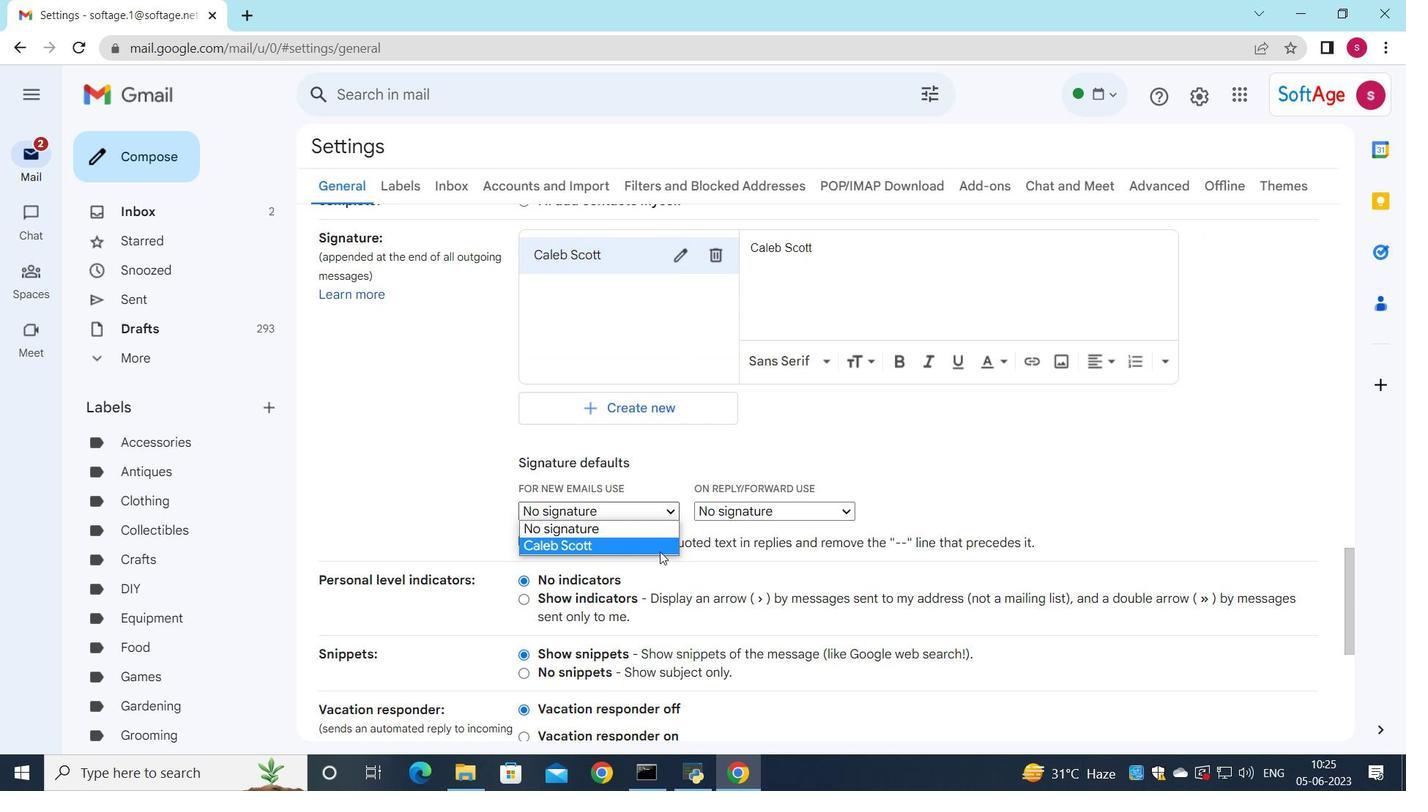 
Action: Mouse pressed left at (659, 550)
Screenshot: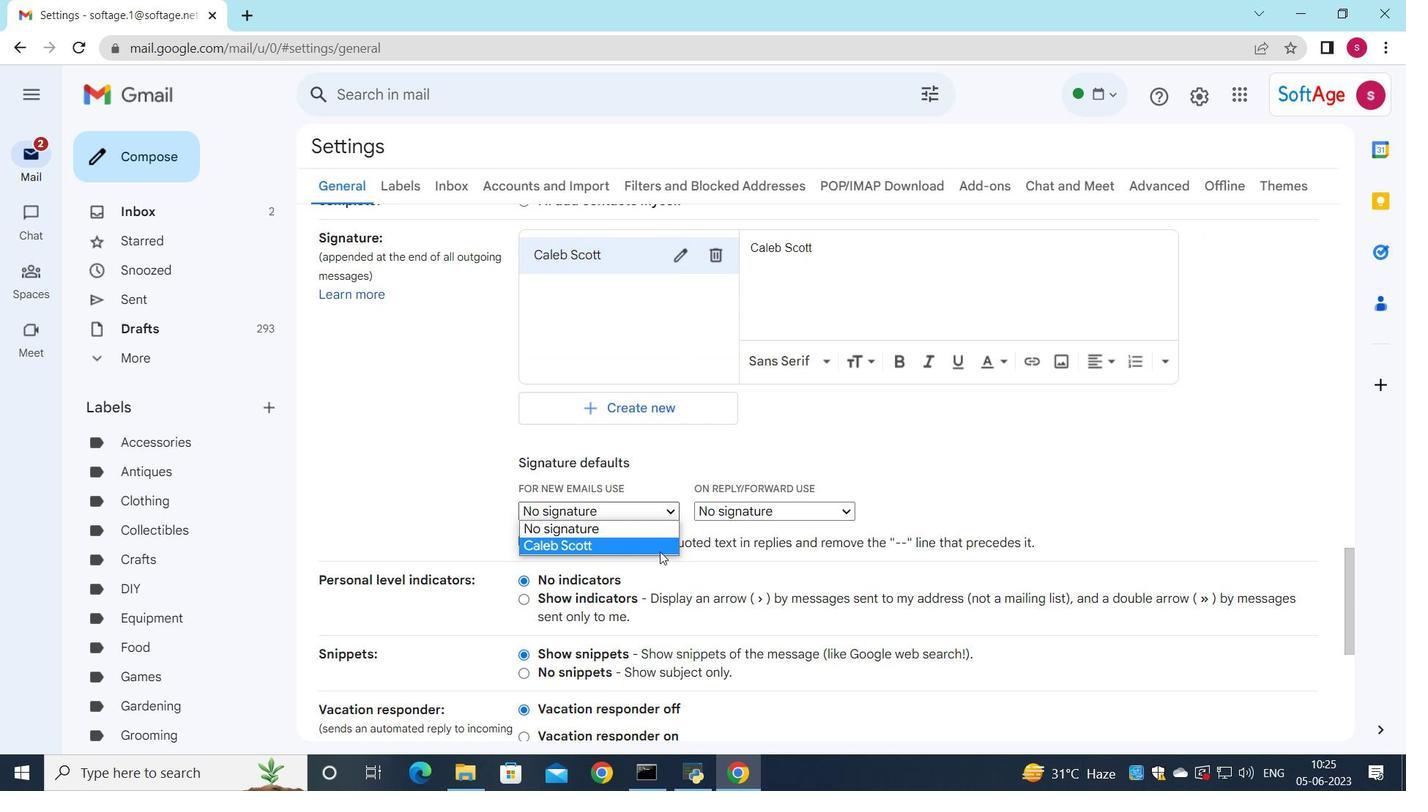 
Action: Mouse moved to (726, 507)
Screenshot: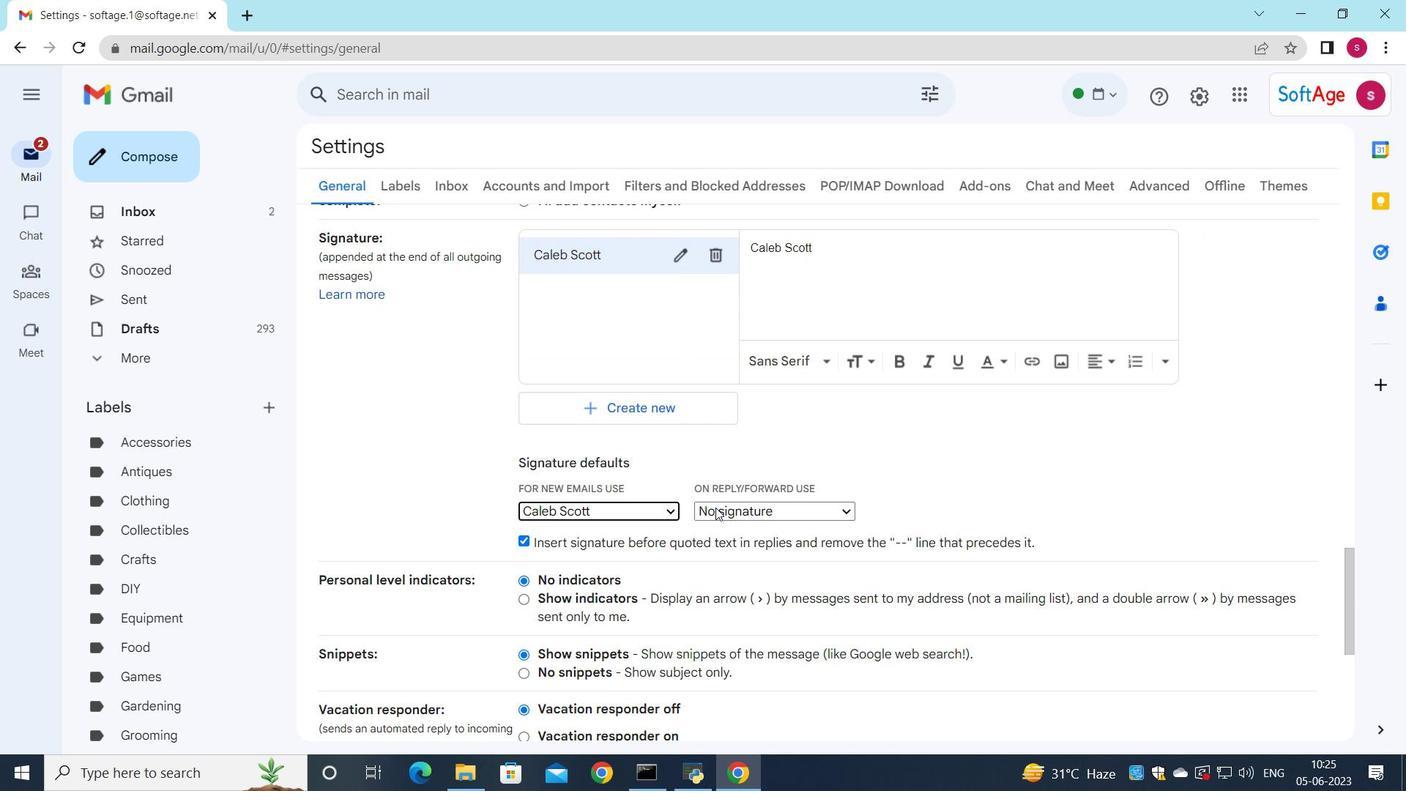 
Action: Mouse pressed left at (726, 507)
Screenshot: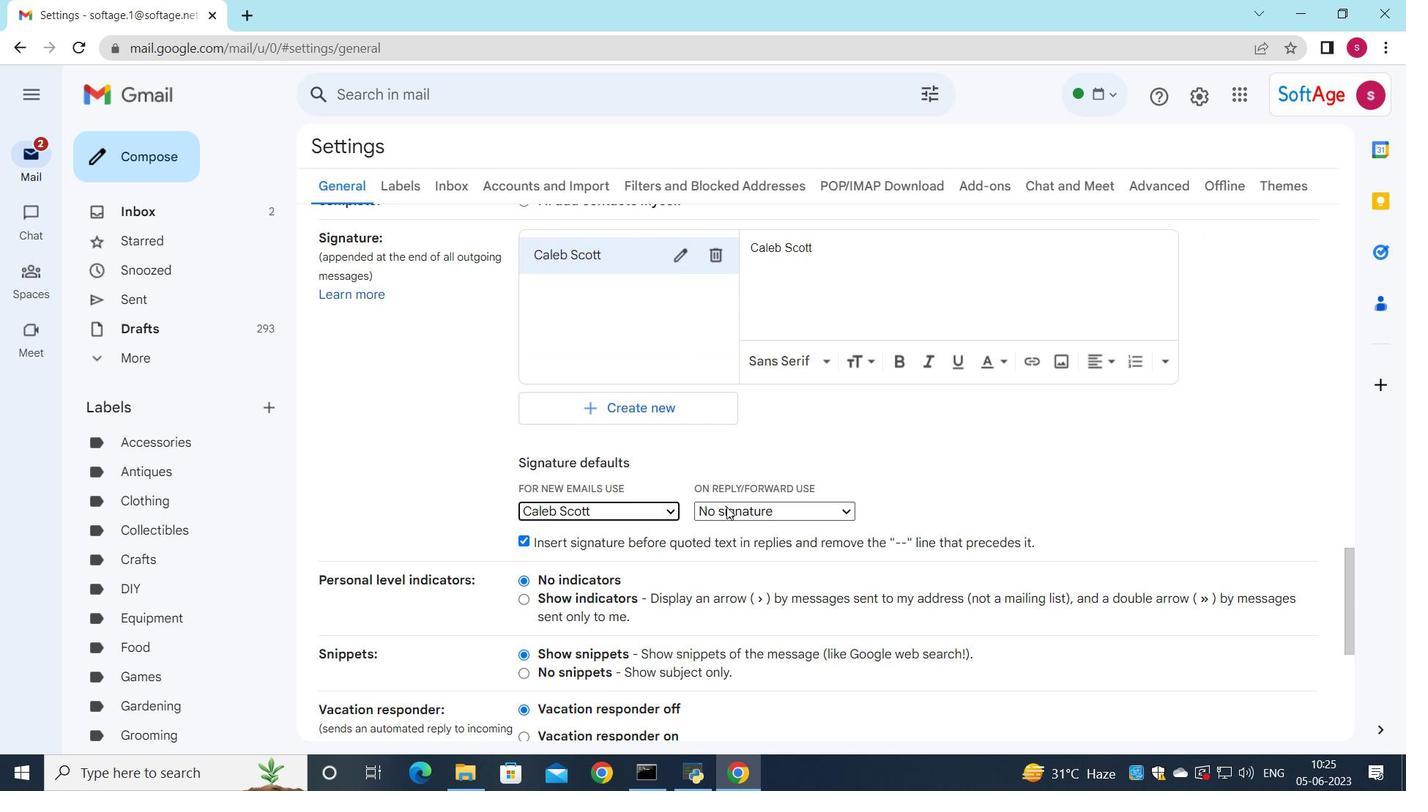 
Action: Mouse moved to (729, 540)
Screenshot: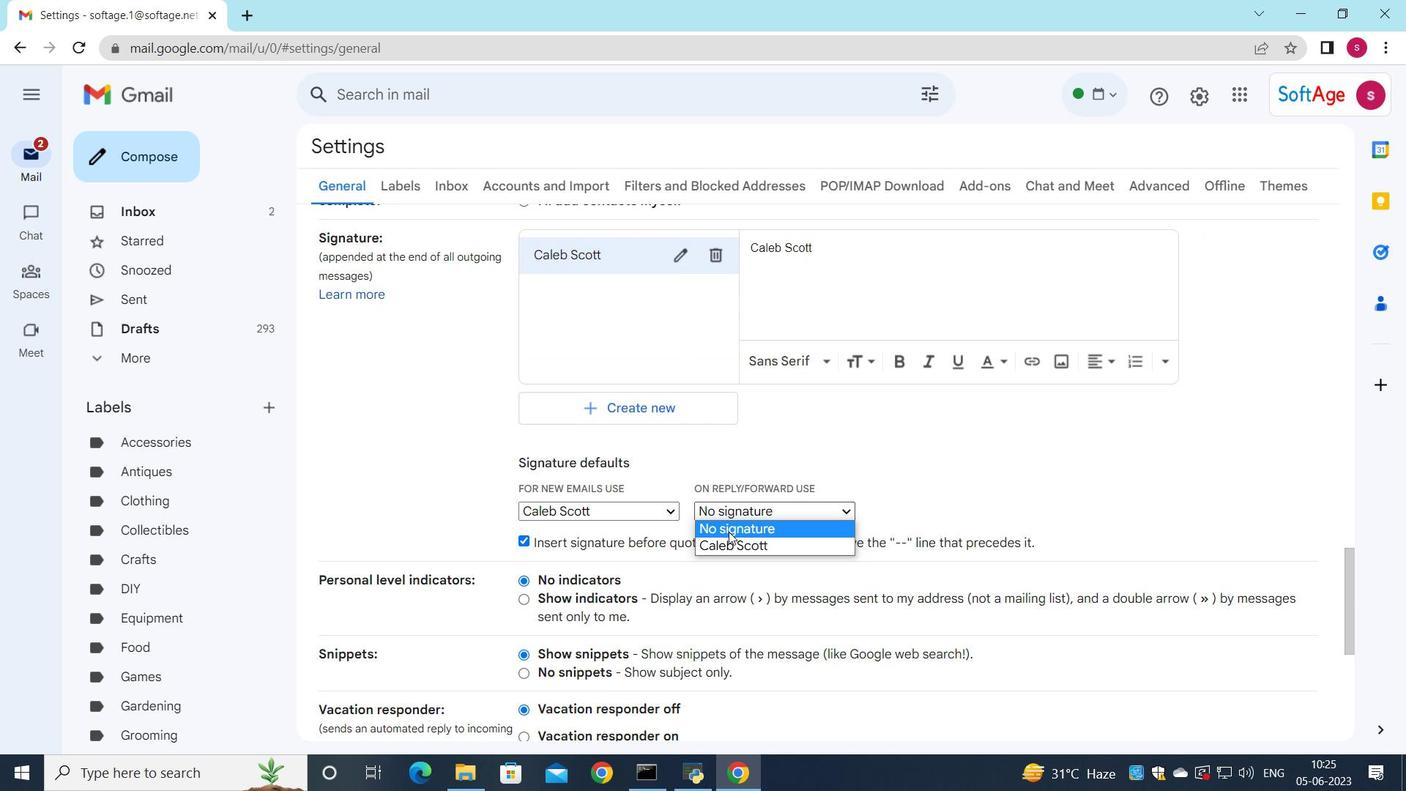 
Action: Mouse pressed left at (729, 540)
Screenshot: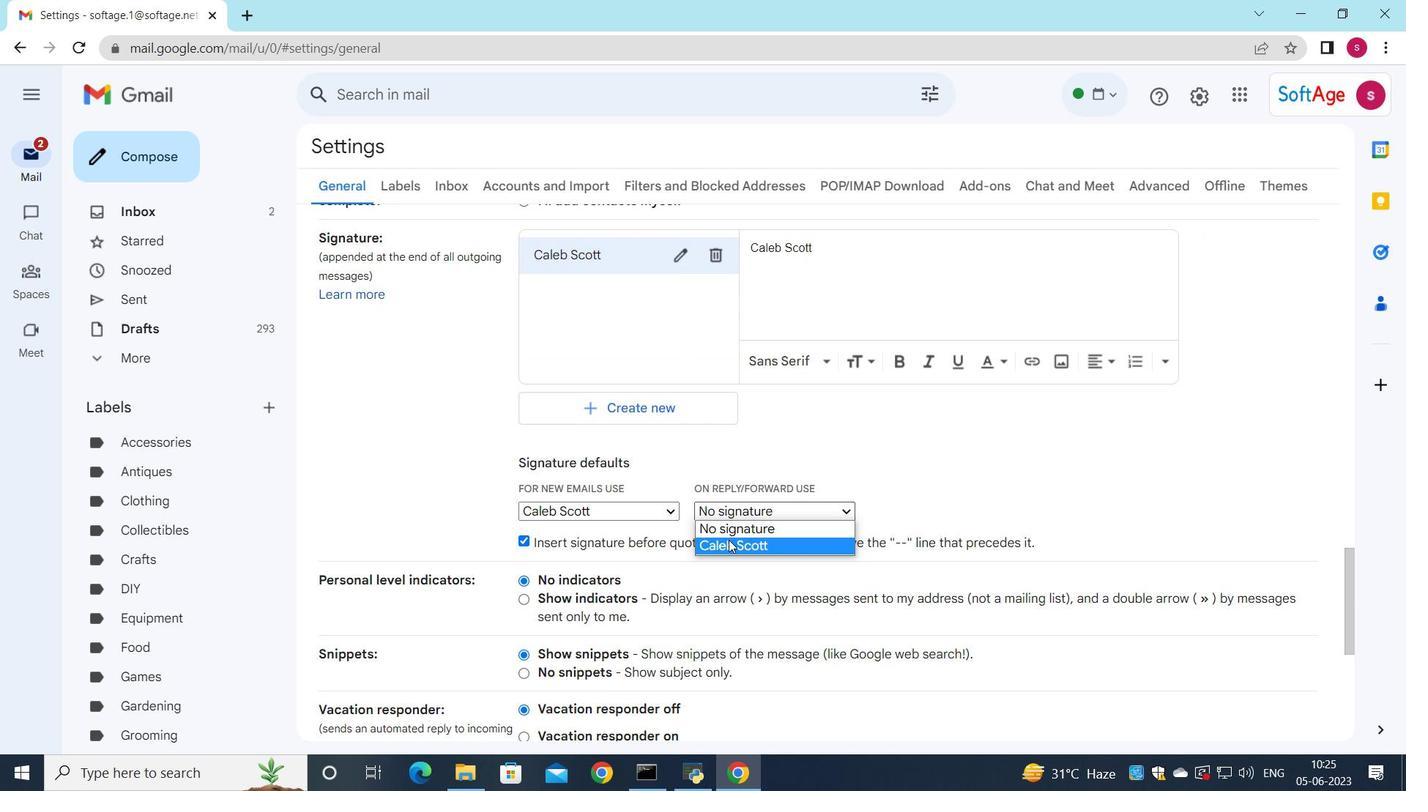 
Action: Mouse moved to (724, 534)
Screenshot: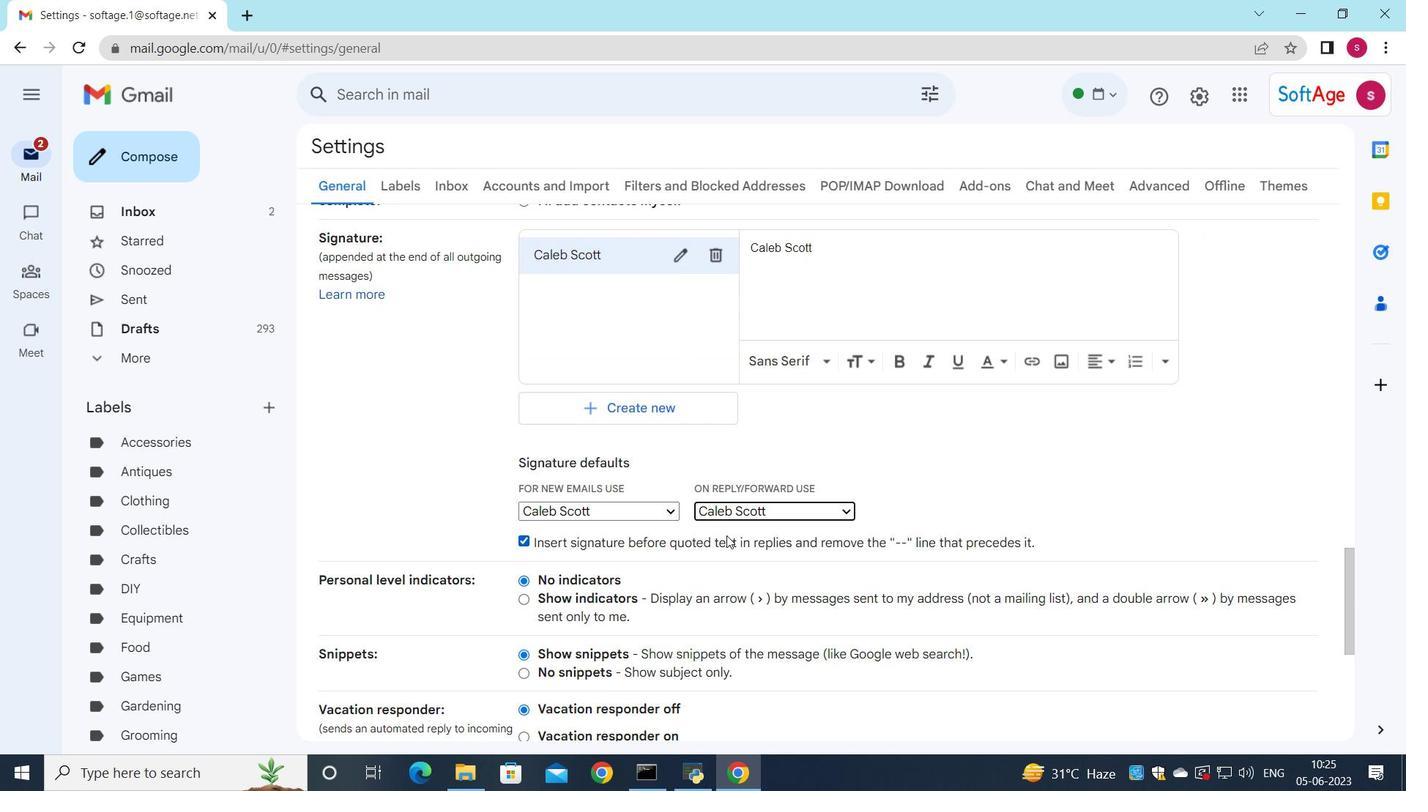 
Action: Mouse scrolled (724, 533) with delta (0, 0)
Screenshot: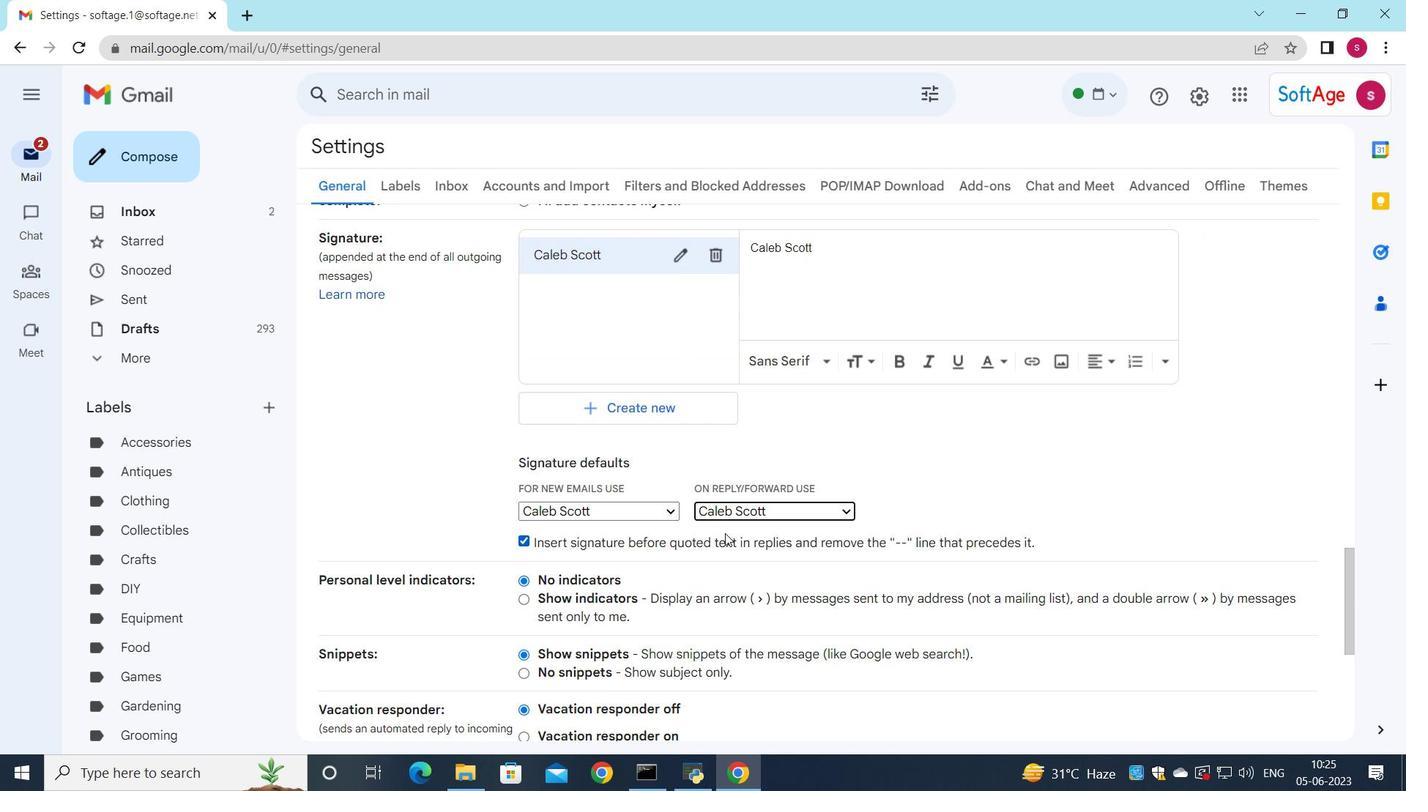 
Action: Mouse scrolled (724, 533) with delta (0, 0)
Screenshot: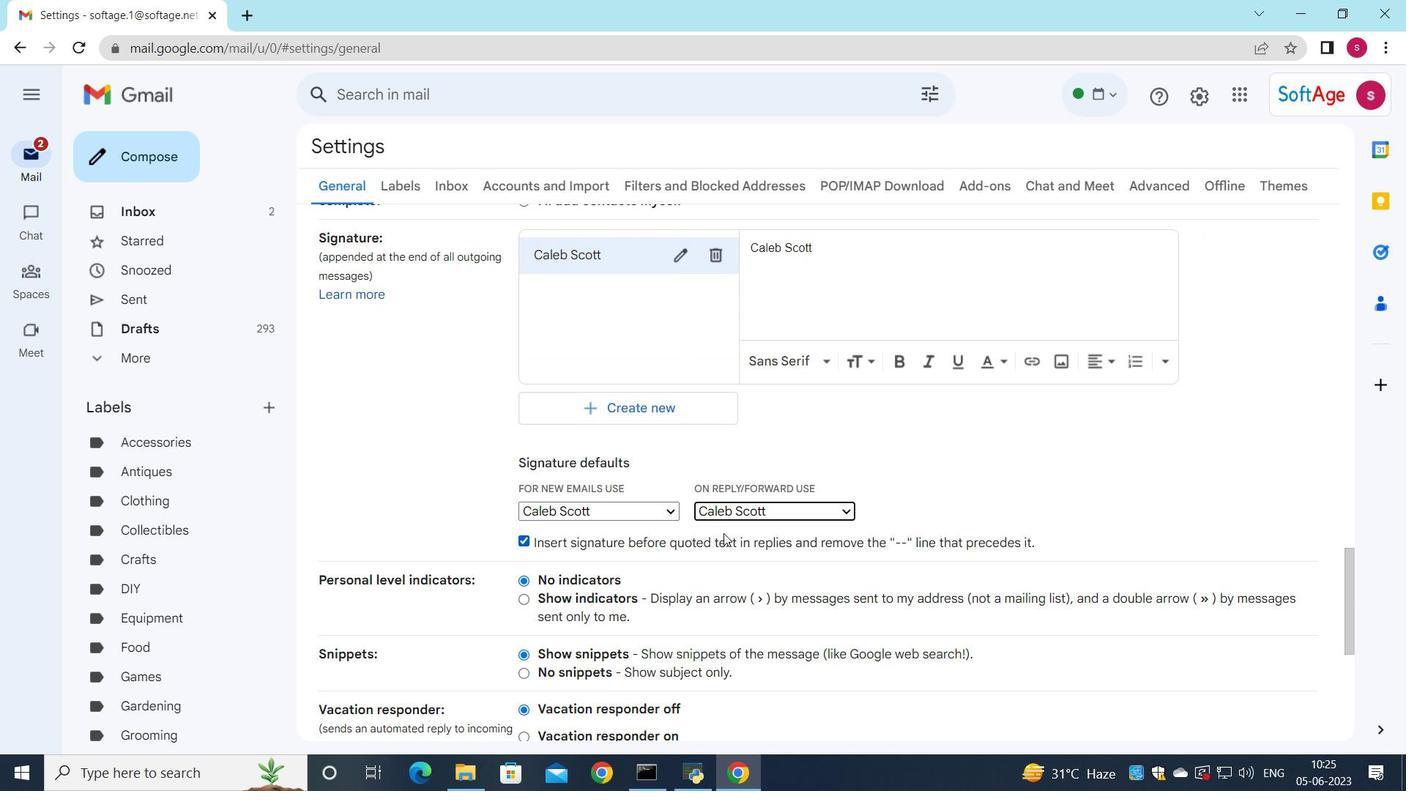 
Action: Mouse scrolled (724, 533) with delta (0, 0)
Screenshot: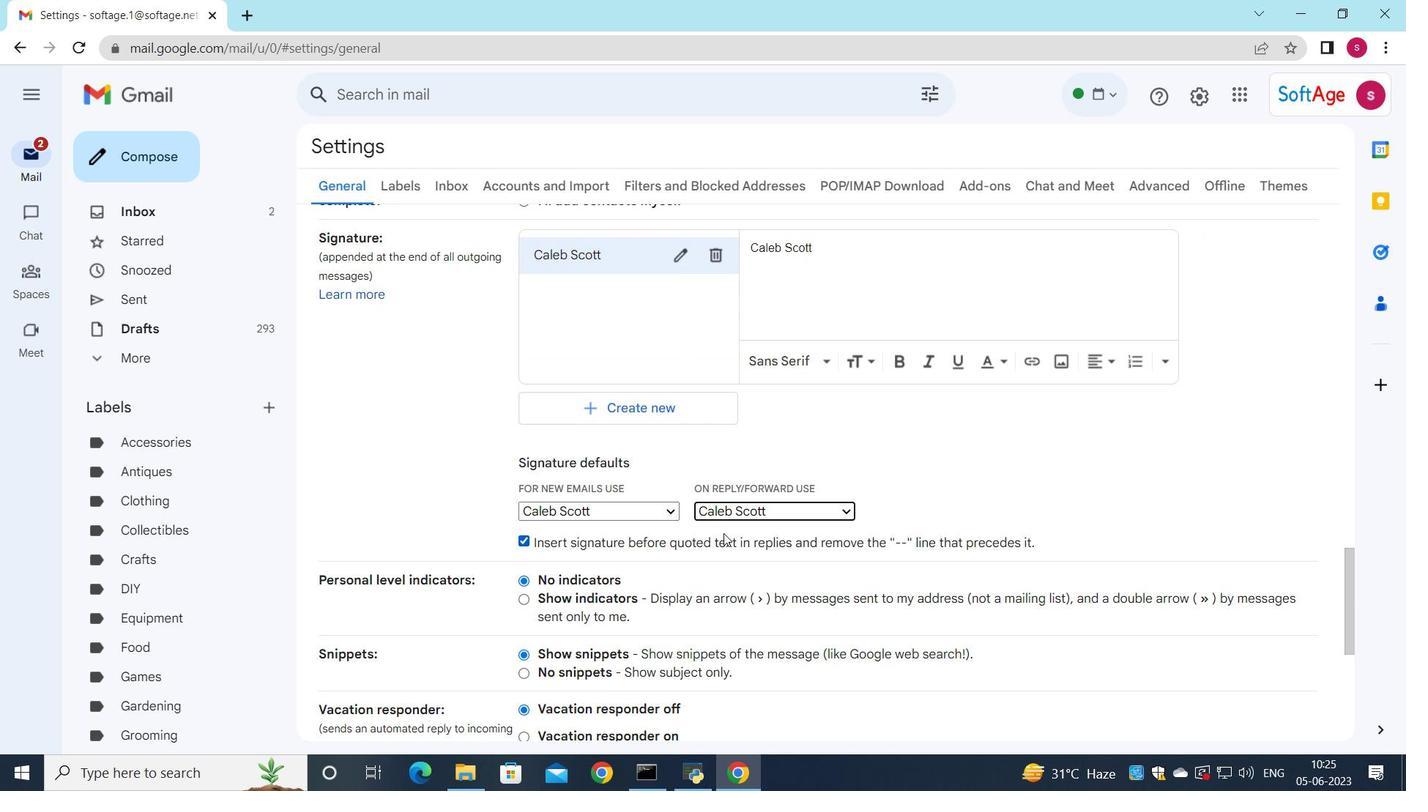 
Action: Mouse scrolled (724, 533) with delta (0, 0)
Screenshot: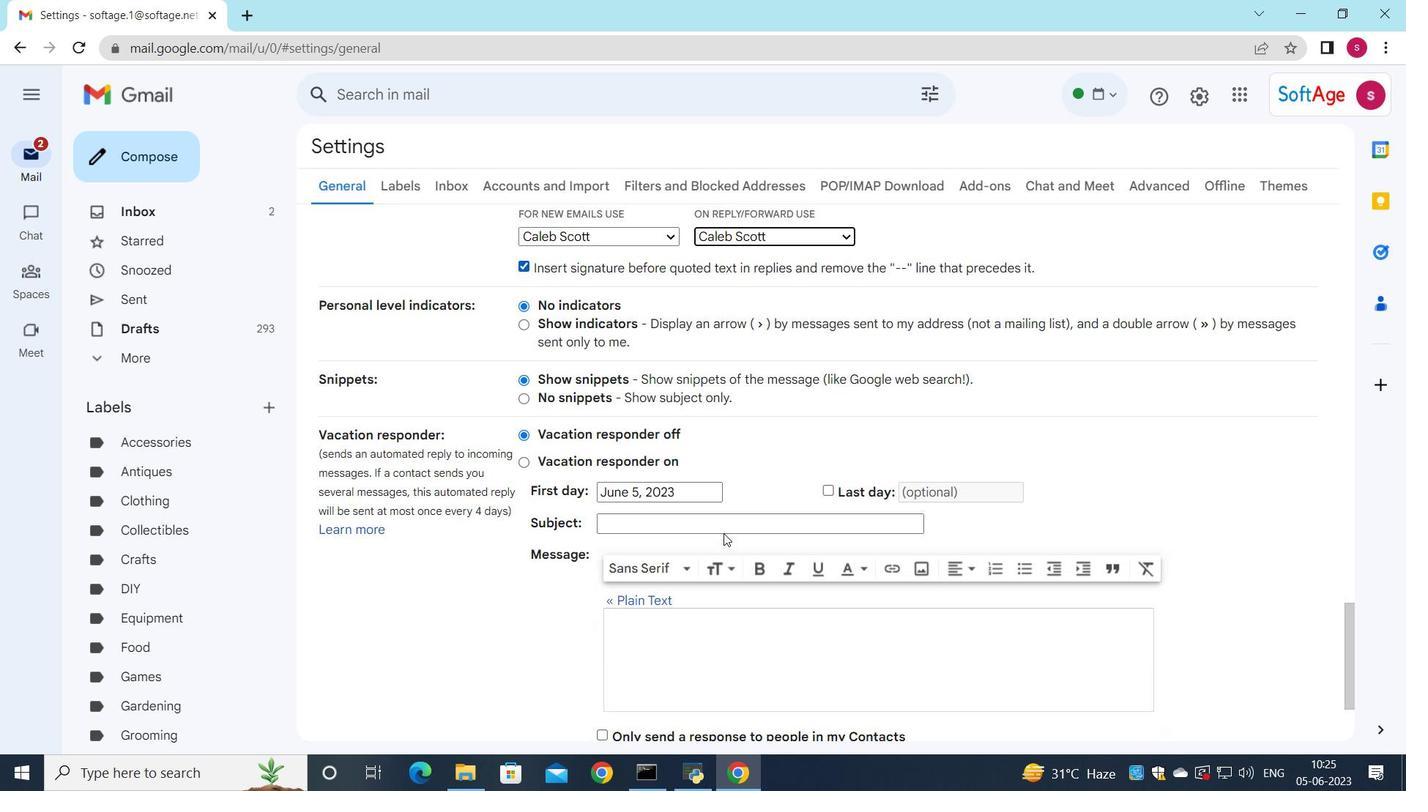
Action: Mouse scrolled (724, 533) with delta (0, 0)
Screenshot: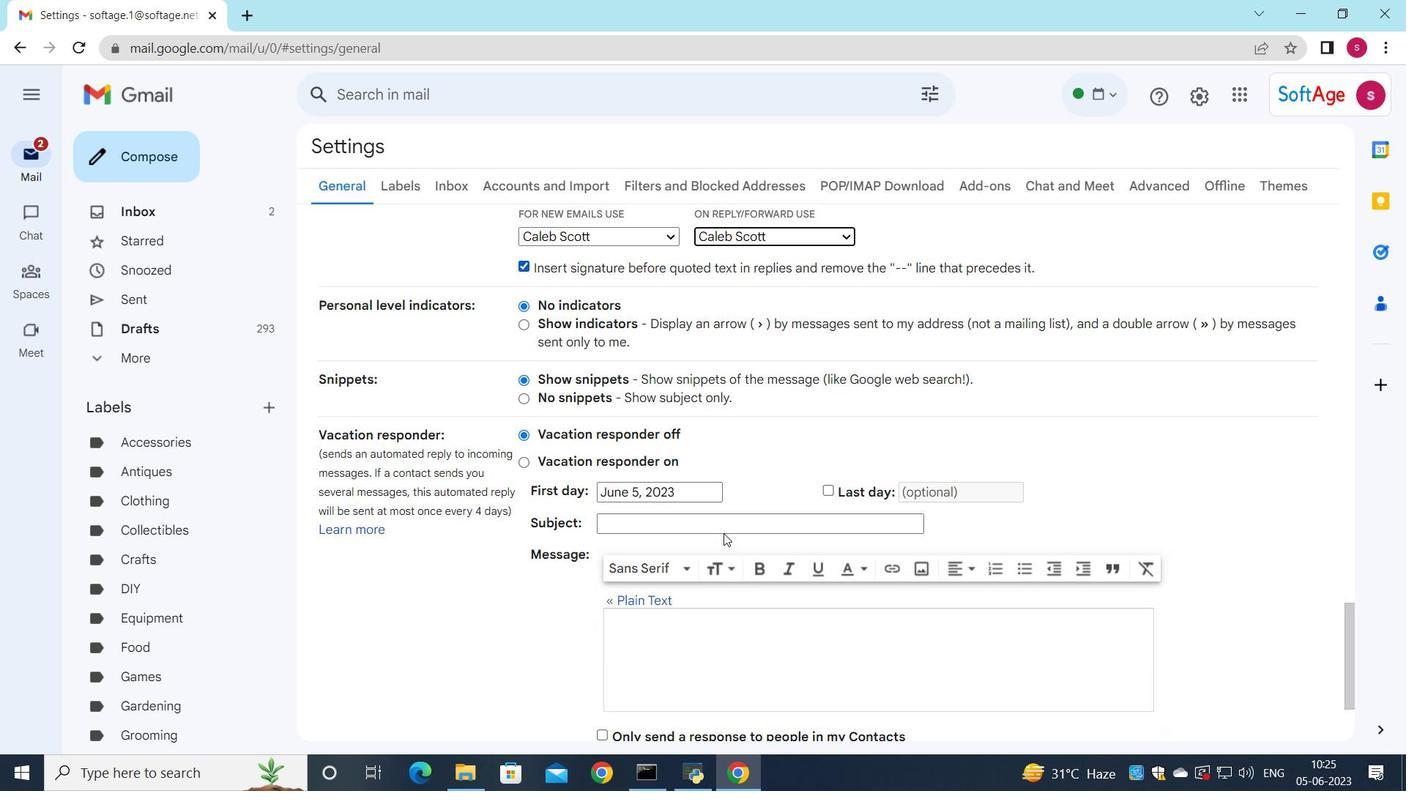 
Action: Mouse scrolled (724, 533) with delta (0, 0)
Screenshot: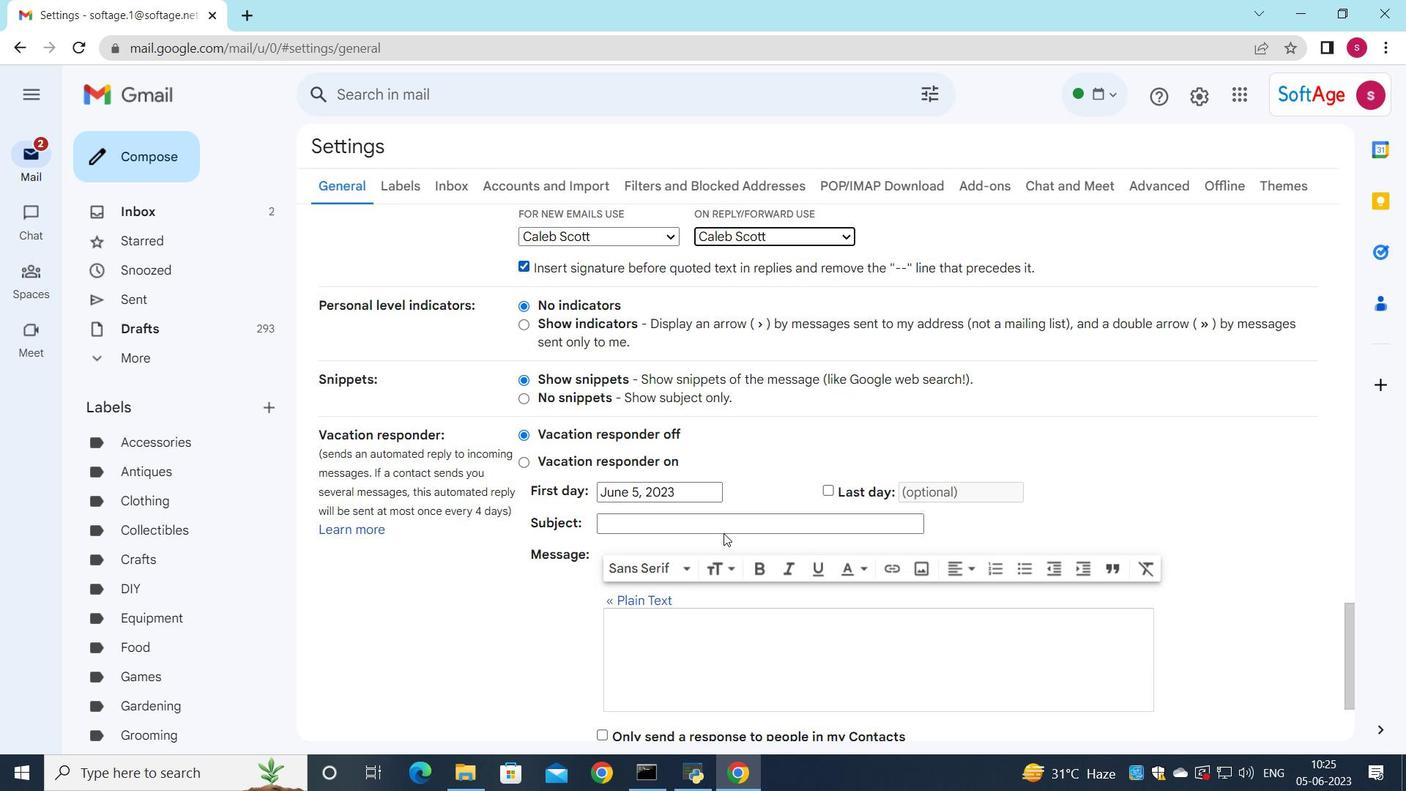 
Action: Mouse moved to (722, 524)
Screenshot: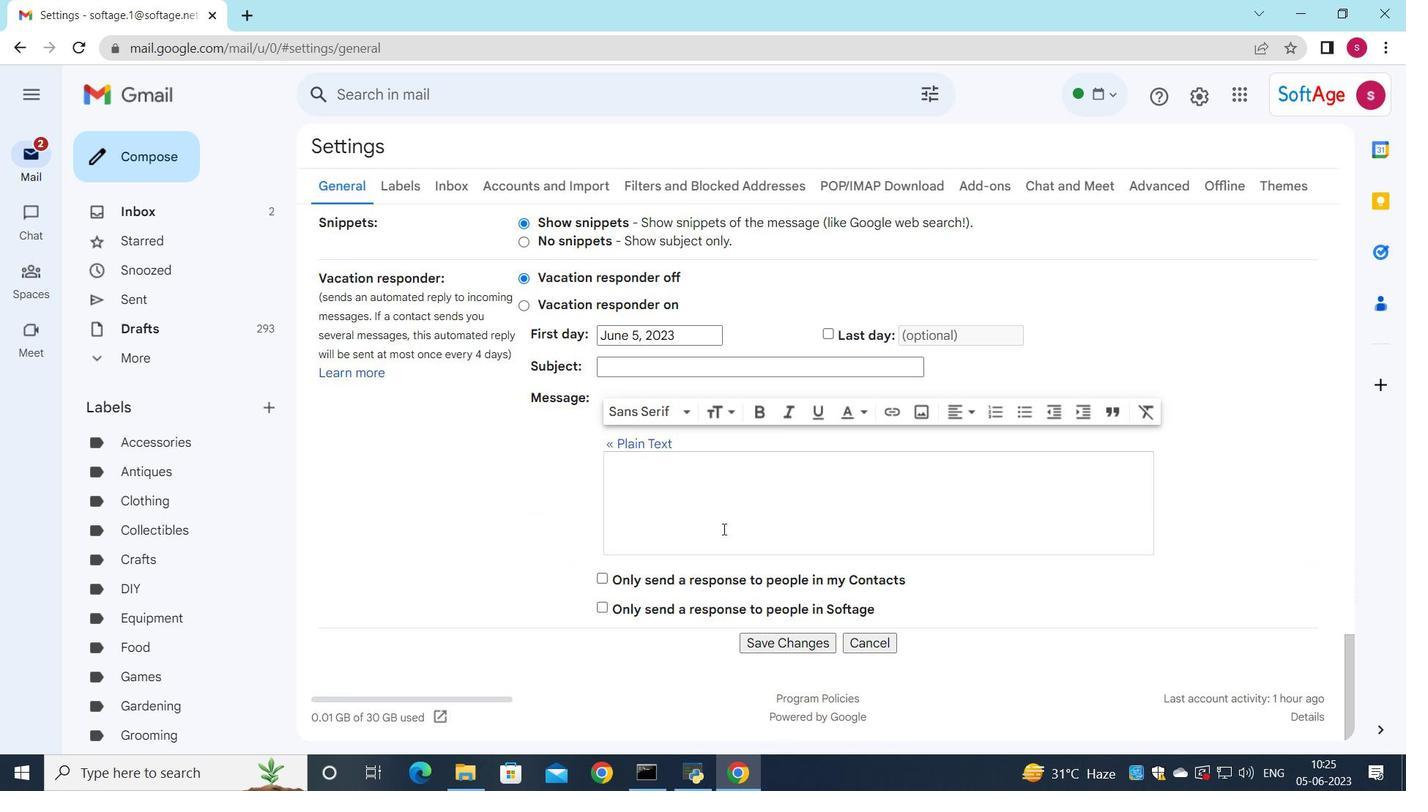 
Action: Mouse scrolled (722, 523) with delta (0, 0)
Screenshot: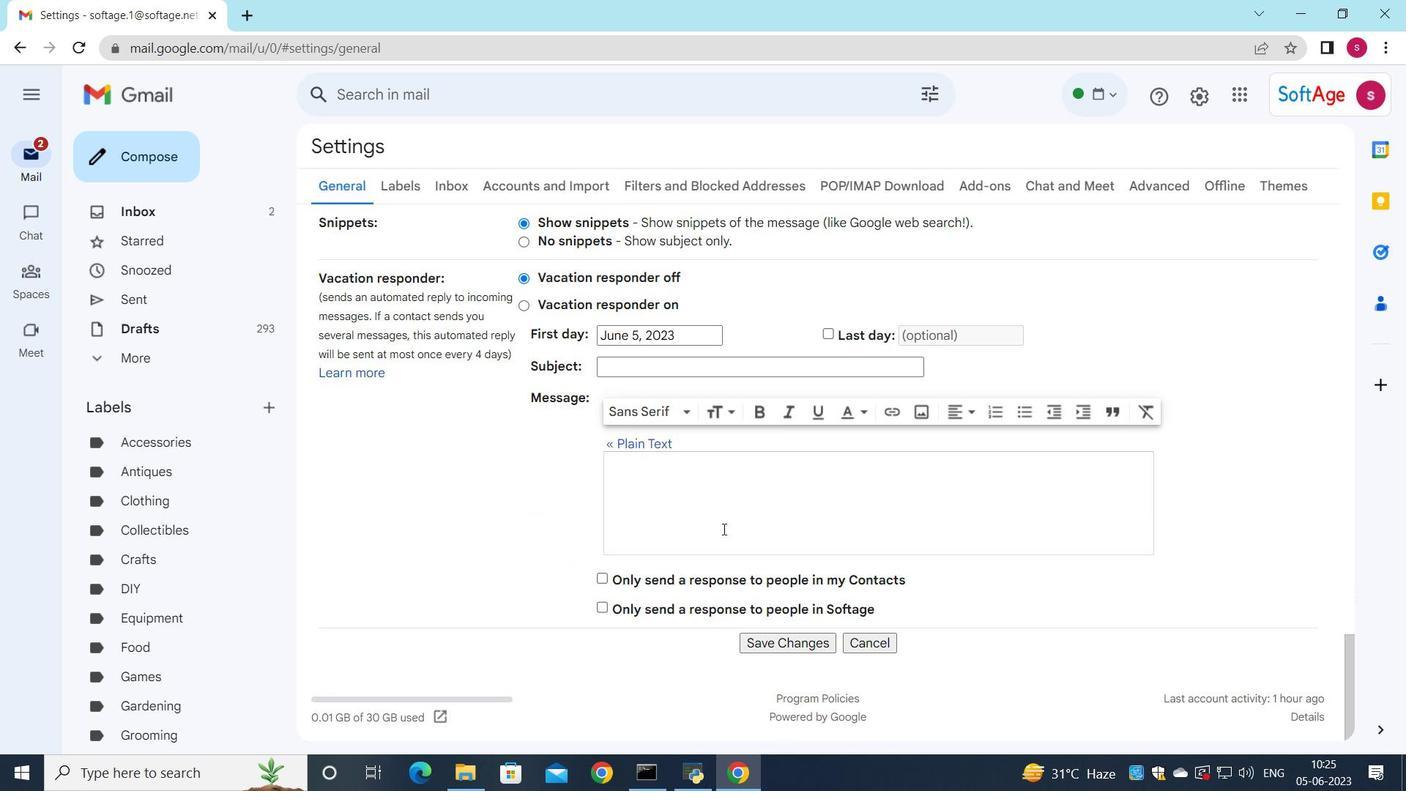 
Action: Mouse scrolled (722, 523) with delta (0, 0)
Screenshot: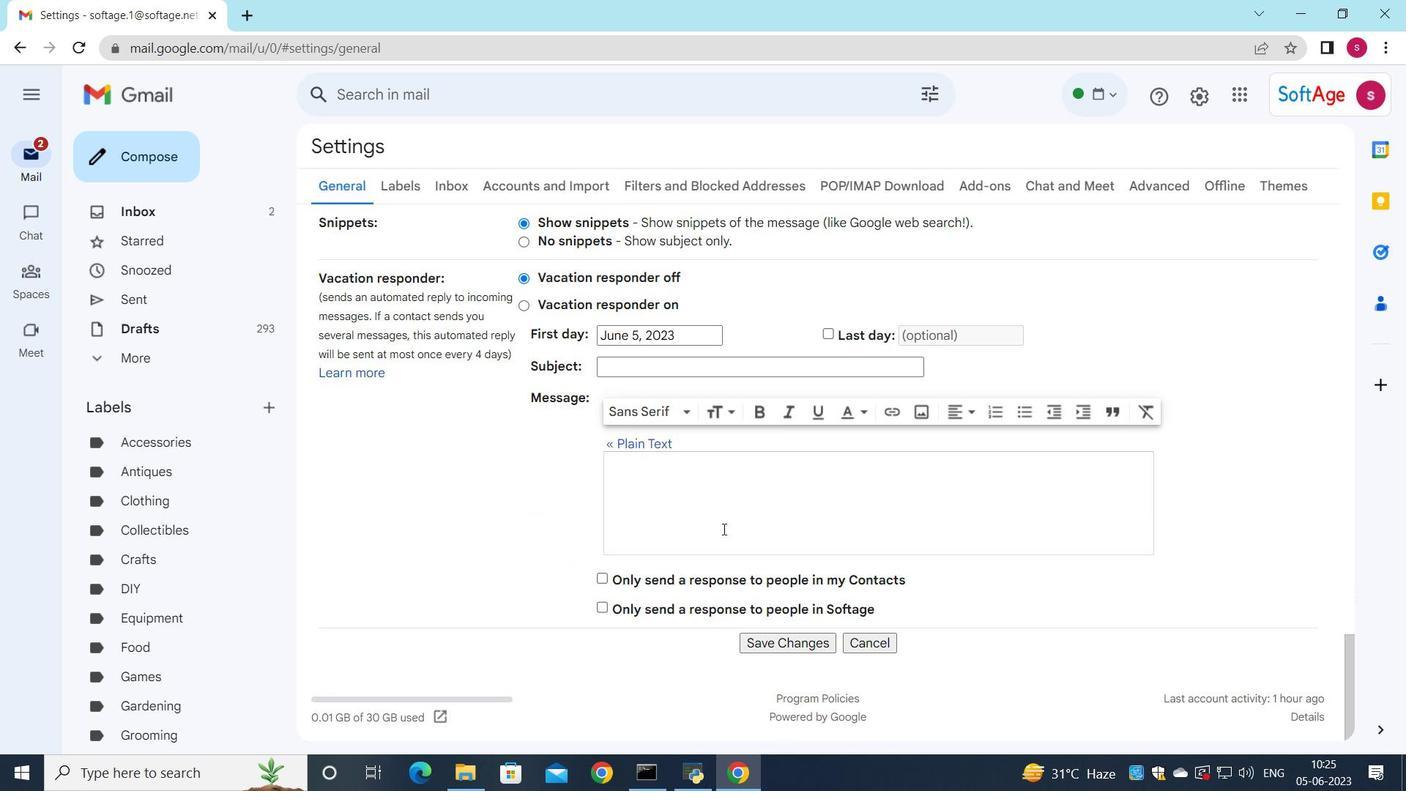 
Action: Mouse moved to (722, 524)
Screenshot: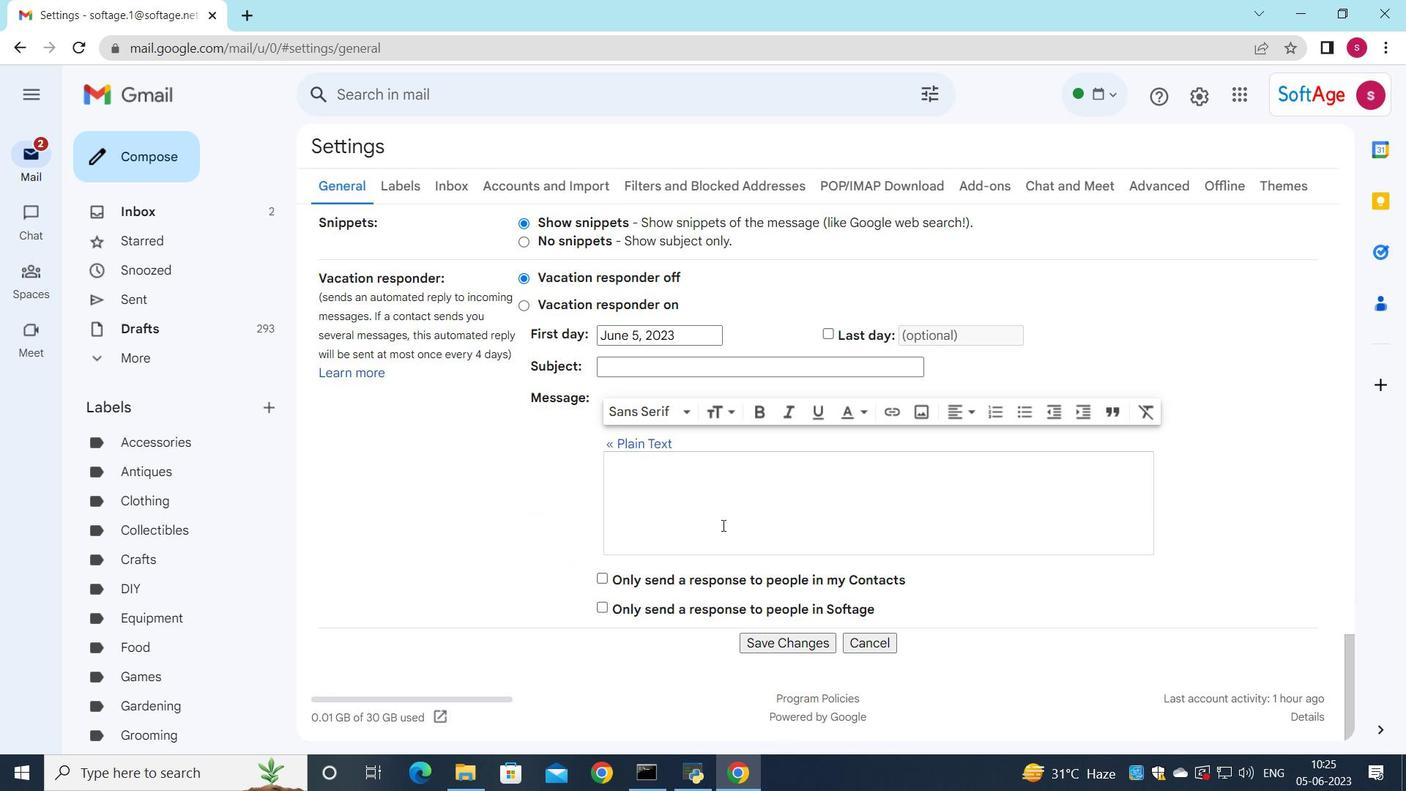 
Action: Mouse scrolled (722, 523) with delta (0, 0)
Screenshot: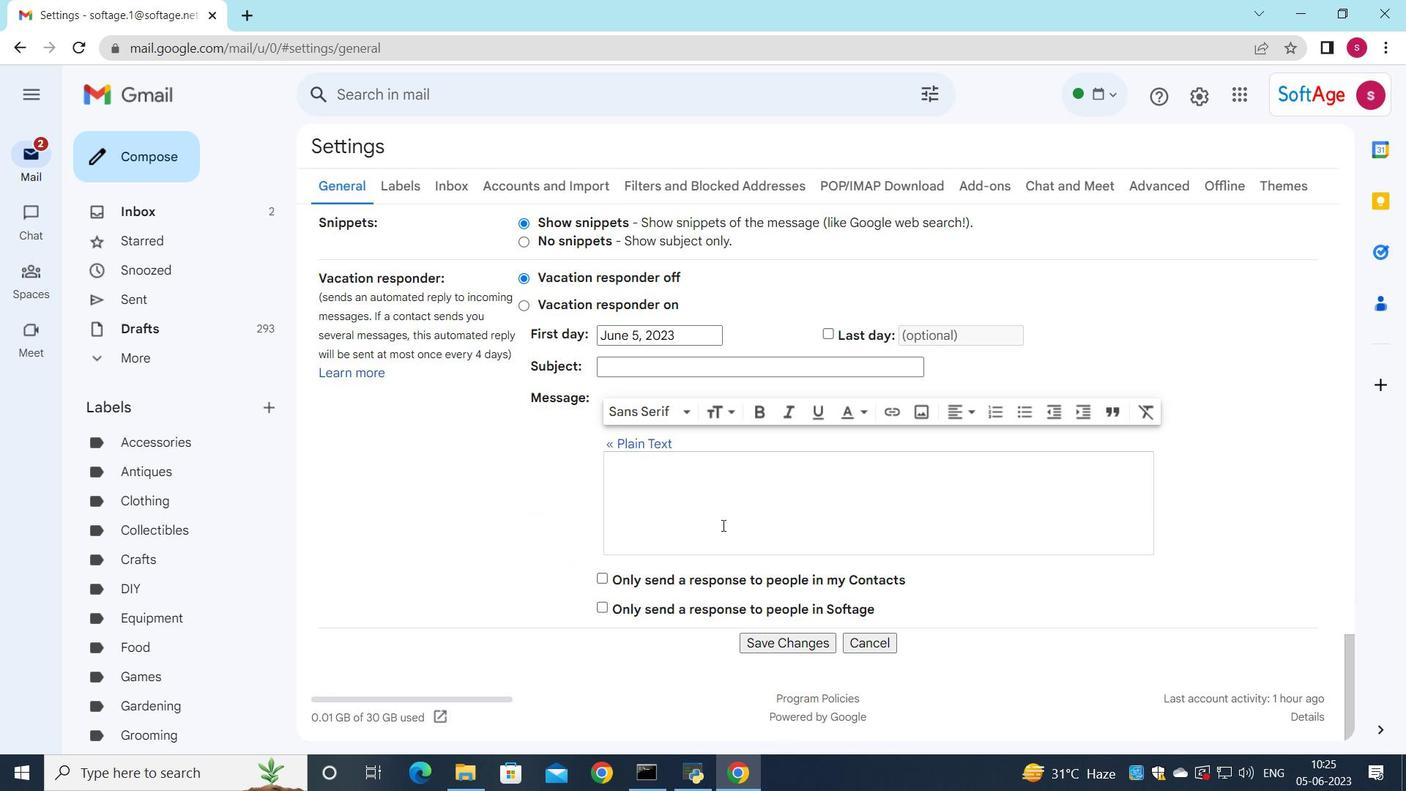 
Action: Mouse moved to (781, 646)
Screenshot: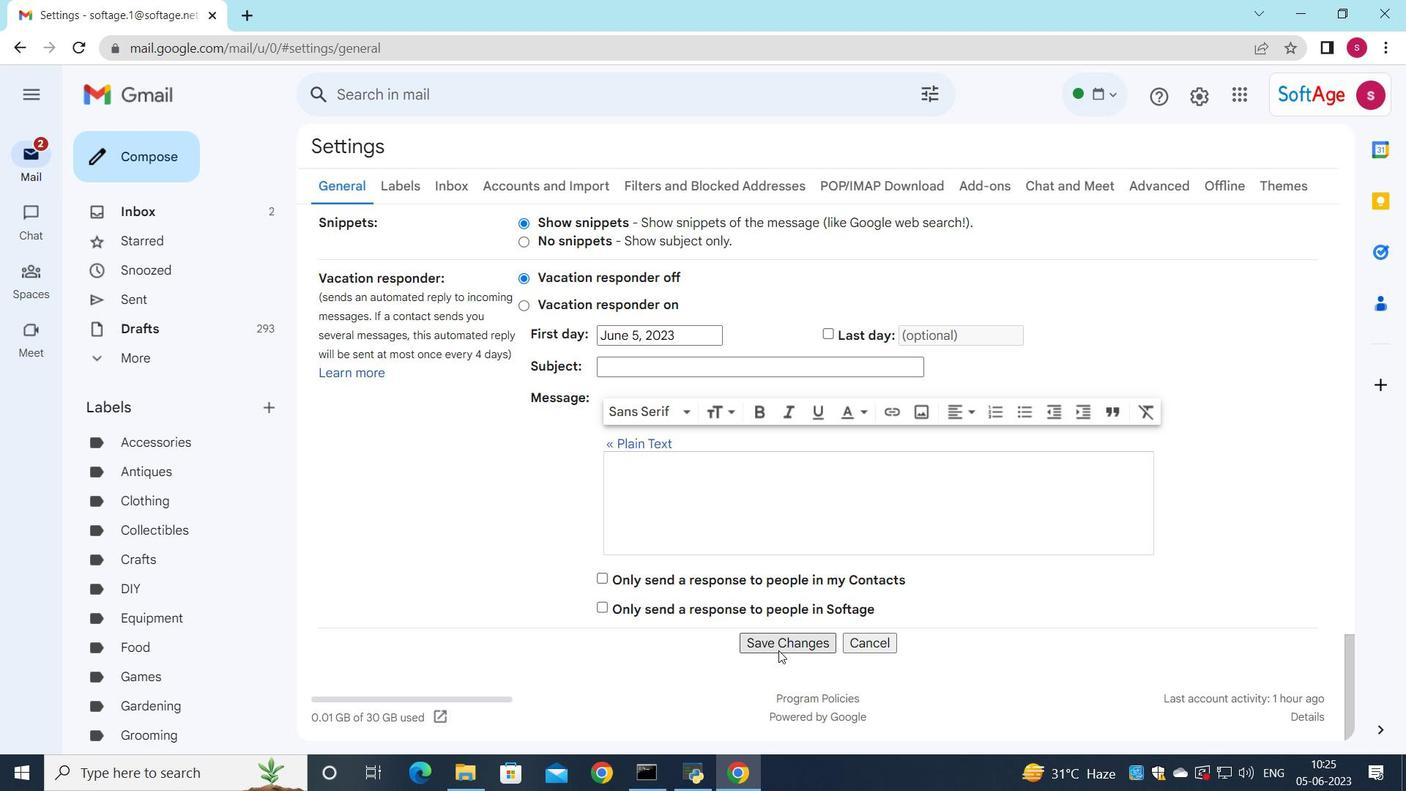 
Action: Mouse pressed left at (781, 646)
Screenshot: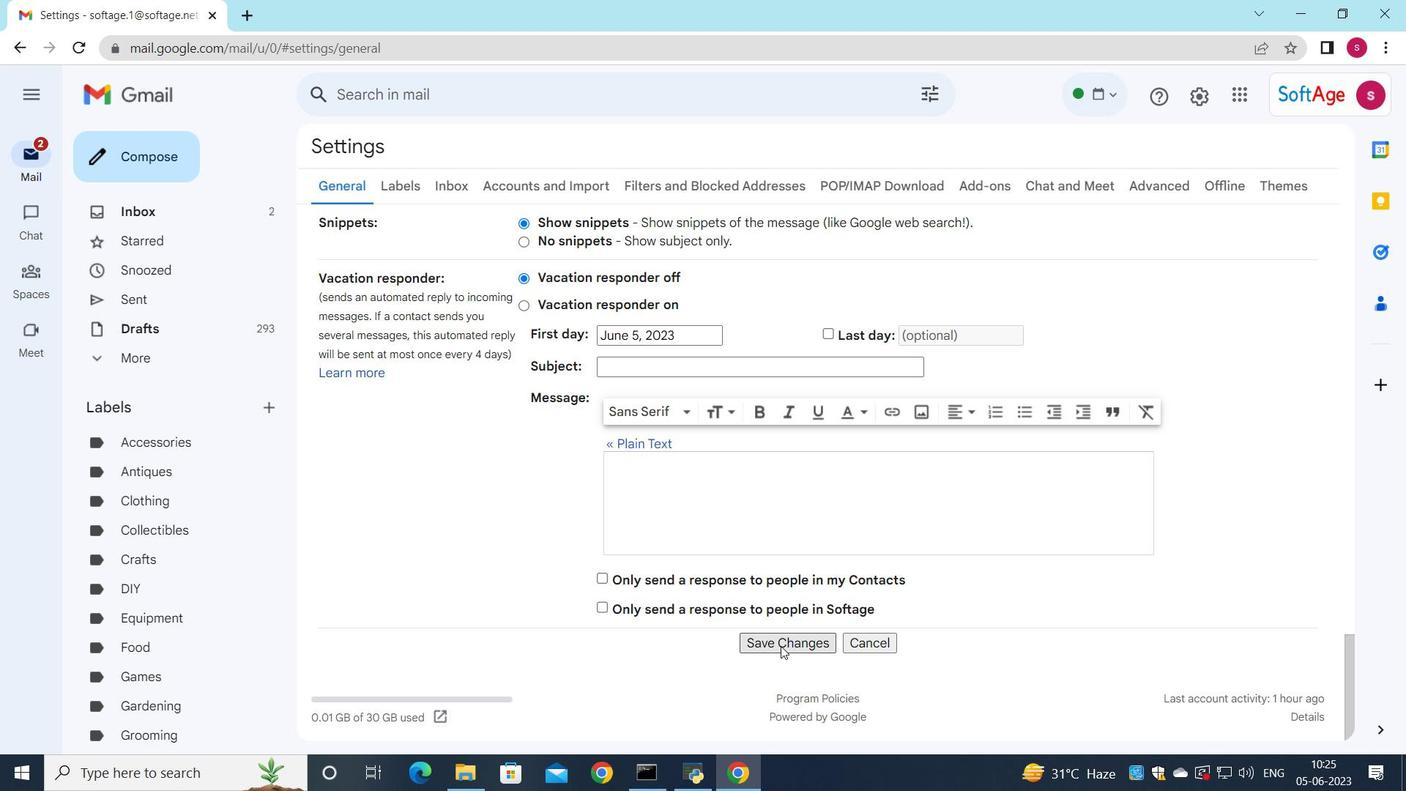 
Action: Mouse moved to (844, 174)
Screenshot: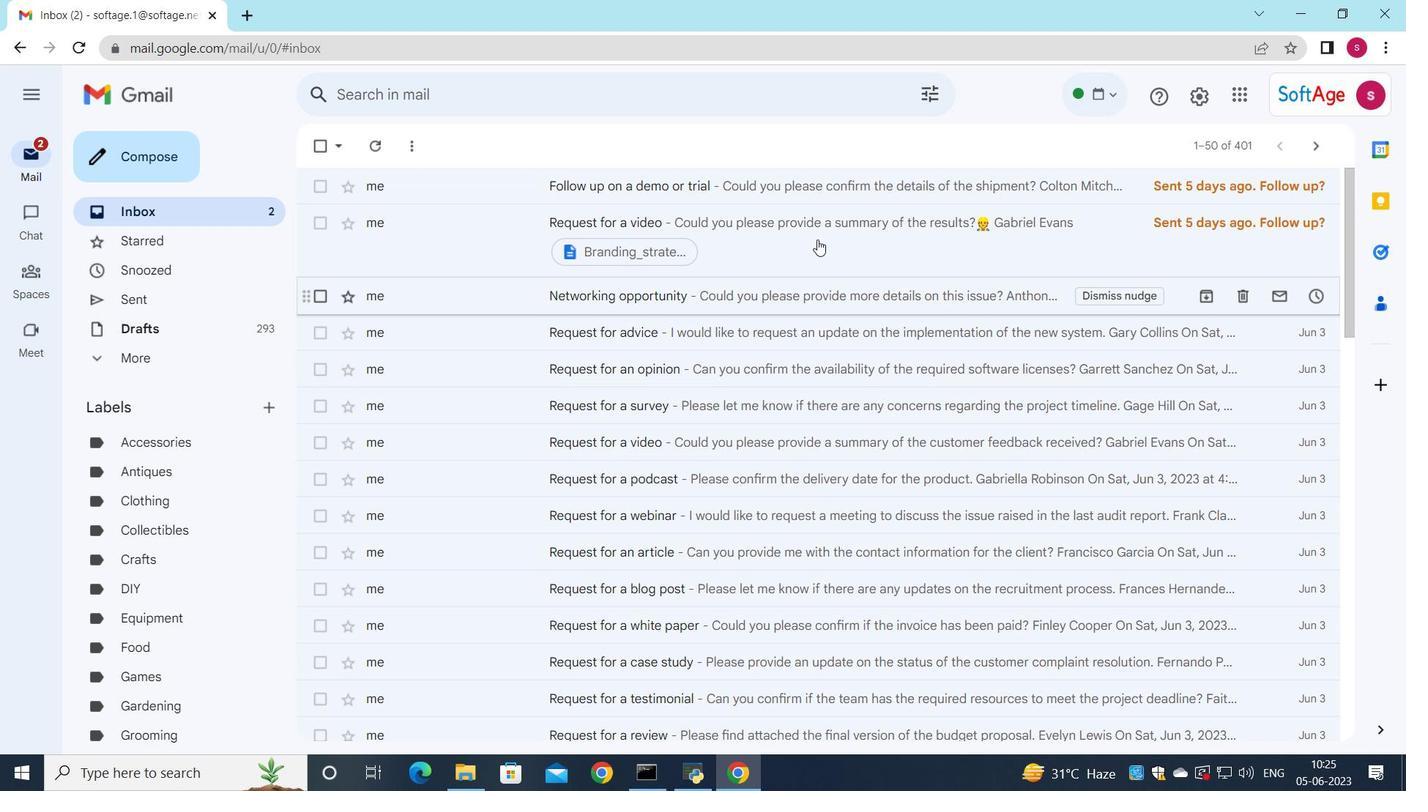 
Action: Mouse pressed left at (844, 174)
Screenshot: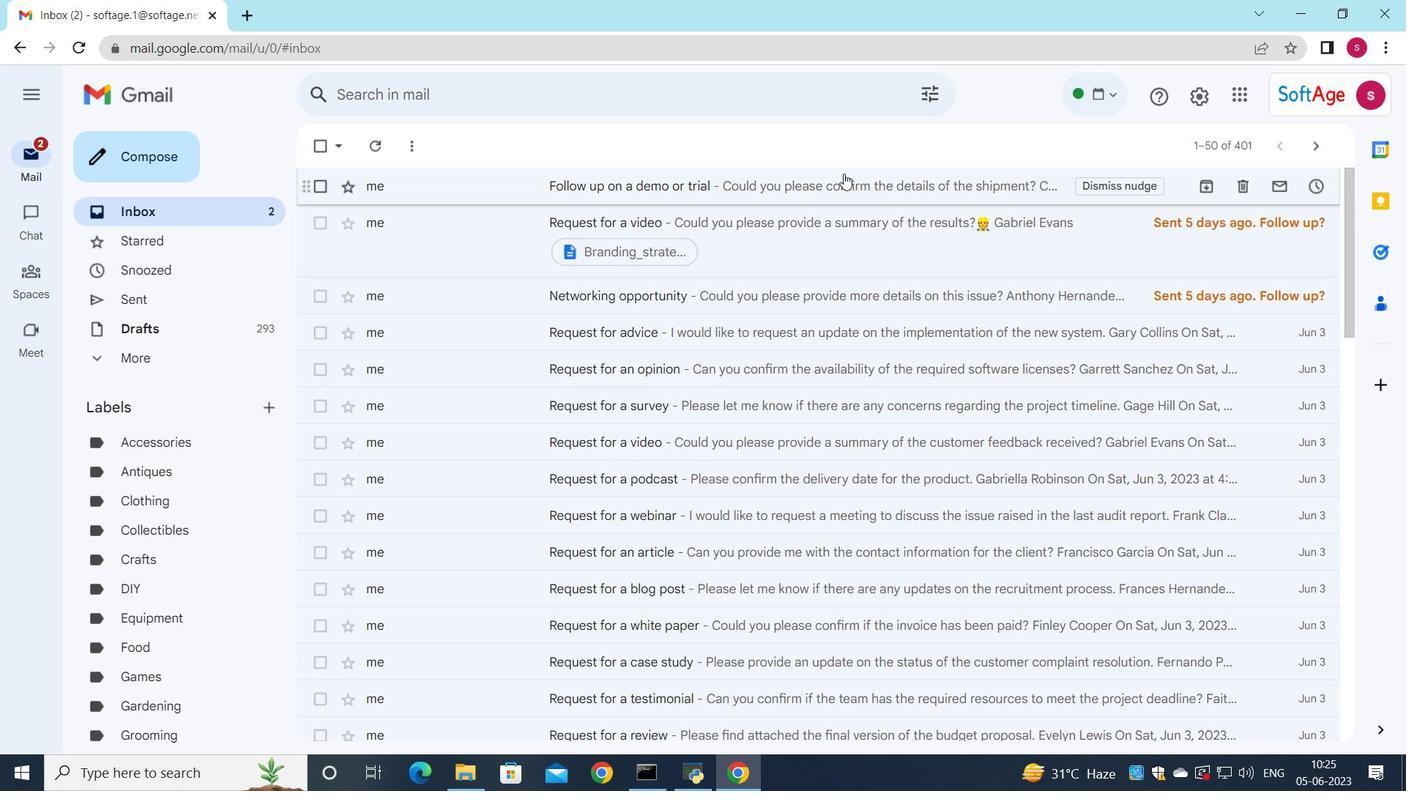 
Action: Mouse moved to (614, 500)
Screenshot: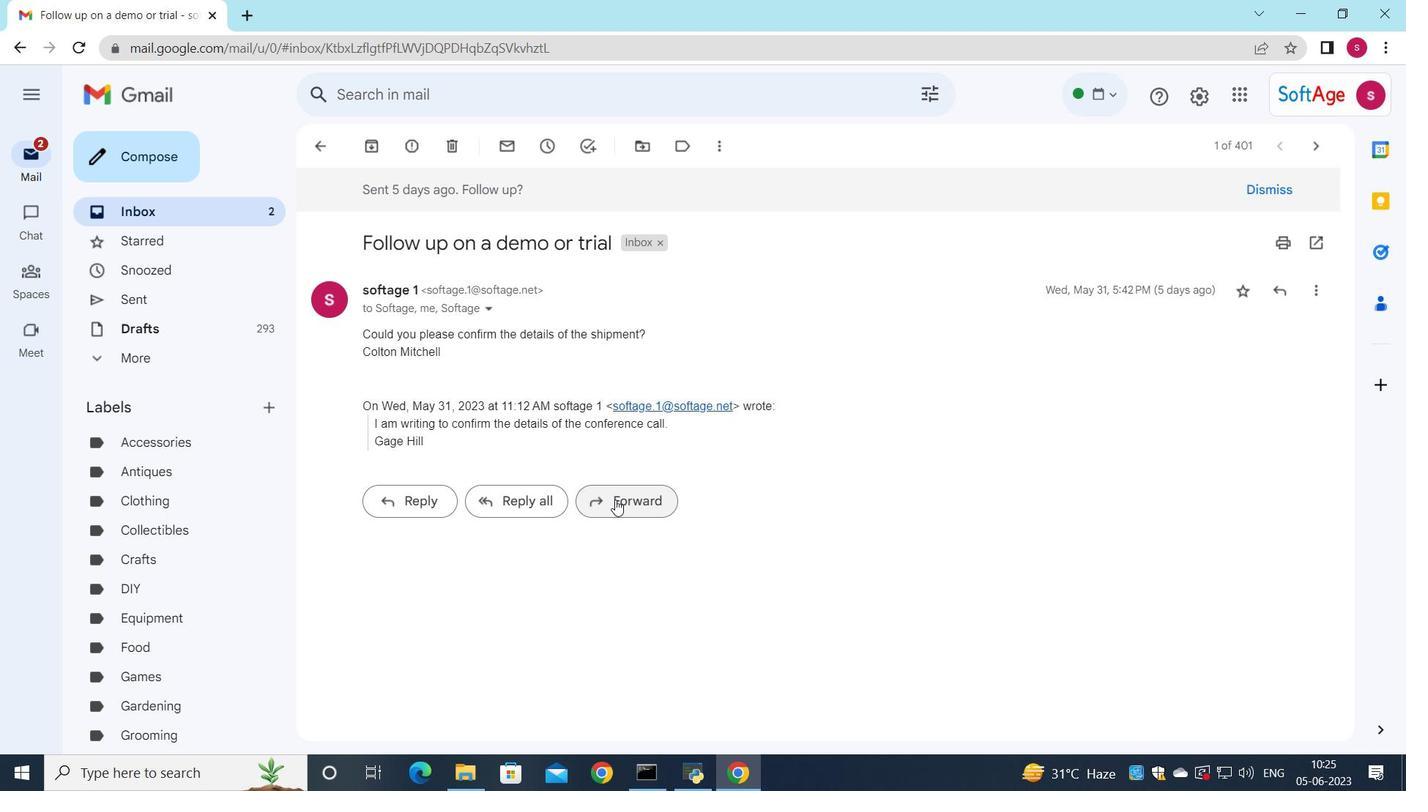 
Action: Mouse pressed left at (614, 500)
Screenshot: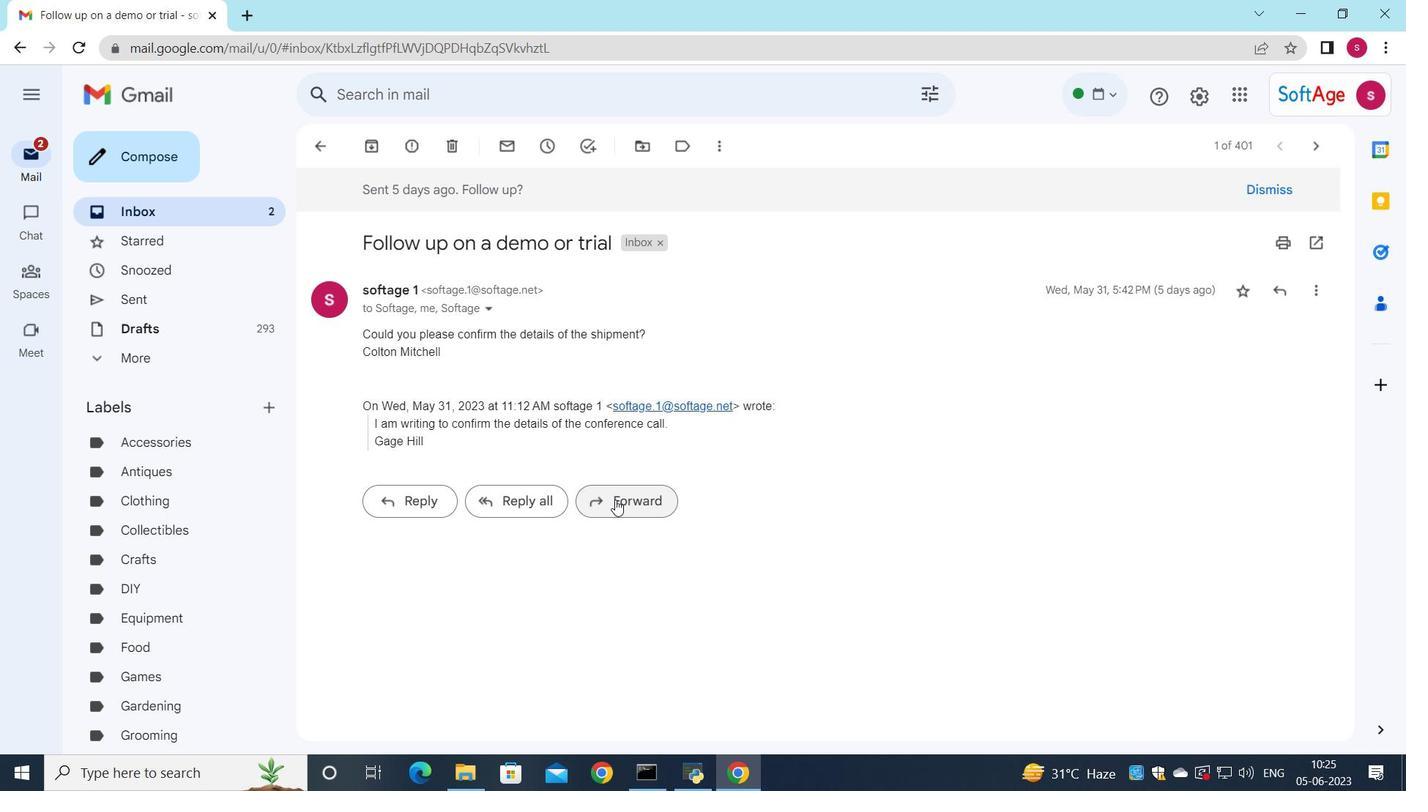 
Action: Mouse moved to (400, 469)
Screenshot: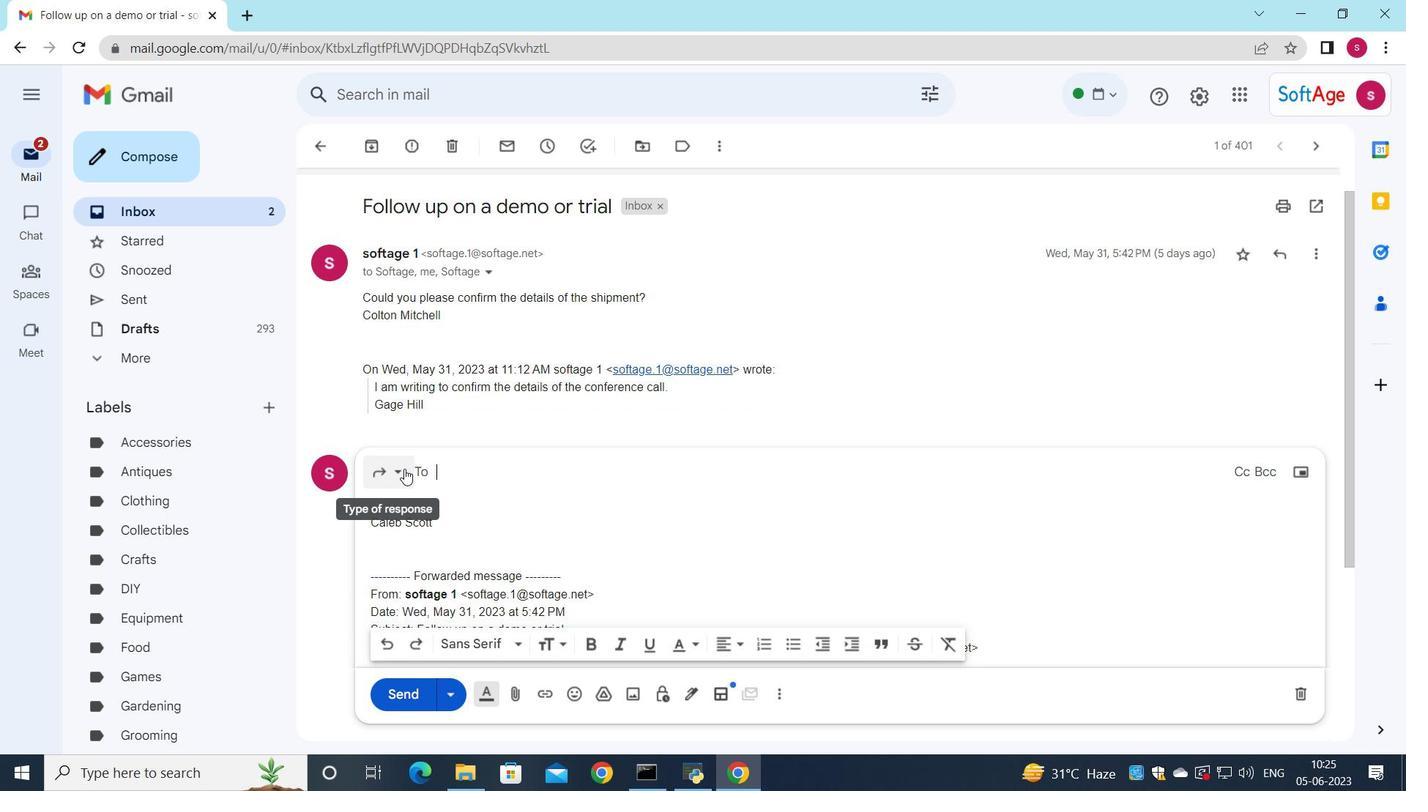 
Action: Mouse pressed left at (400, 469)
Screenshot: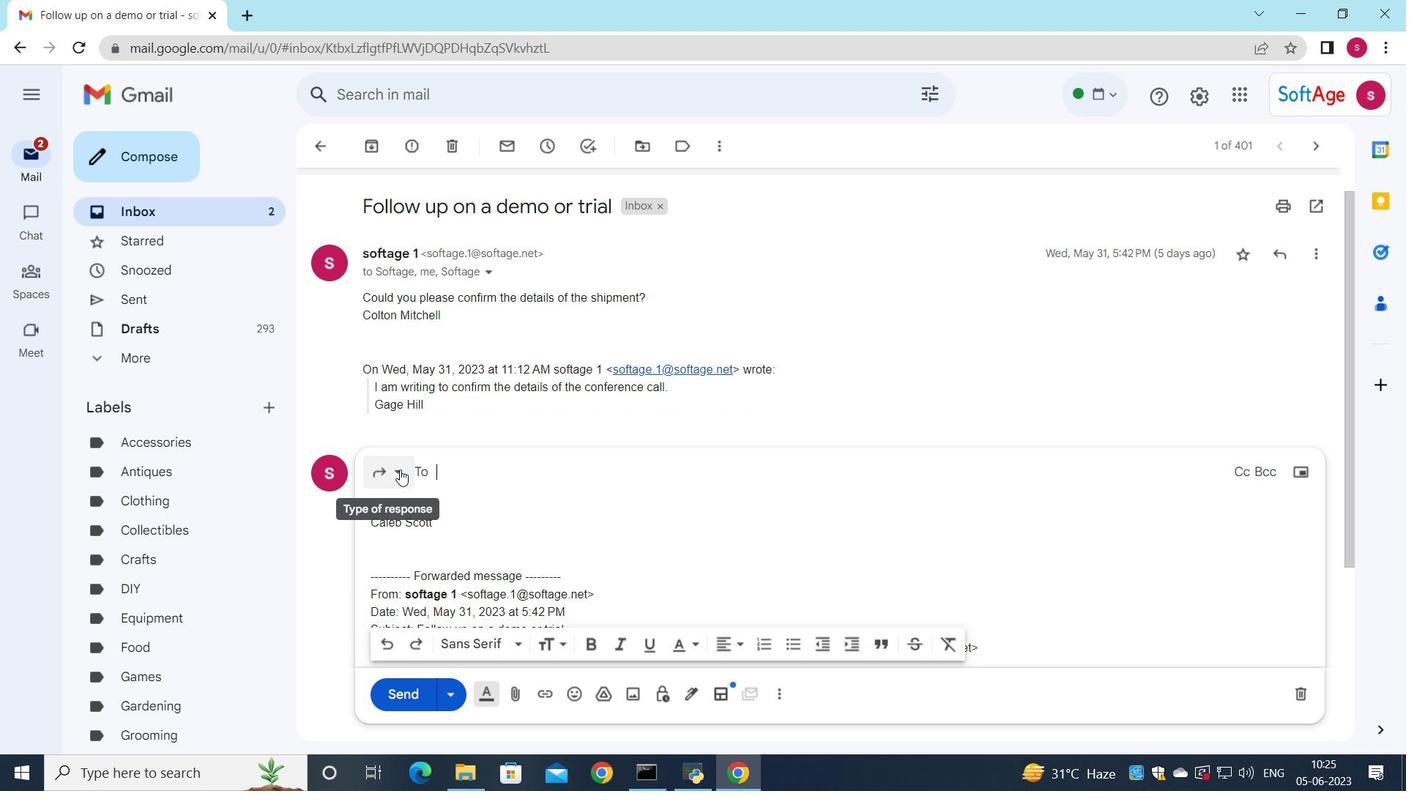 
Action: Mouse moved to (414, 611)
Screenshot: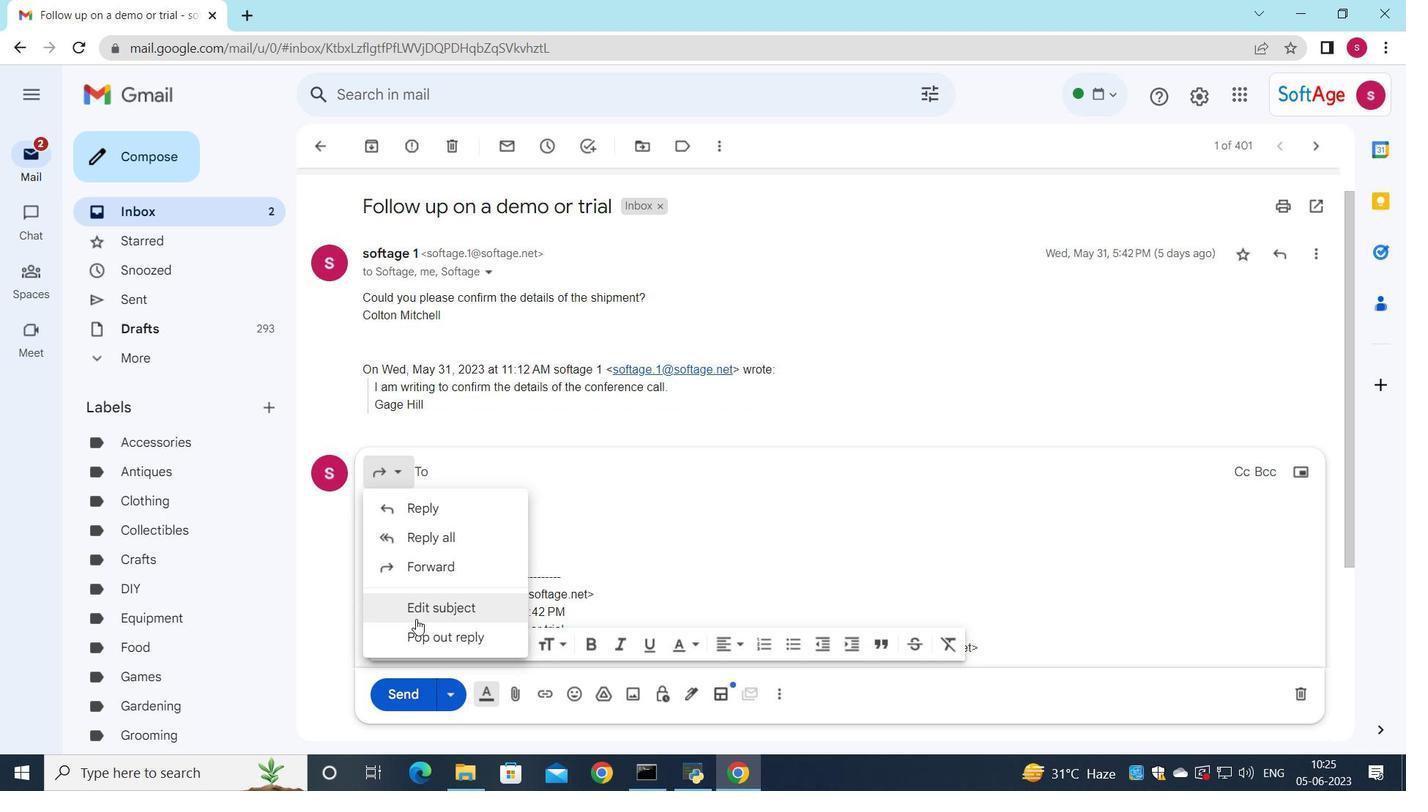 
Action: Mouse pressed left at (414, 611)
Screenshot: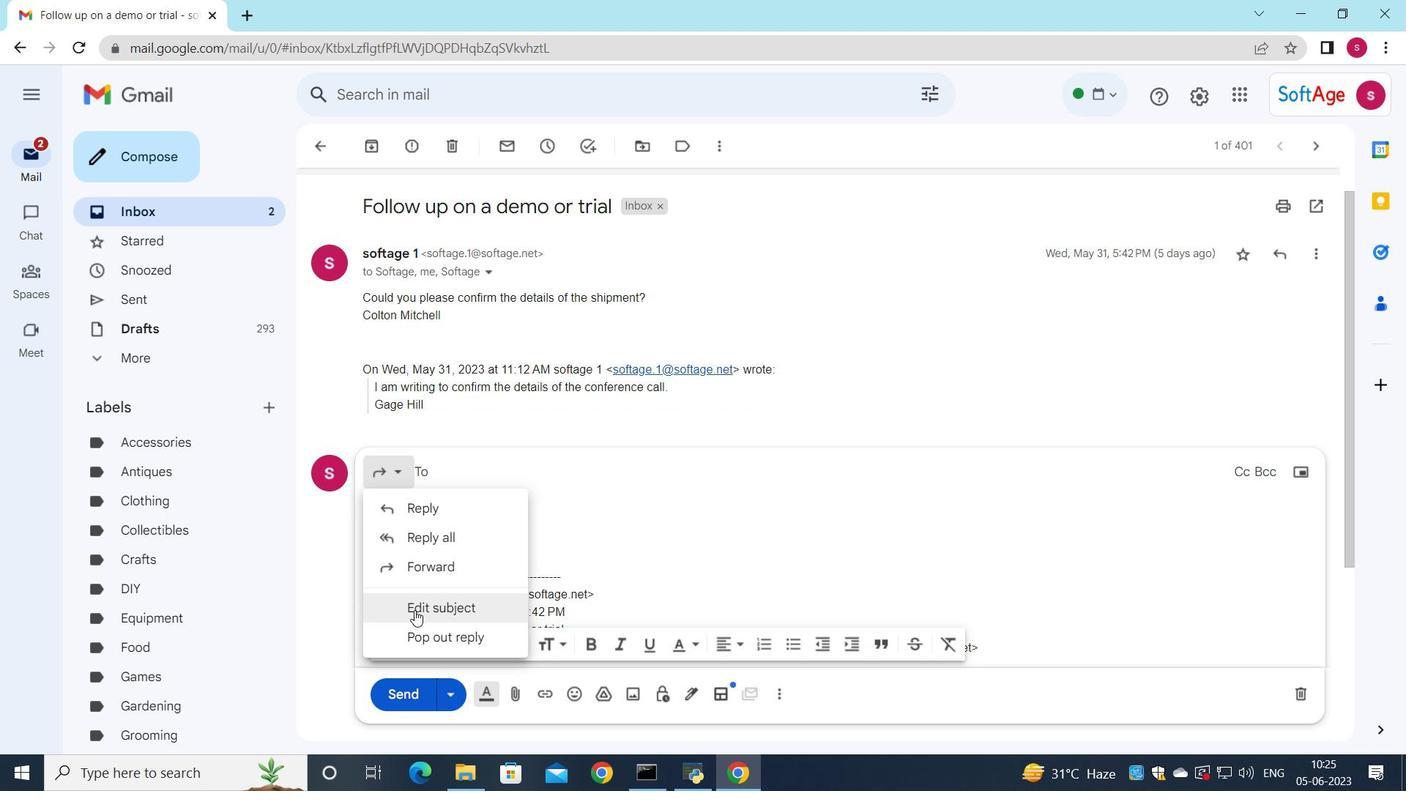 
Action: Mouse moved to (970, 293)
Screenshot: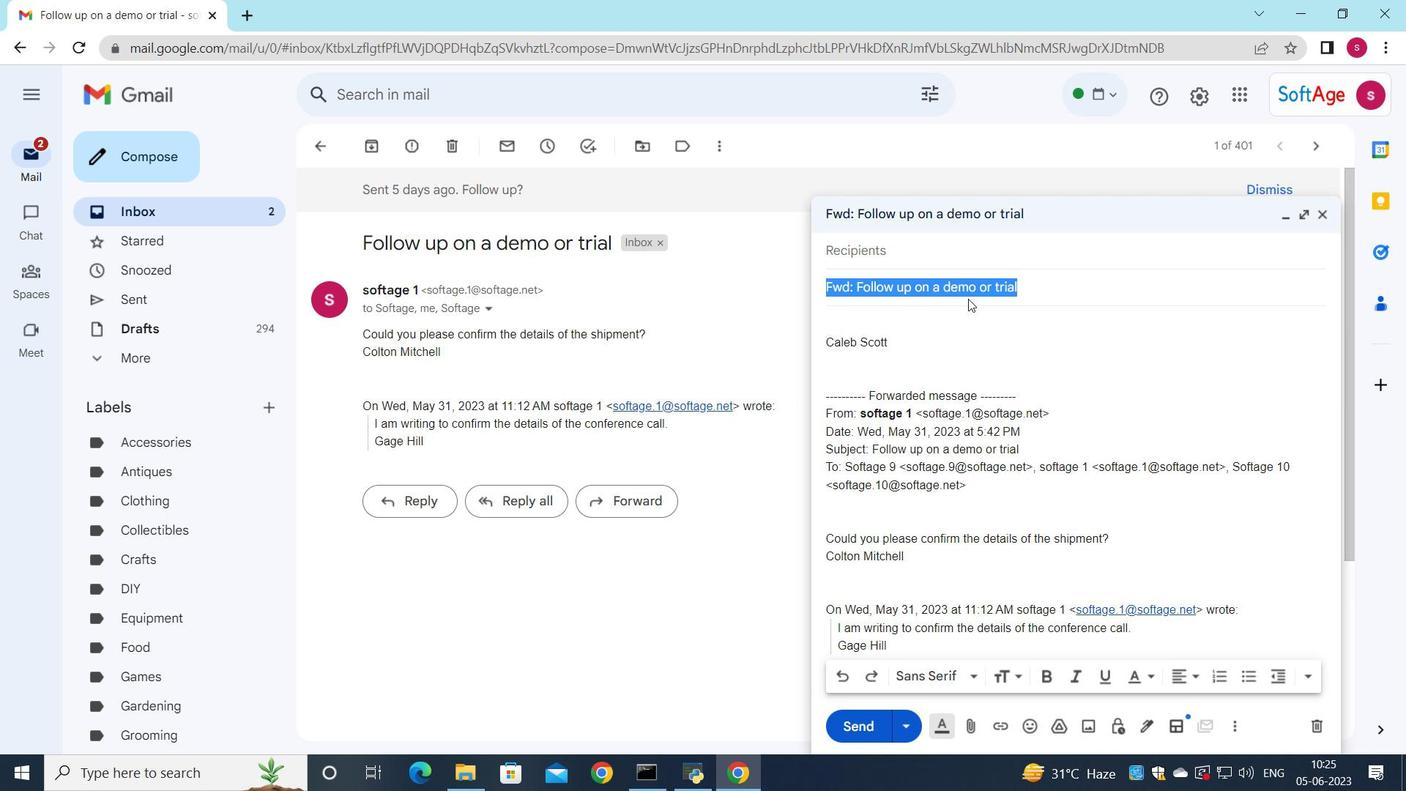 
Action: Key pressed <Key.shift>Apology
Screenshot: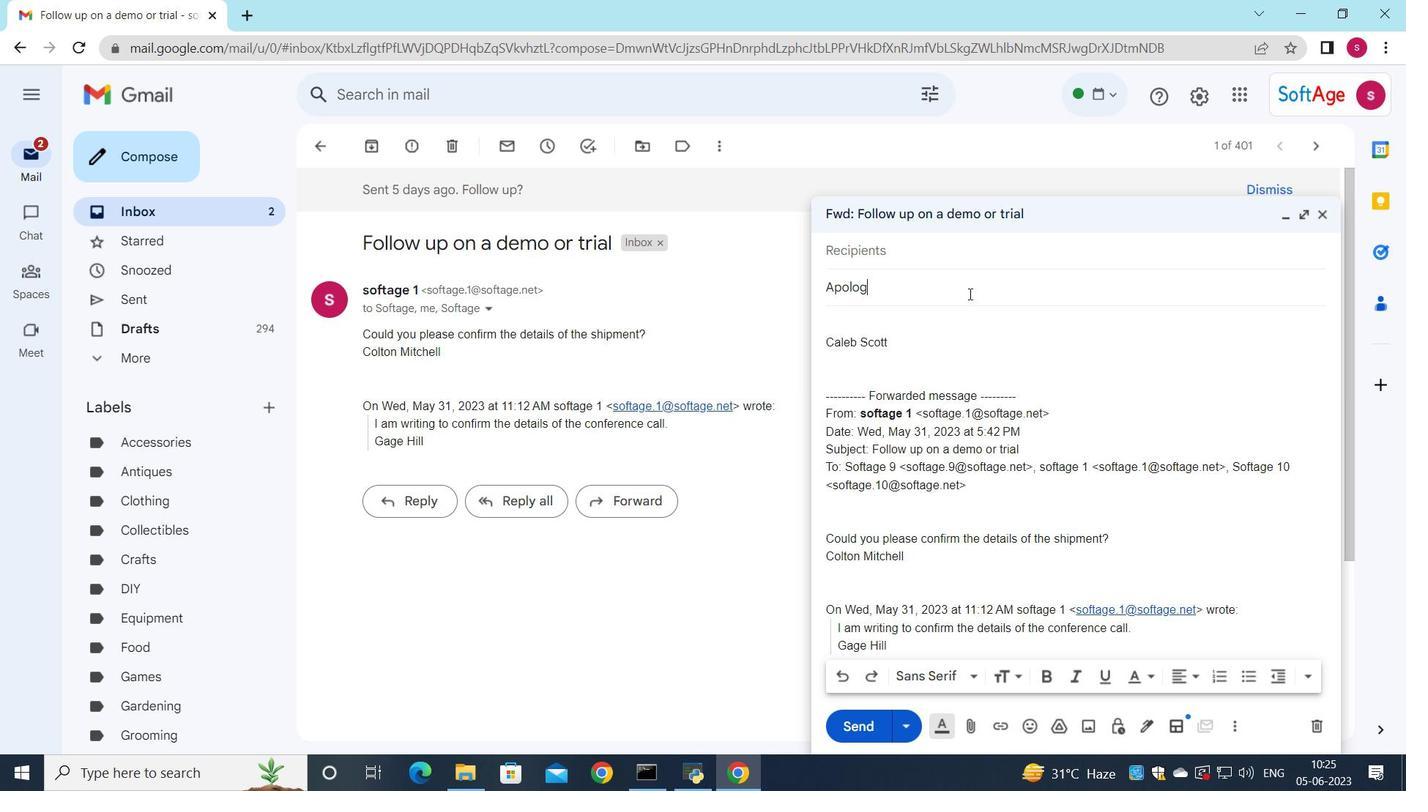 
Action: Mouse moved to (910, 258)
Screenshot: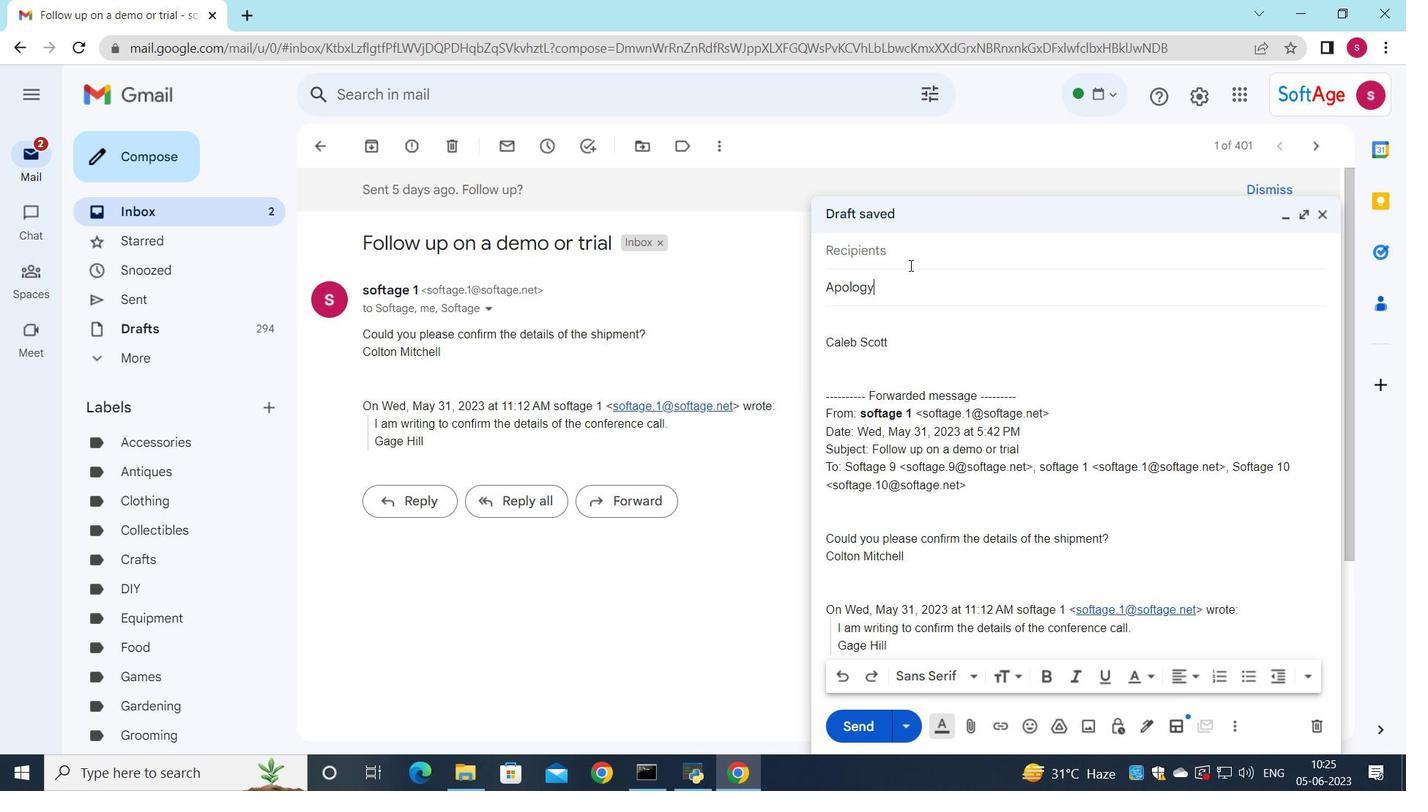 
Action: Mouse pressed left at (910, 258)
Screenshot: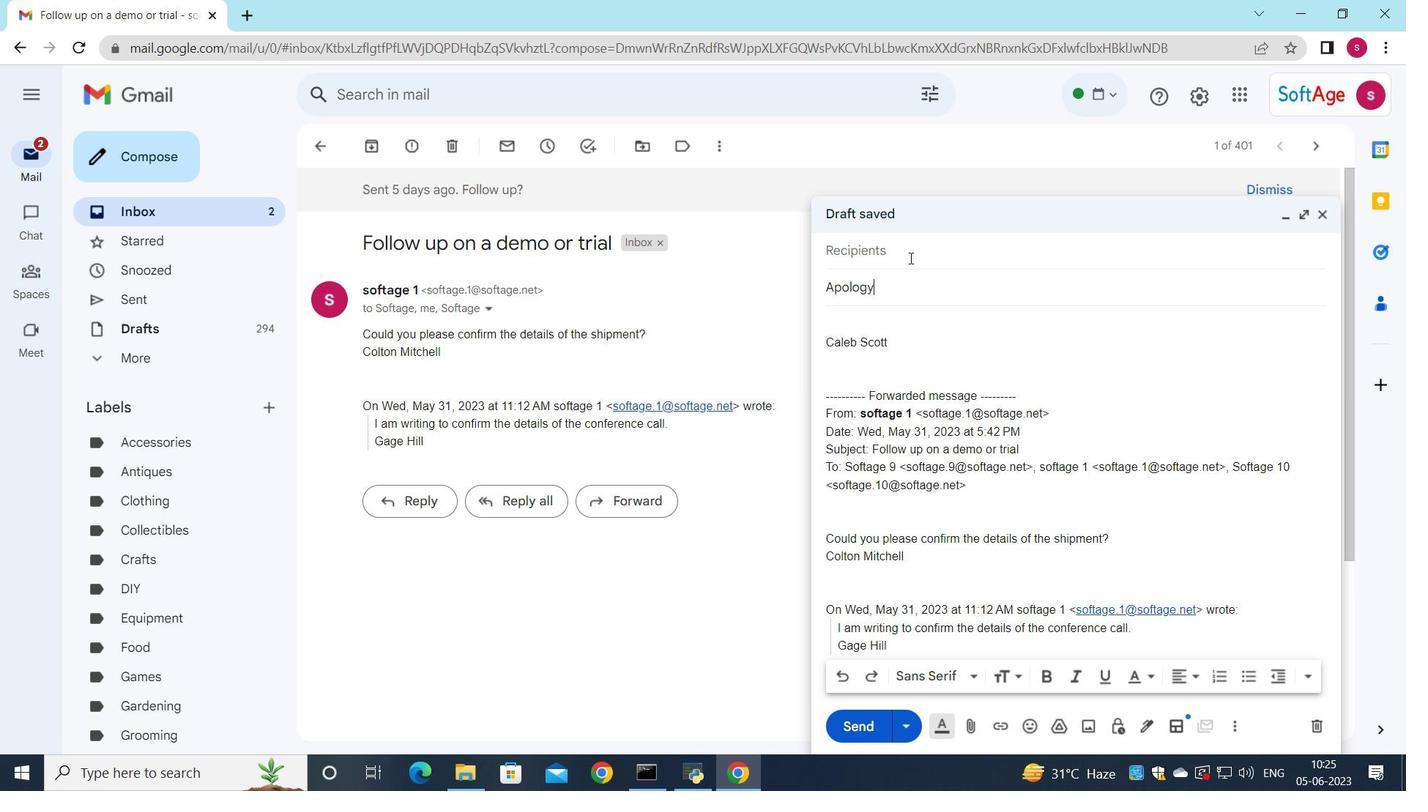 
Action: Mouse moved to (944, 234)
Screenshot: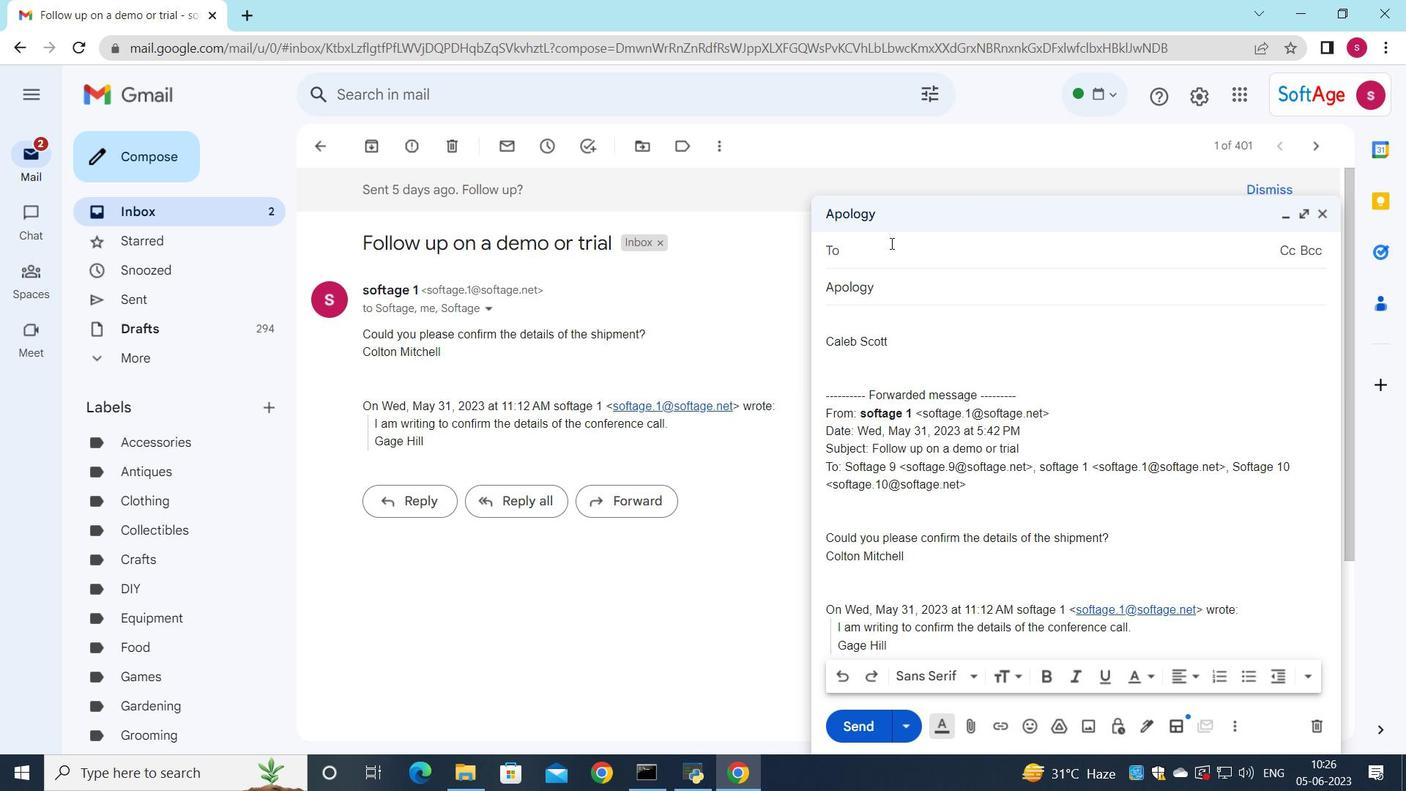 
Action: Key pressed so
Screenshot: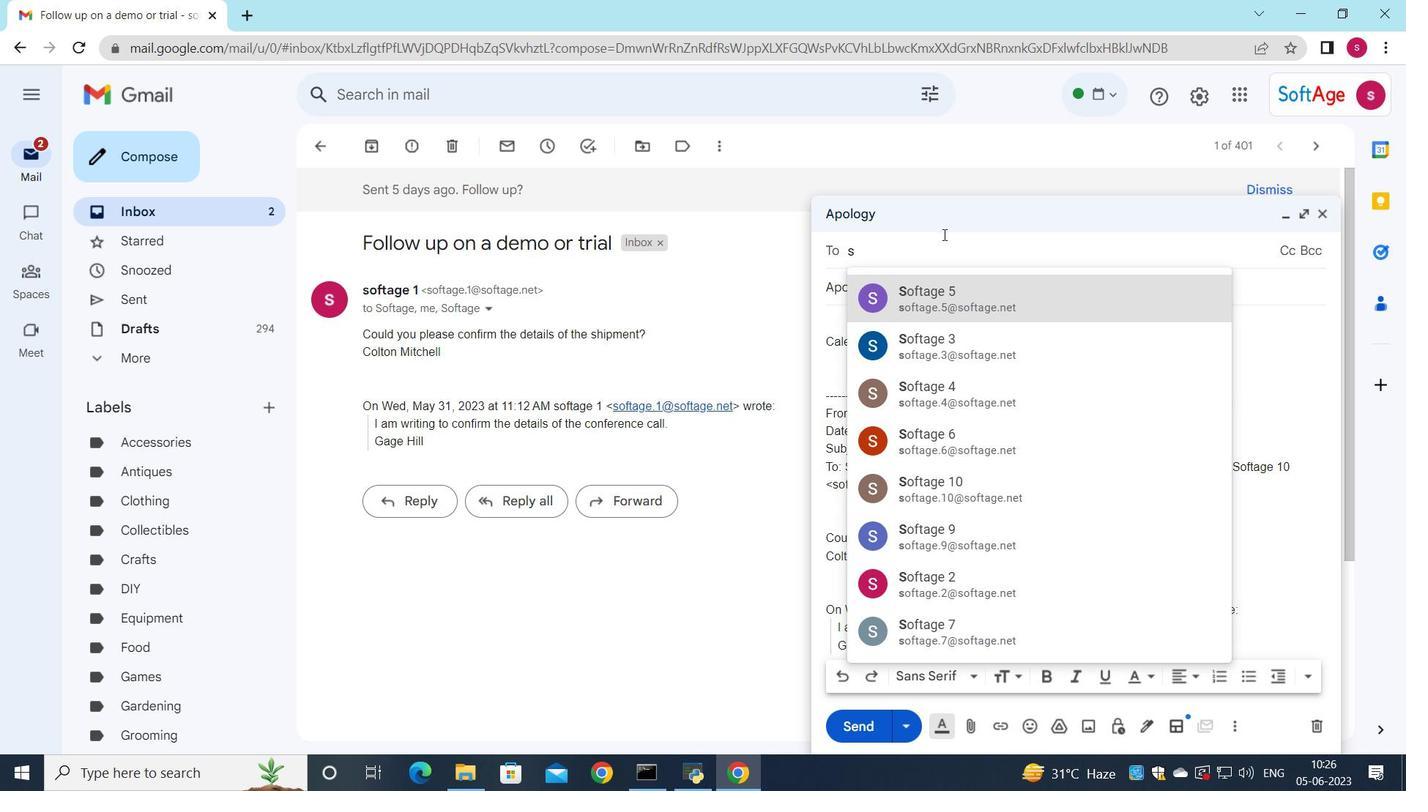 
Action: Mouse moved to (990, 530)
Screenshot: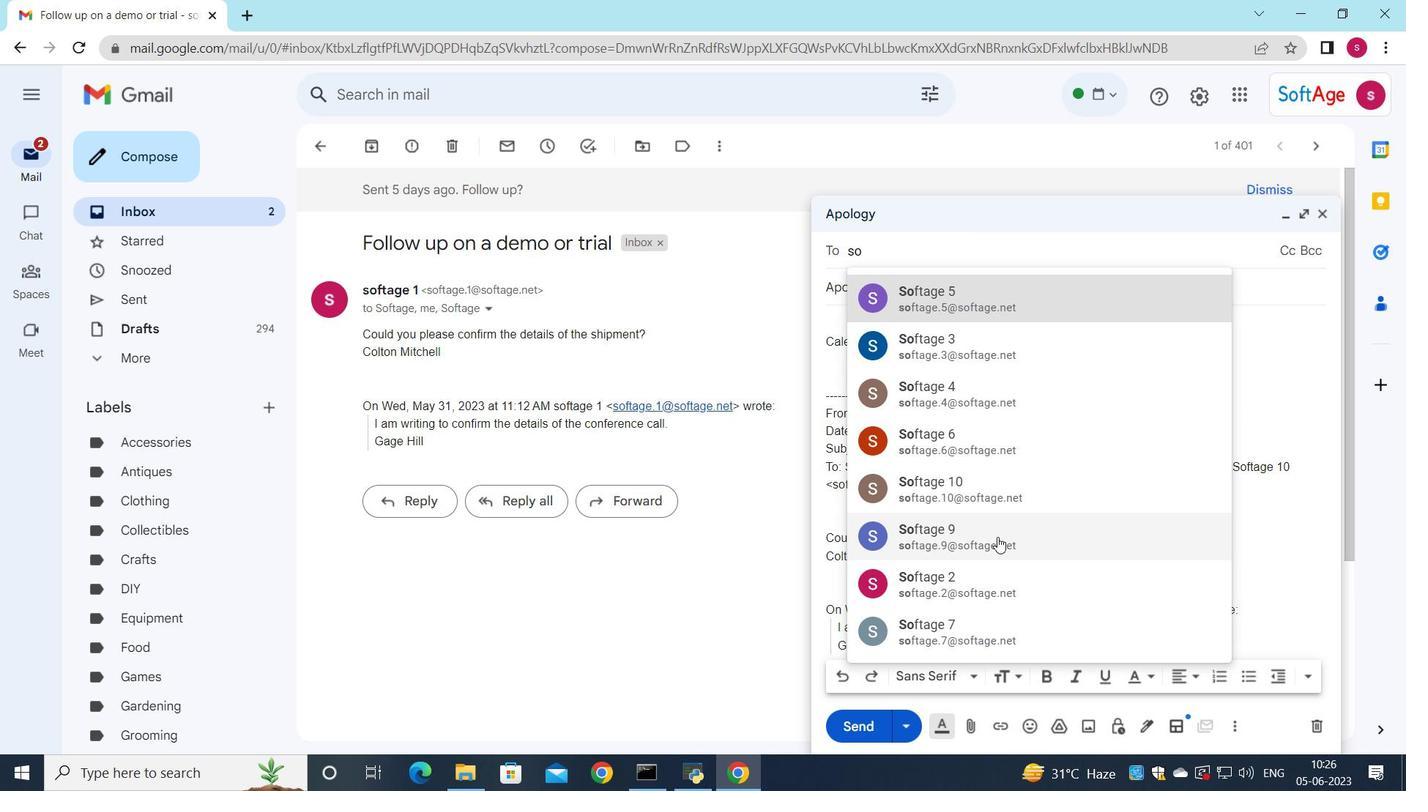
Action: Mouse pressed left at (990, 530)
Screenshot: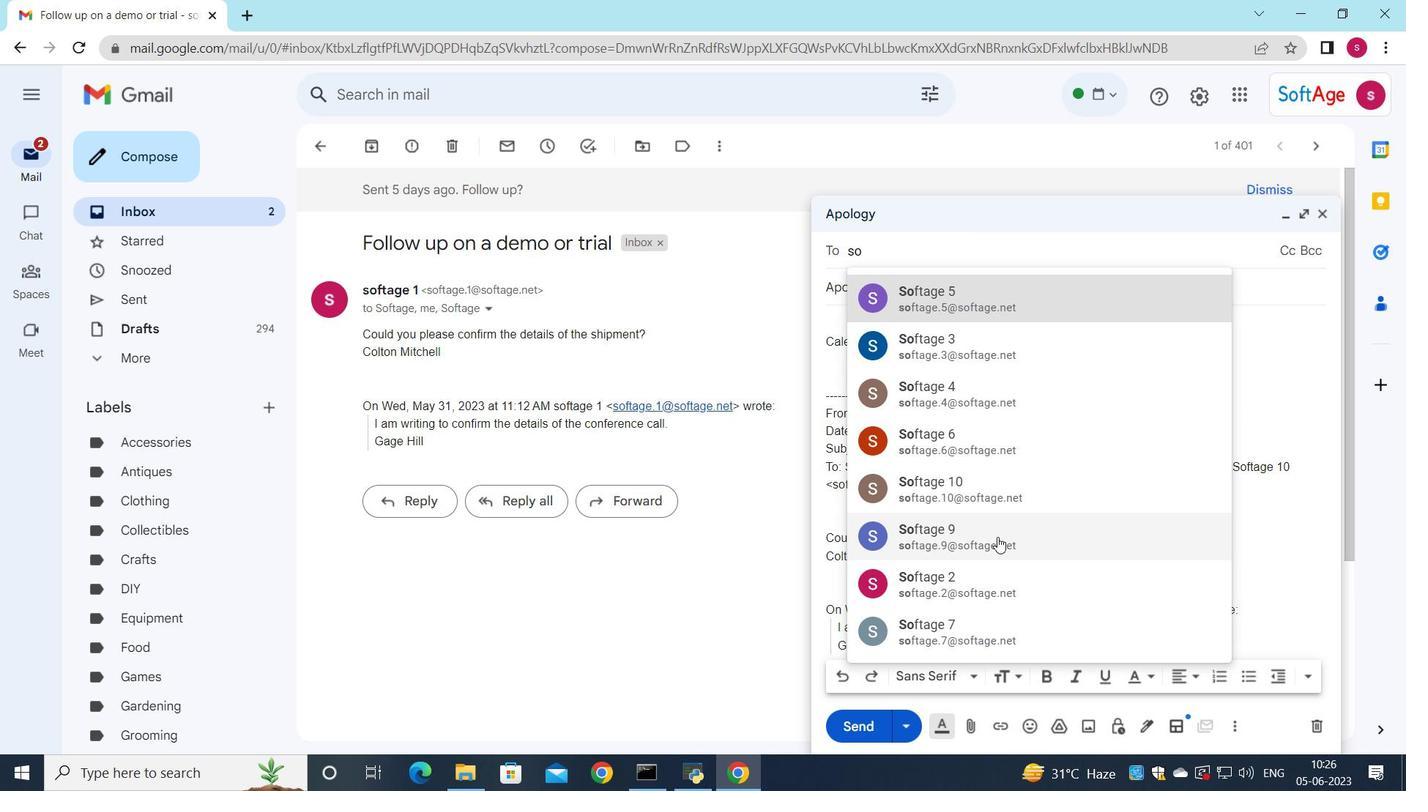 
Action: Mouse moved to (852, 349)
Screenshot: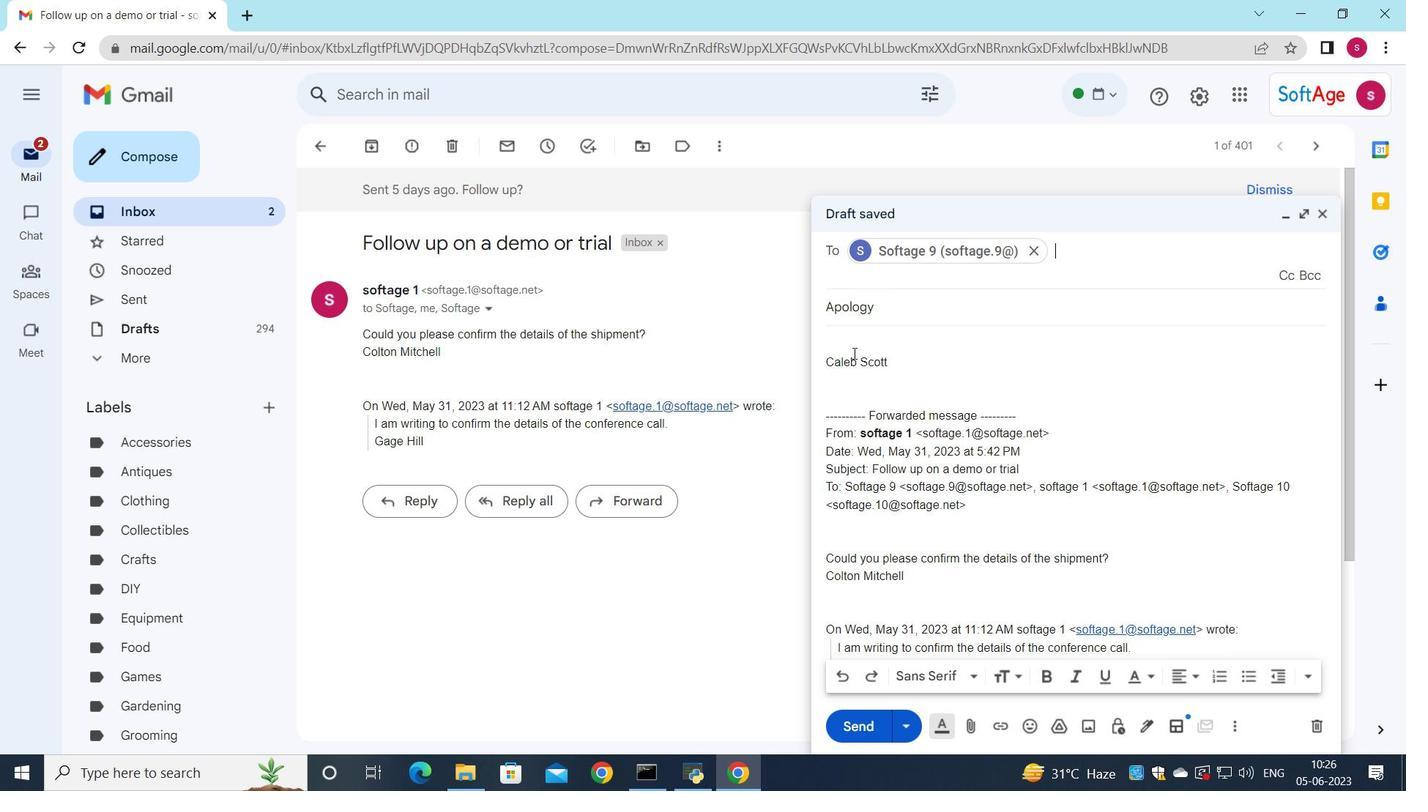 
Action: Mouse pressed left at (852, 349)
Screenshot: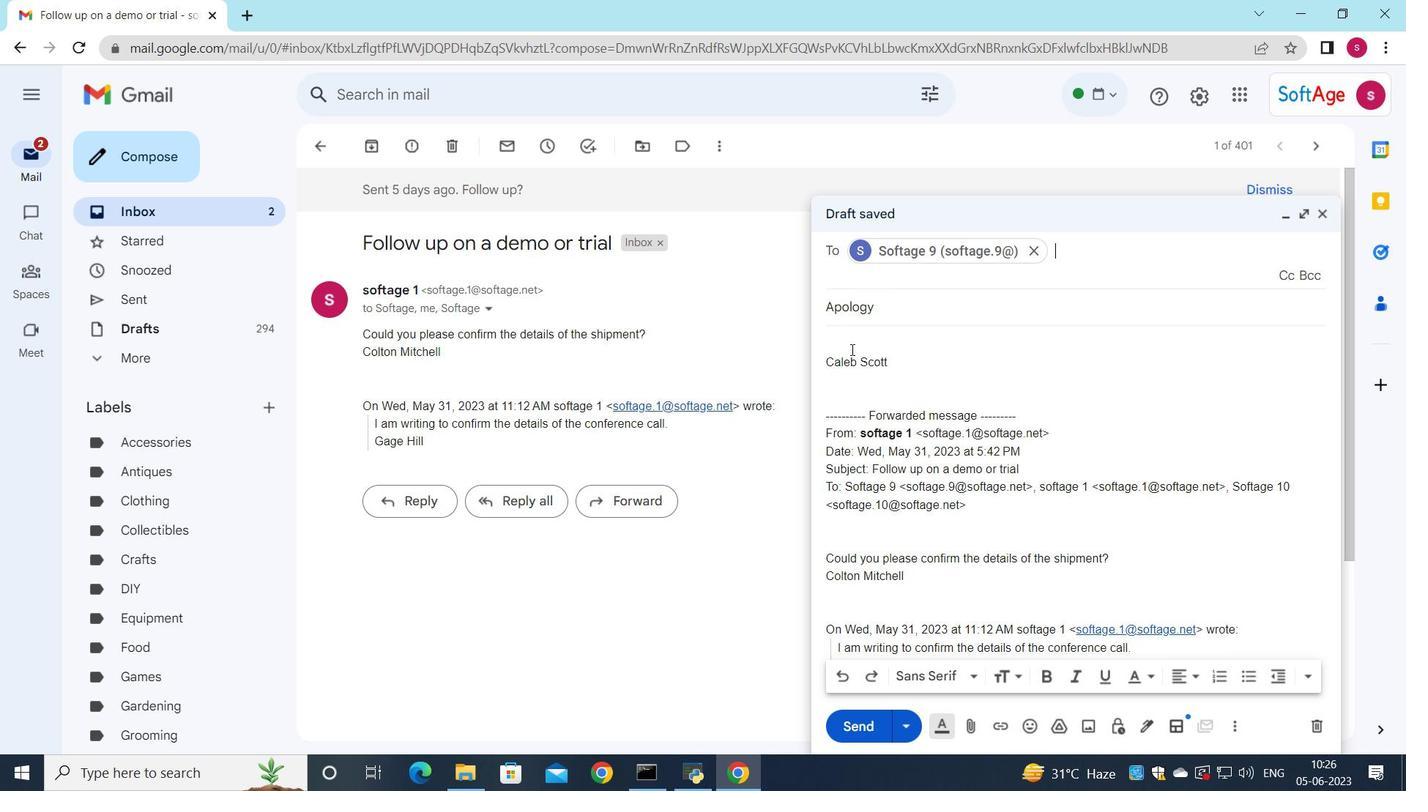 
Action: Mouse moved to (1022, 314)
Screenshot: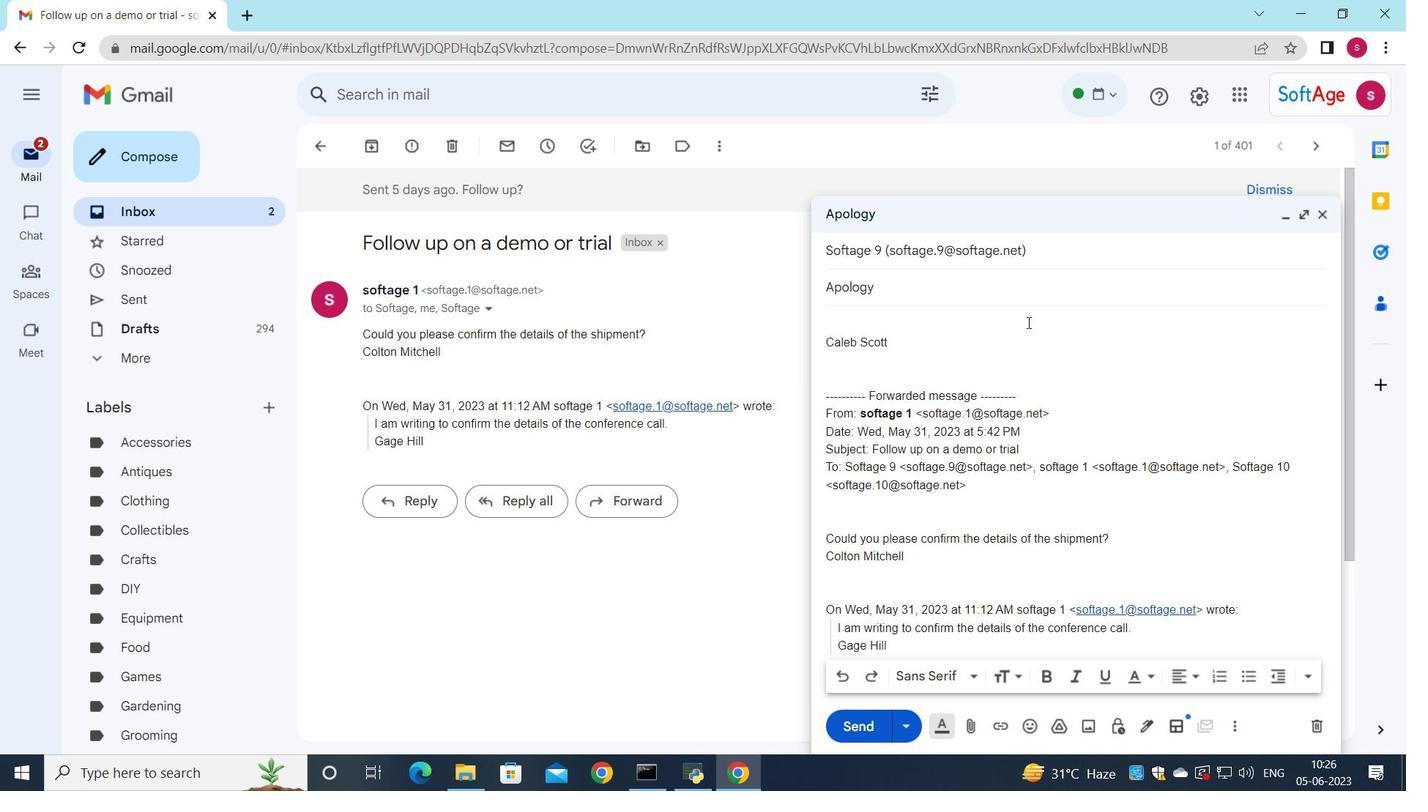 
Action: Key pressed <Key.shift><Key.shift><Key.shift><Key.shift><Key.shift><Key.shift><Key.shift>Can<Key.space>you<Key.space>please<Key.space>provide<Key.space>more<Key.space>information<Key.space>about<Key.space>the<Key.space>new<Key.space>company<Key.space>branding<Key.space>intiative<Key.shift_r><Key.shift_r><Key.shift_r><Key.shift_r><Key.shift_r><Key.shift_r><Key.shift_r><Key.shift_r><Key.shift_r><Key.shift_r><Key.shift_r><Key.shift_r><Key.shift_r><Key.shift_r><Key.shift_r><Key.shift_r><Key.shift_r><Key.shift_r><Key.shift_r><Key.shift_r>?
Screenshot: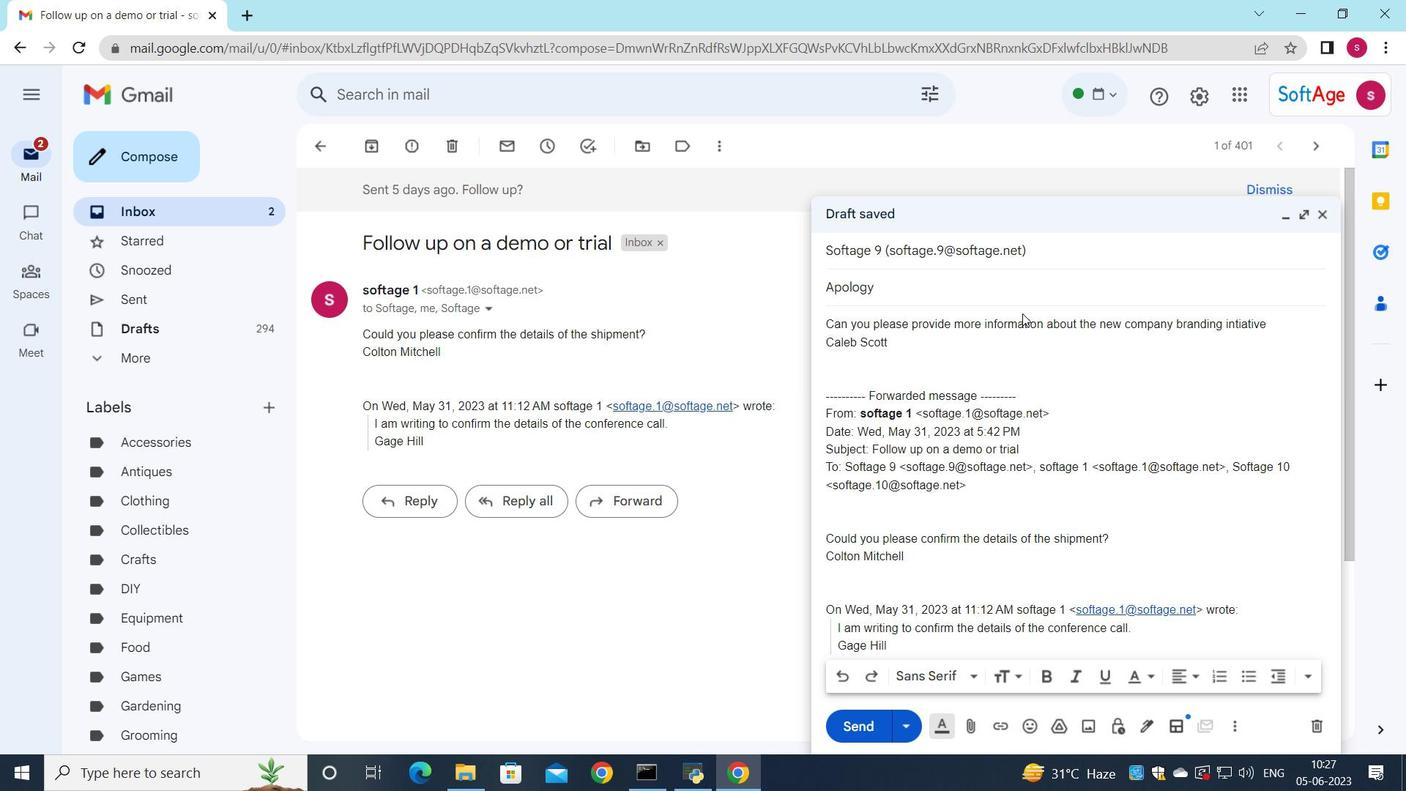 
Action: Mouse moved to (1281, 326)
Screenshot: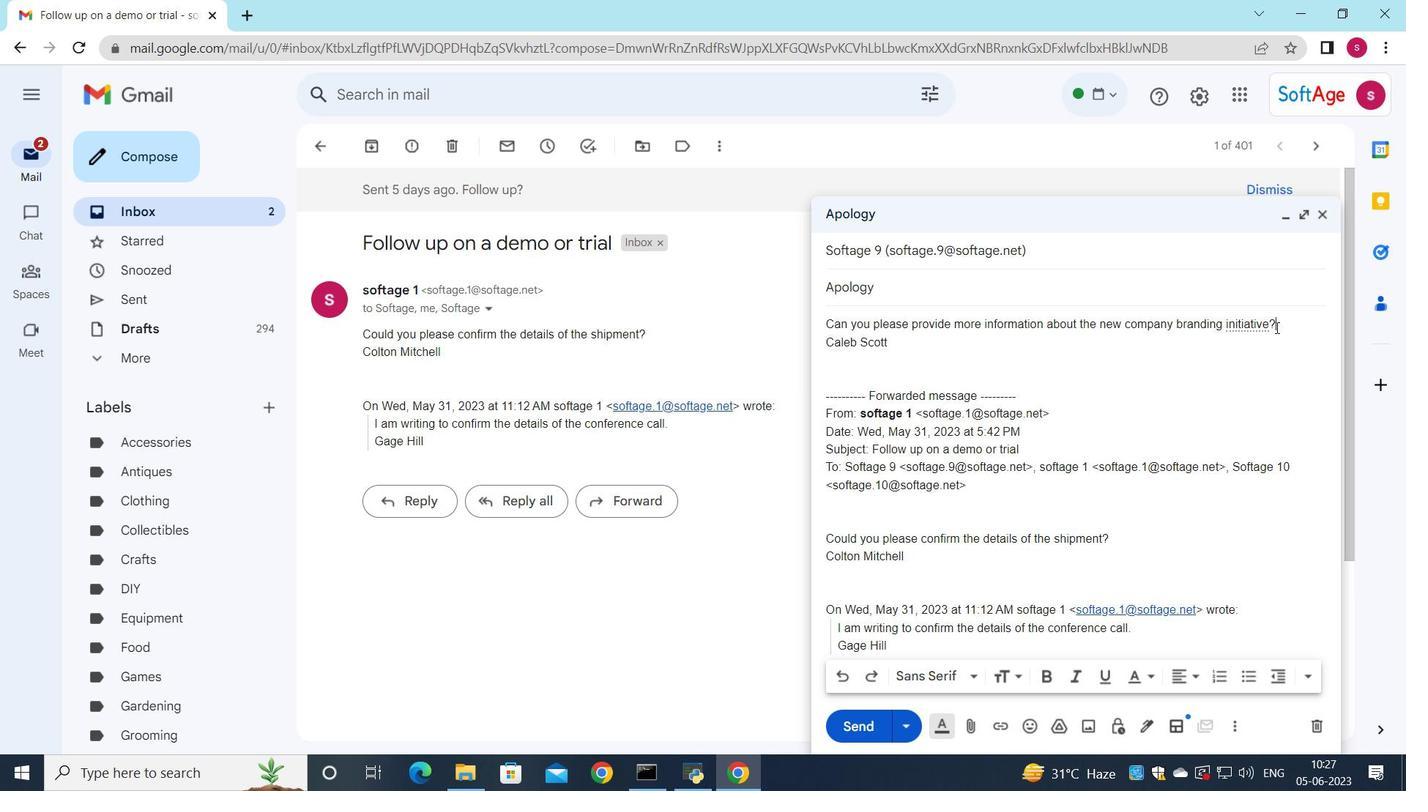 
Action: Mouse pressed left at (1281, 326)
Screenshot: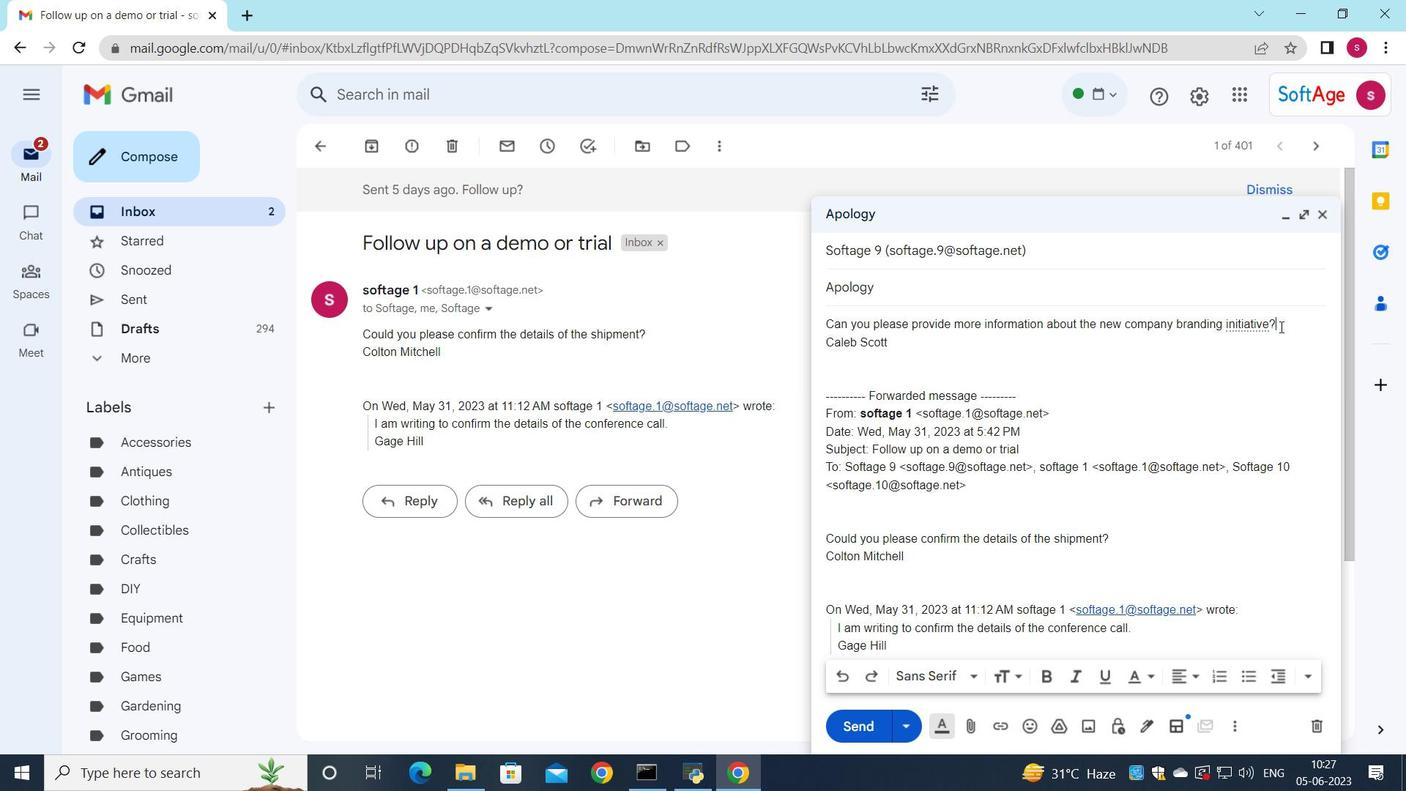 
Action: Mouse moved to (828, 322)
Screenshot: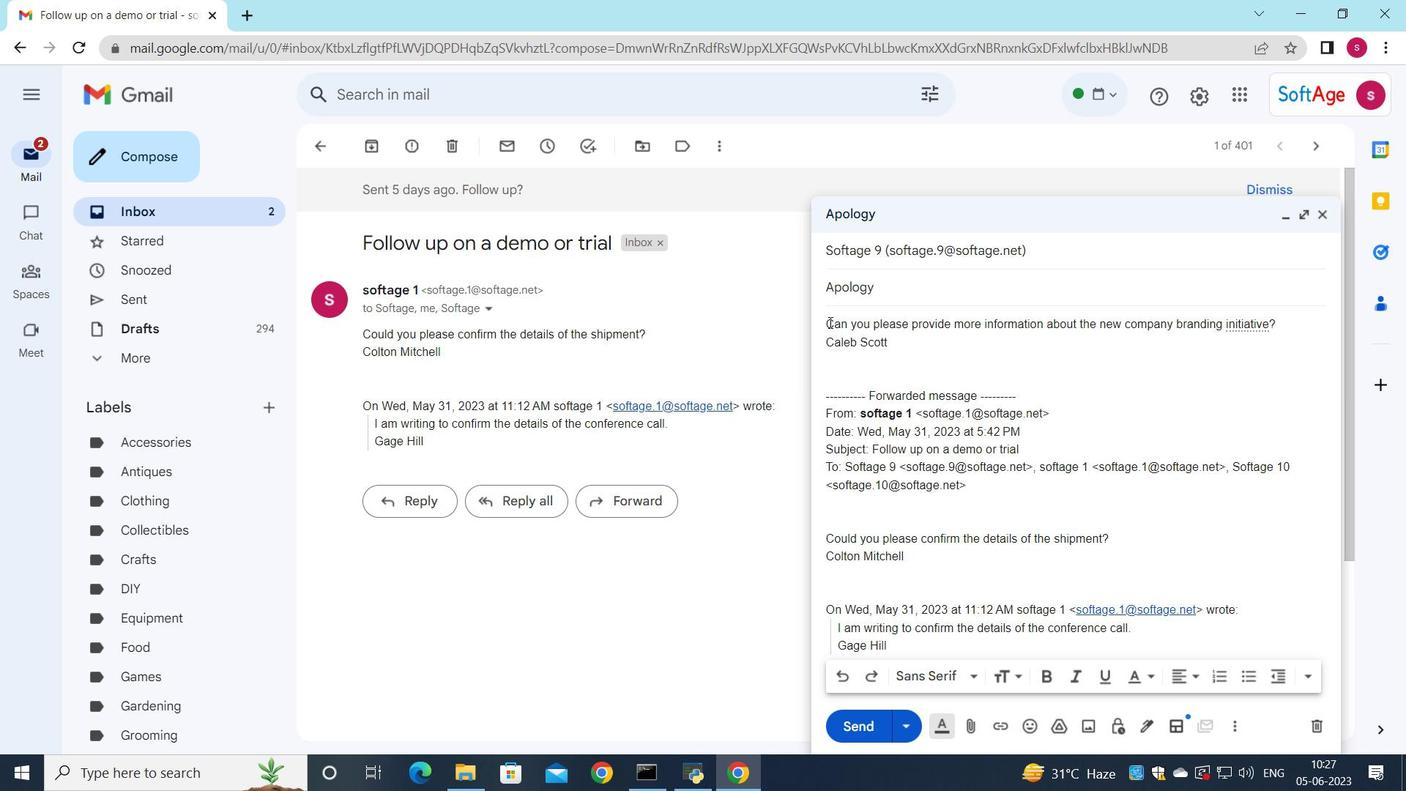 
Action: Mouse pressed left at (828, 322)
Screenshot: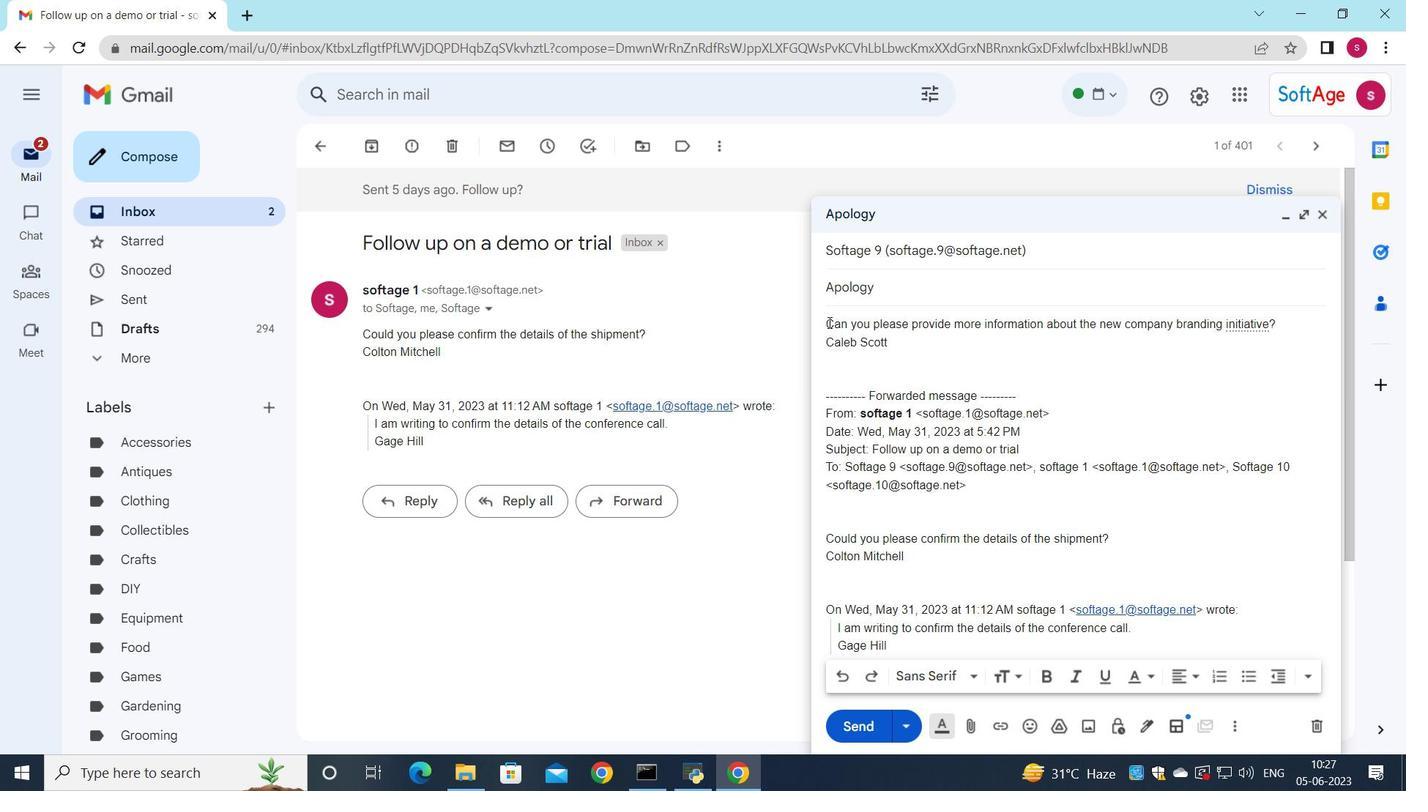 
Action: Mouse moved to (966, 671)
Screenshot: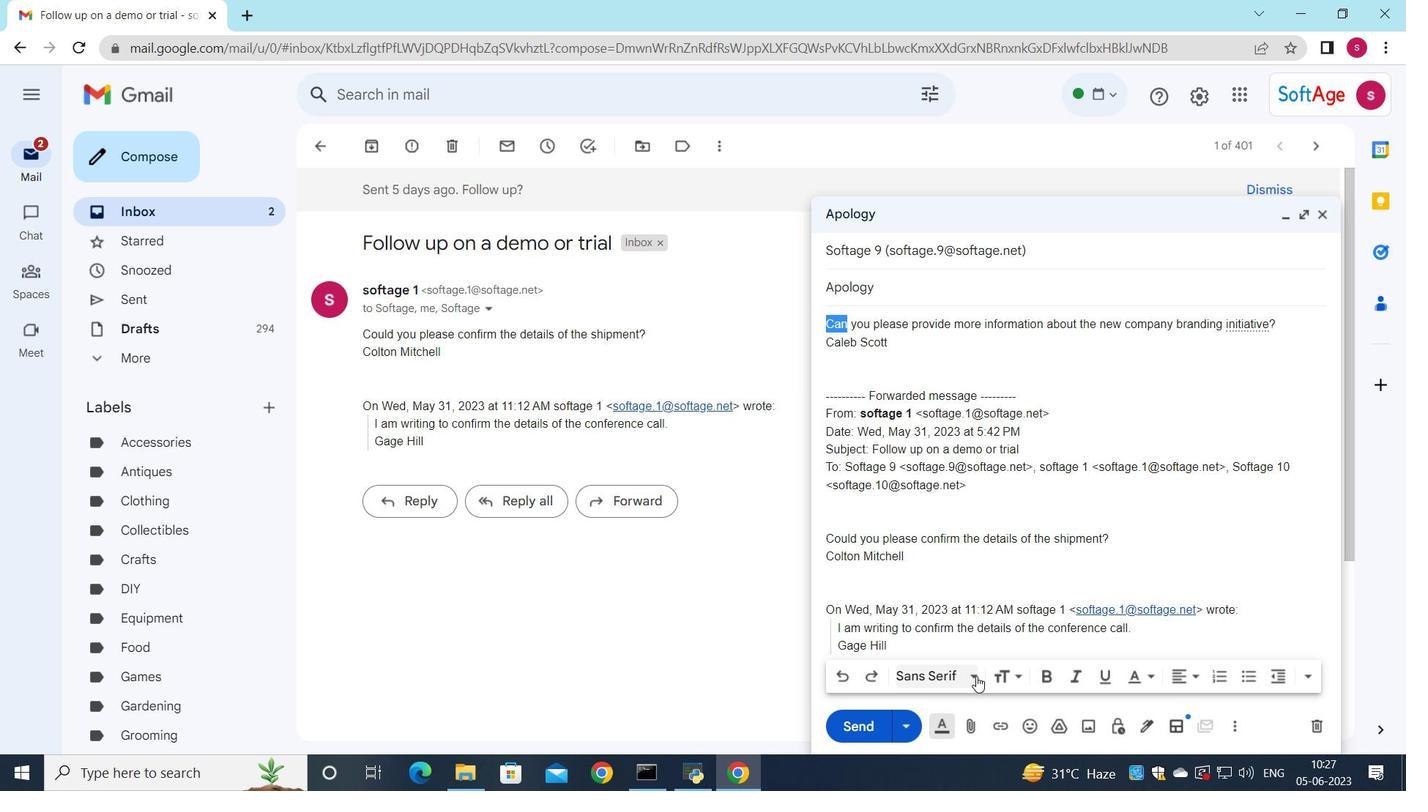 
Action: Mouse pressed left at (966, 671)
Screenshot: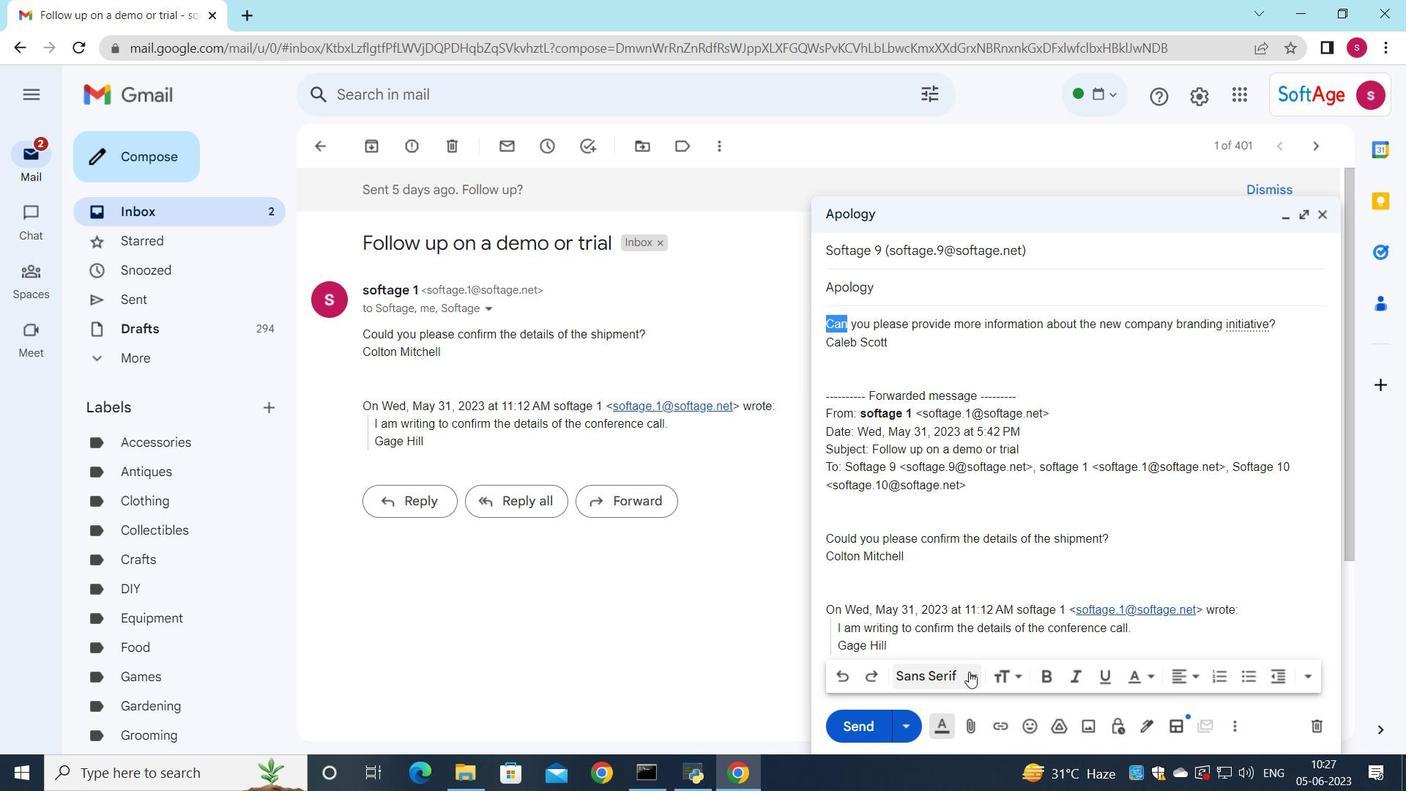 
Action: Mouse moved to (1007, 562)
Screenshot: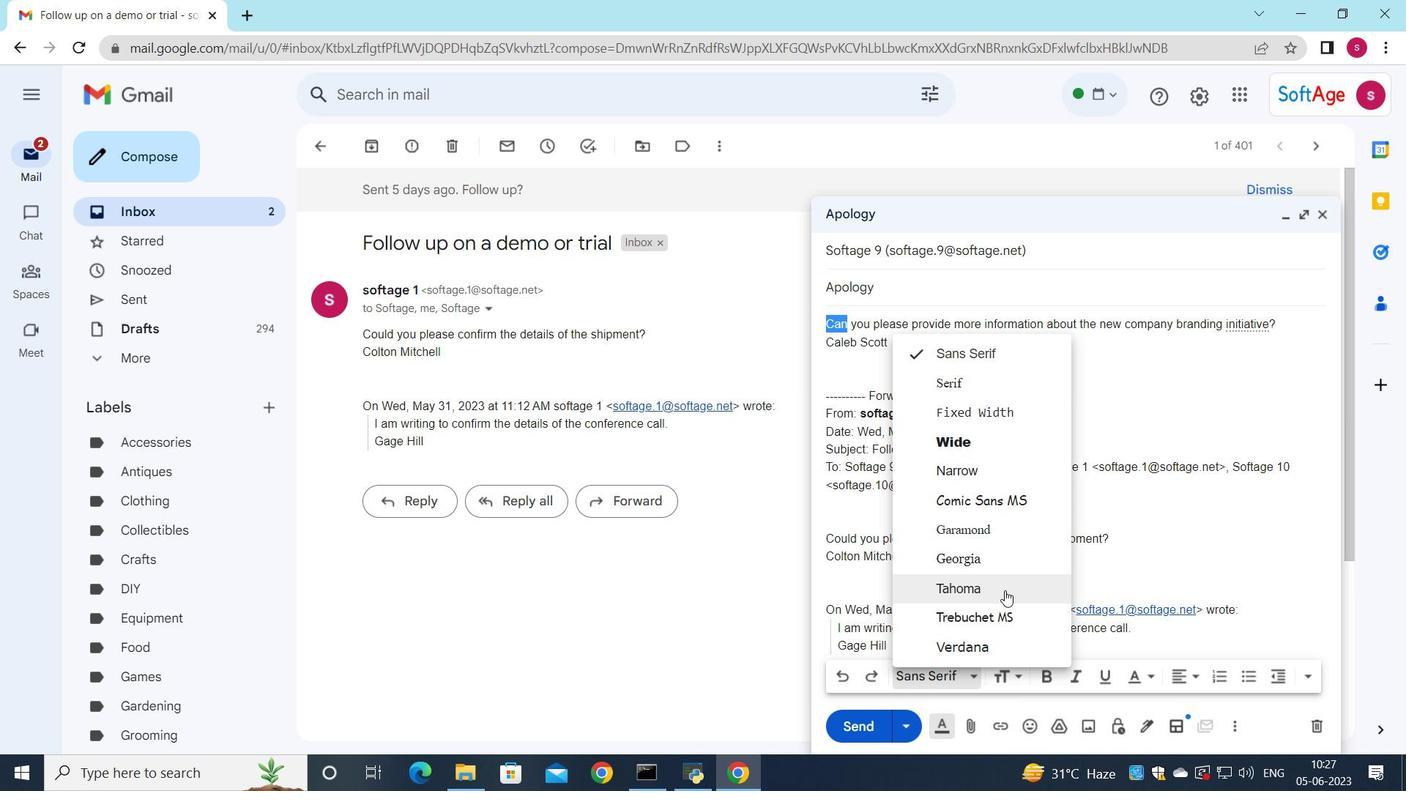 
Action: Mouse pressed left at (1007, 562)
Screenshot: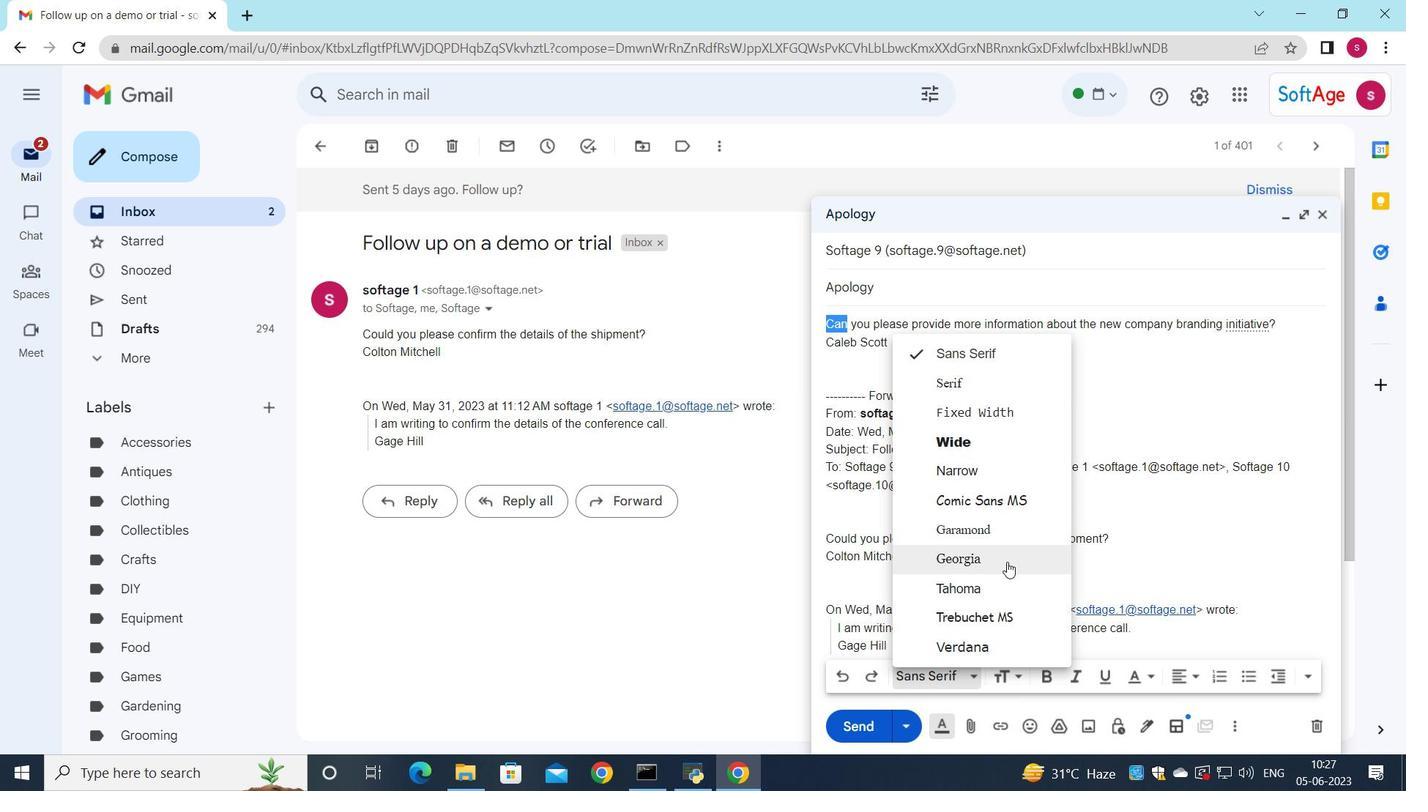 
Action: Mouse moved to (1052, 680)
Screenshot: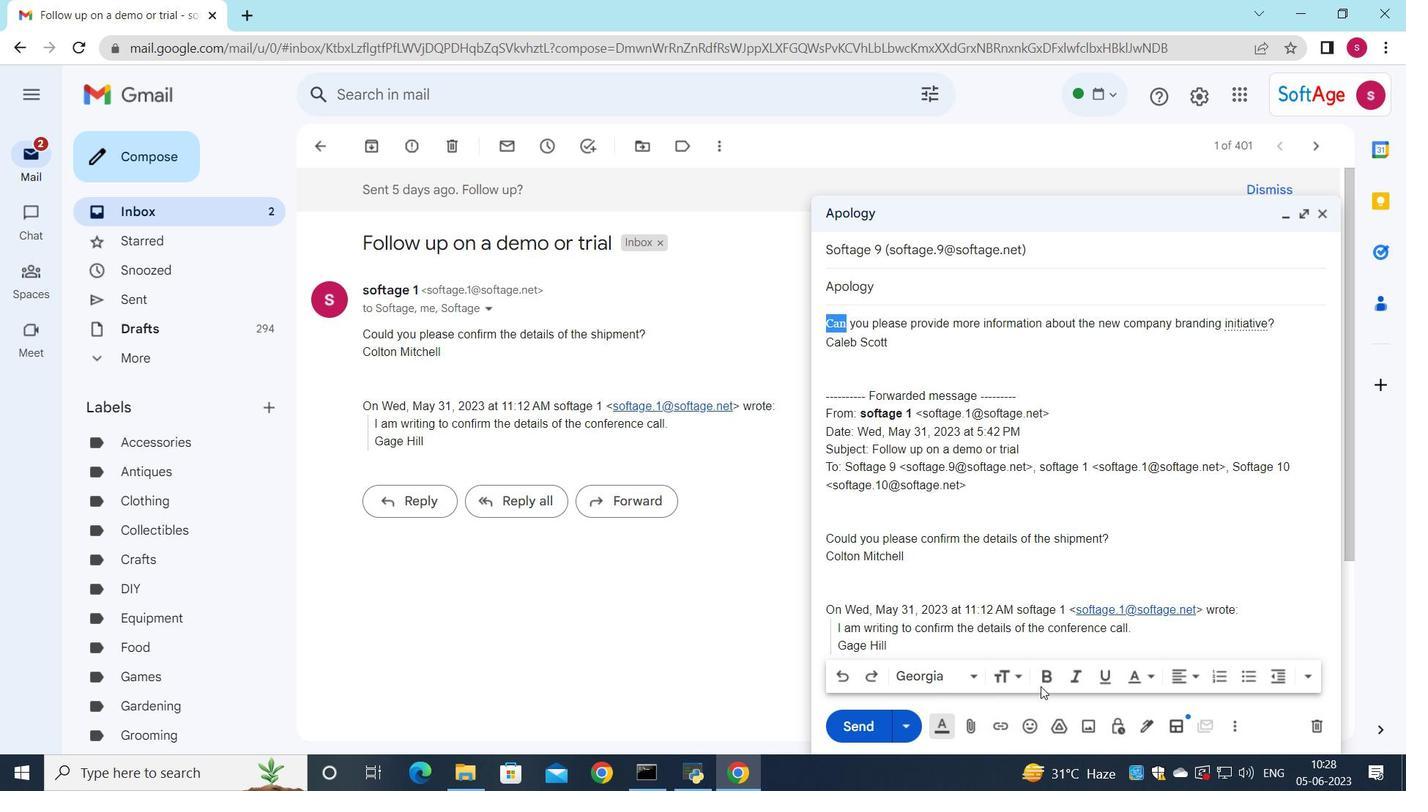 
Action: Mouse pressed left at (1052, 680)
Screenshot: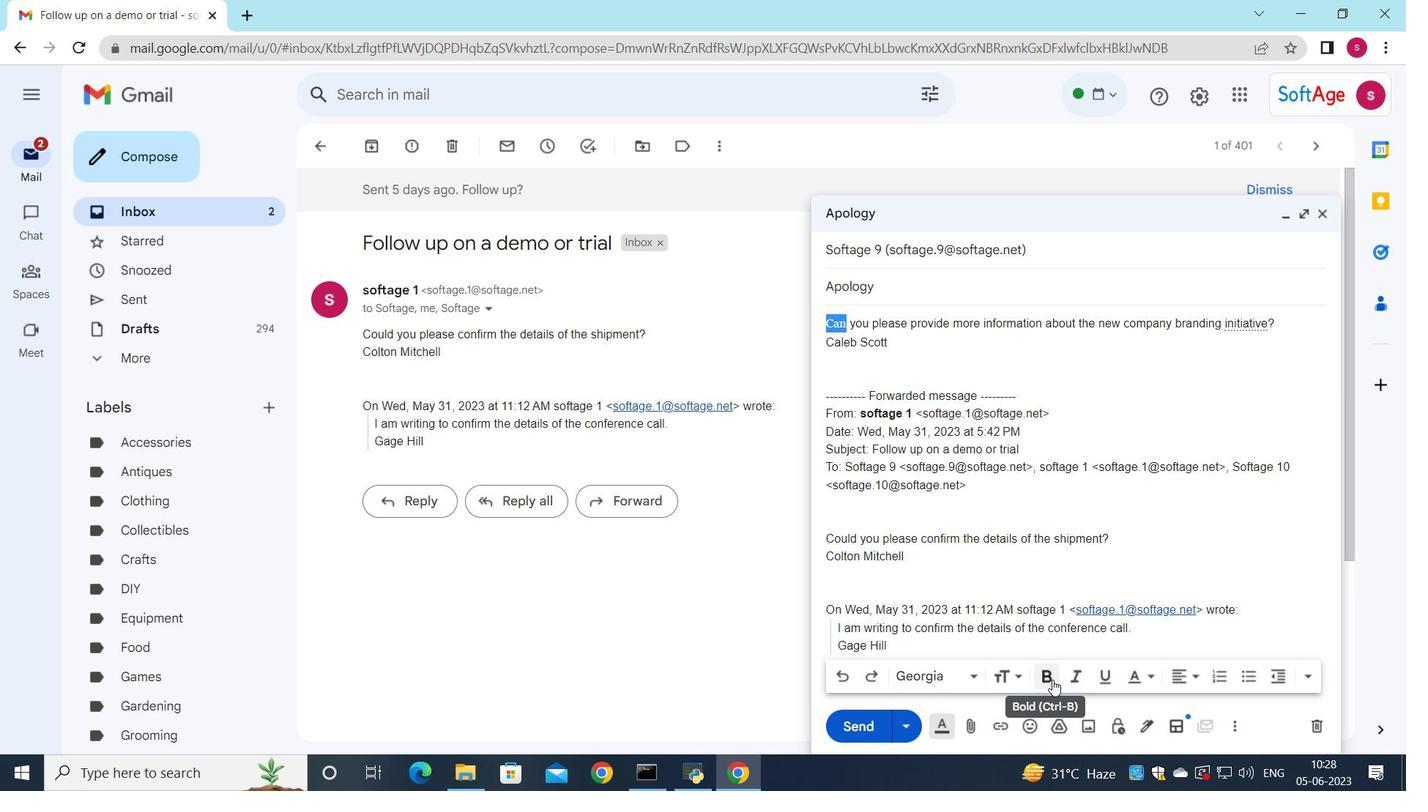 
Action: Mouse moved to (866, 734)
Screenshot: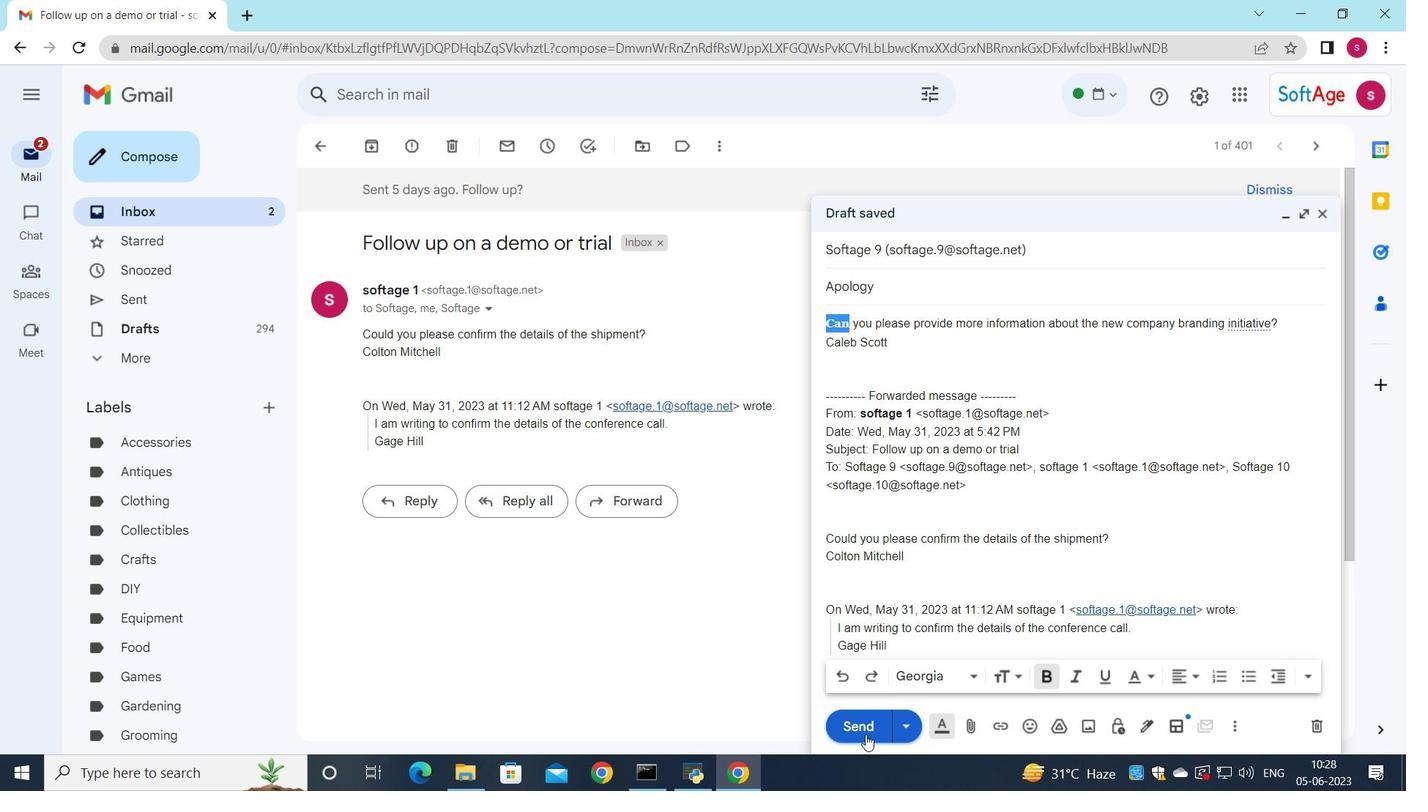 
Action: Mouse pressed left at (866, 734)
Screenshot: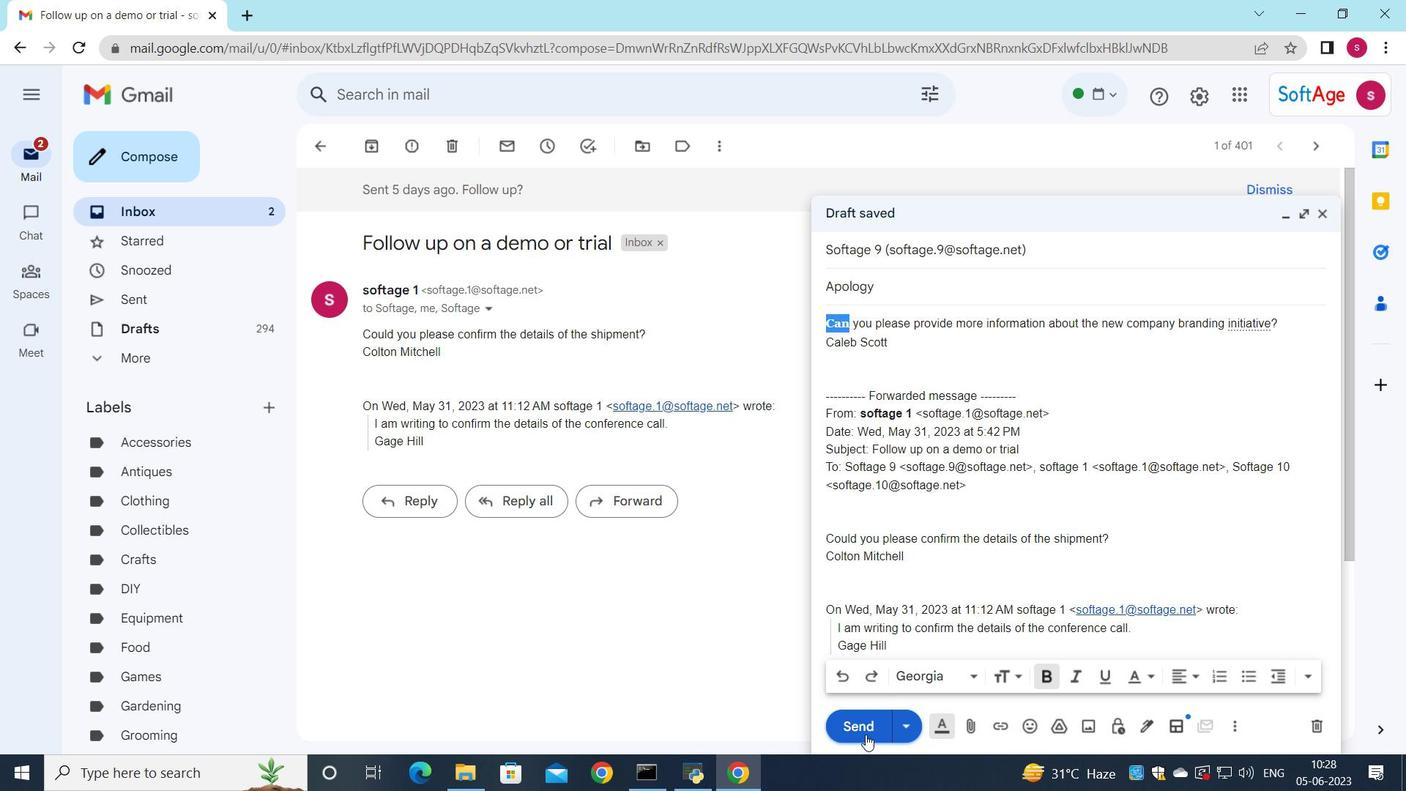 
Action: Mouse moved to (824, 570)
Screenshot: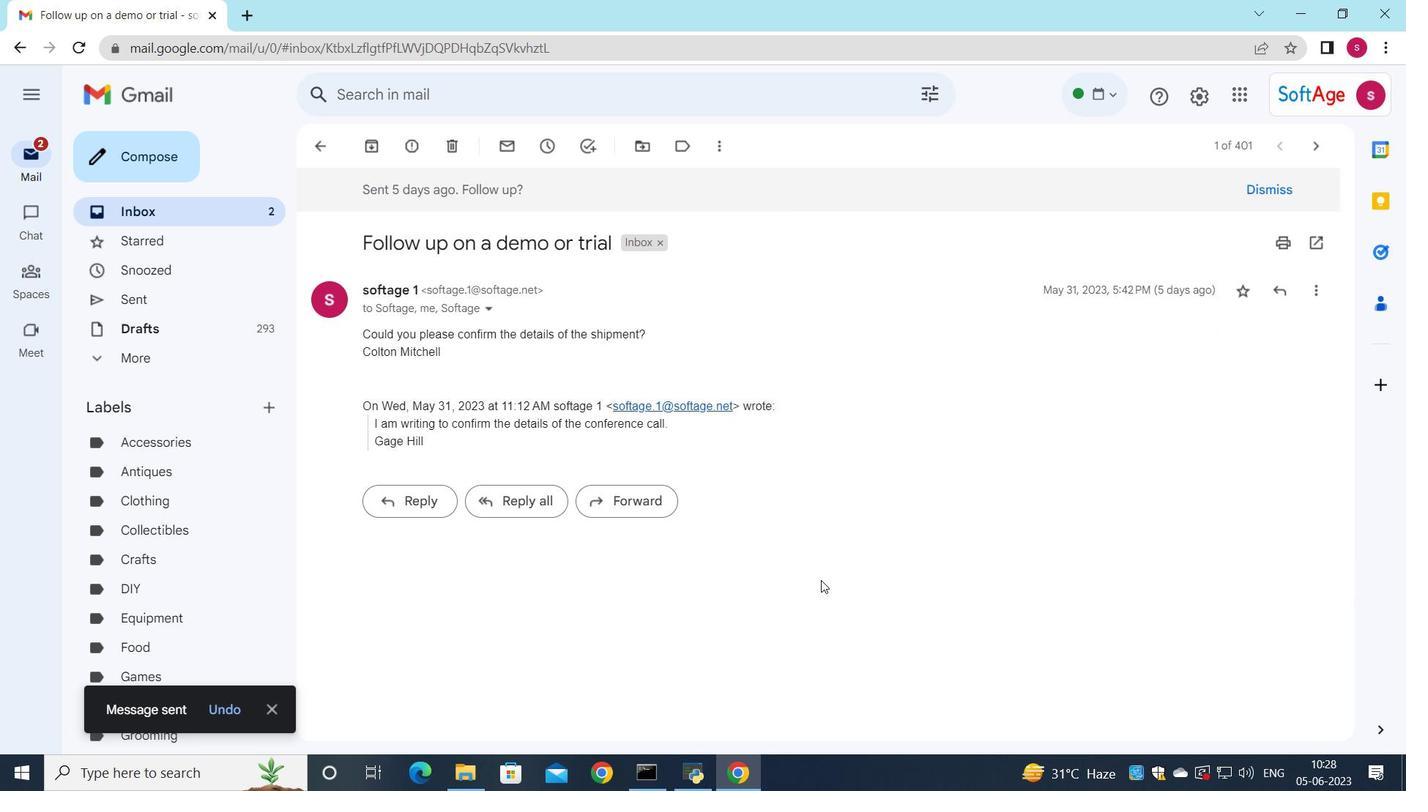
